 Task: Look for space in Ngunut, Indonesia from 2nd June, 2023 to 6th June, 2023 for 1 adult in price range Rs.10000 to Rs.13000. Place can be private room with 1  bedroom having 1 bed and 1 bathroom. Property type can be house, flat, guest house, hotel. Booking option can be shelf check-in. Required host language is English.
Action: Mouse moved to (535, 68)
Screenshot: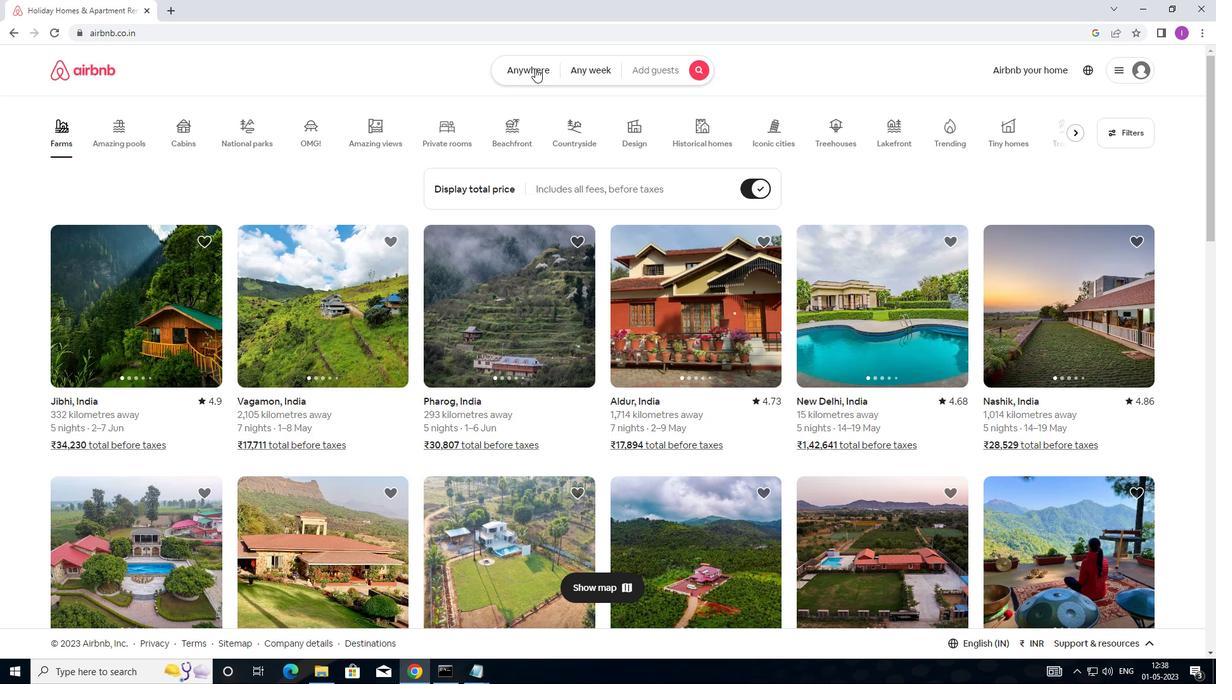 
Action: Mouse pressed left at (535, 68)
Screenshot: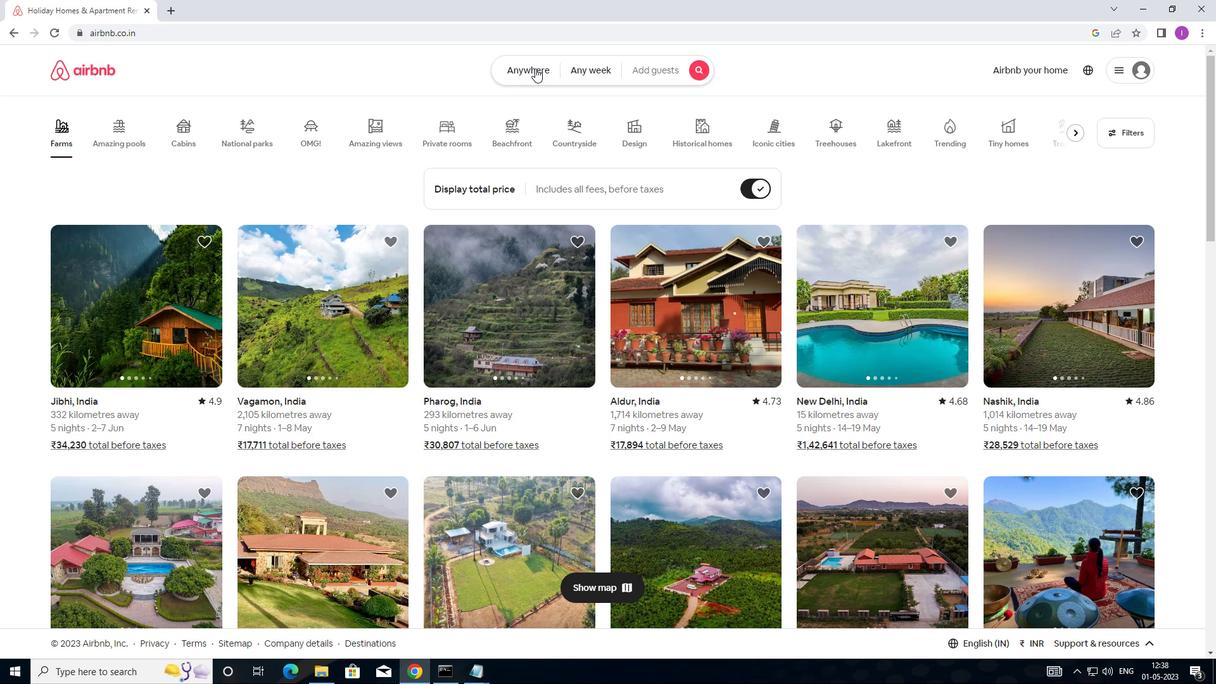 
Action: Mouse moved to (378, 128)
Screenshot: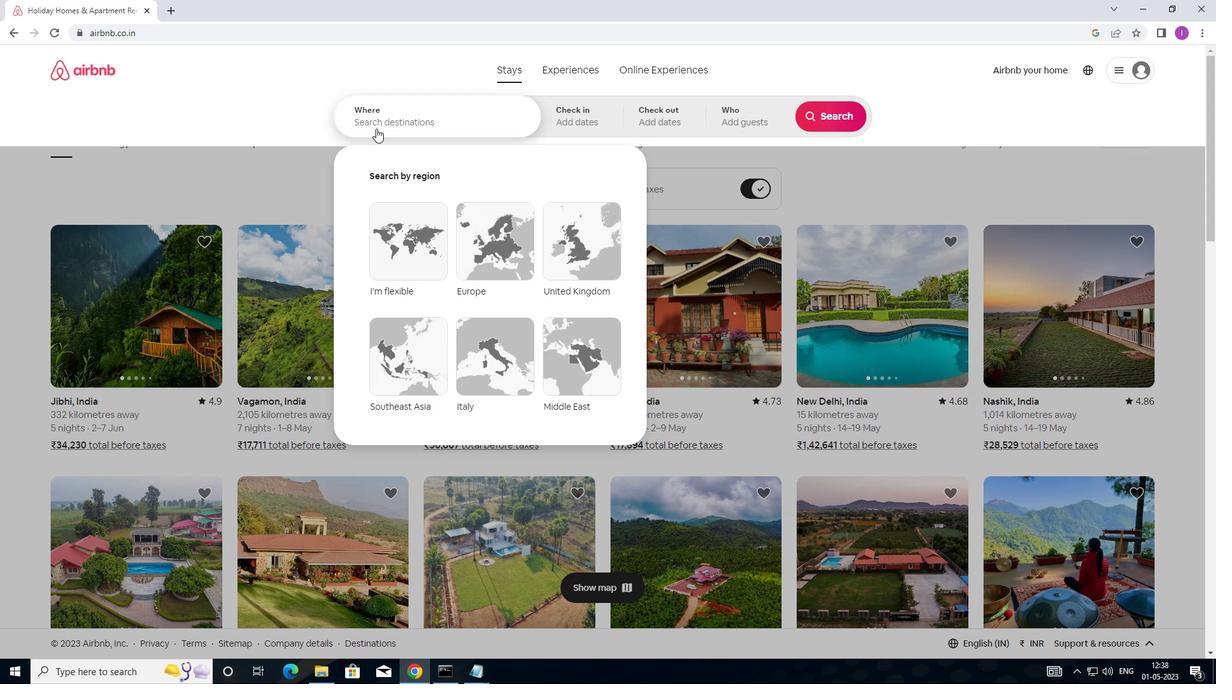 
Action: Mouse pressed left at (378, 128)
Screenshot: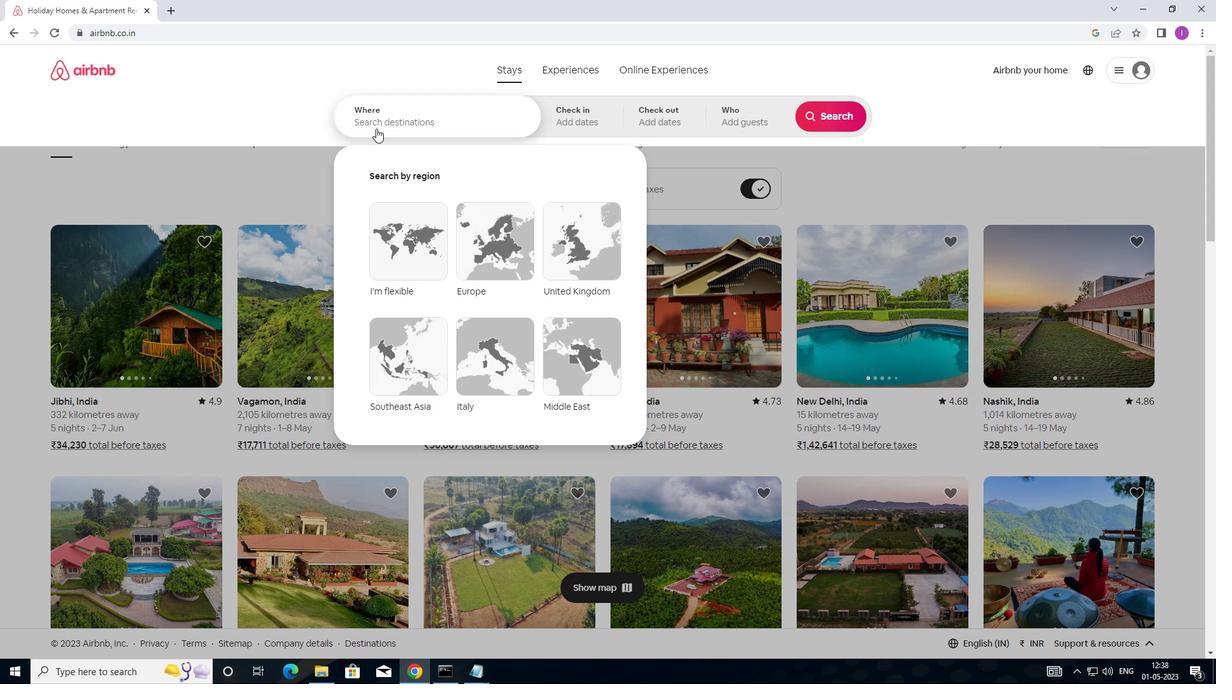 
Action: Mouse moved to (510, 116)
Screenshot: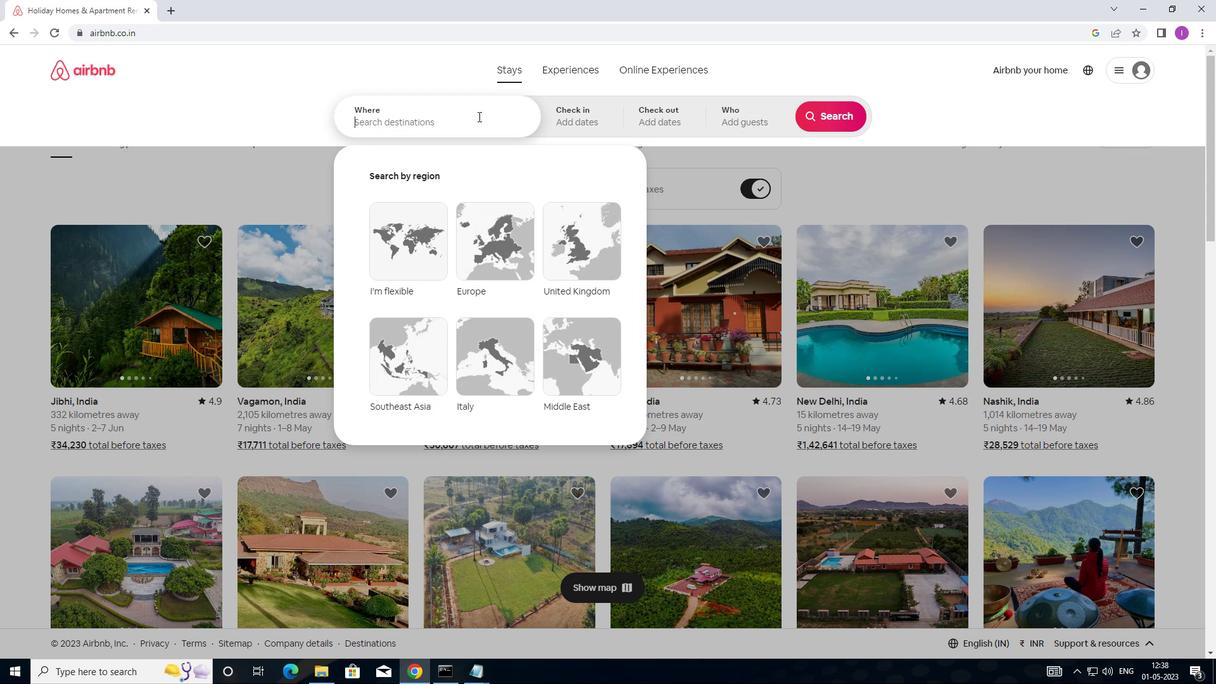 
Action: Key pressed <Key.shift>NG
Screenshot: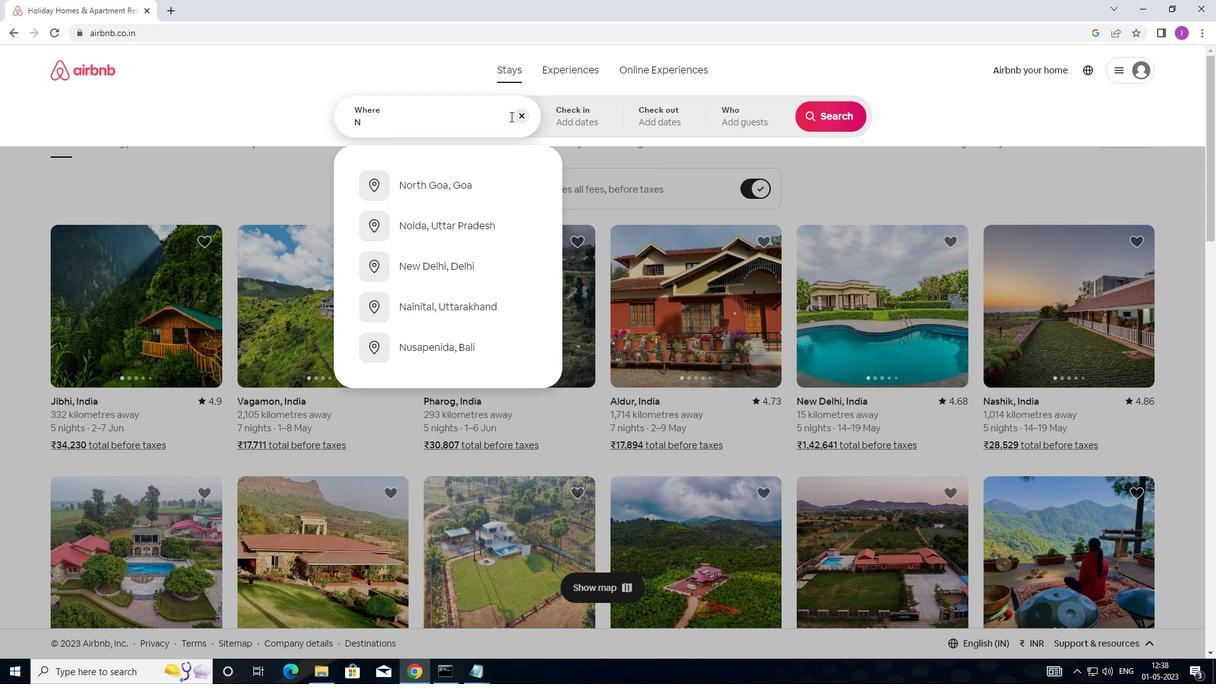 
Action: Mouse moved to (594, 57)
Screenshot: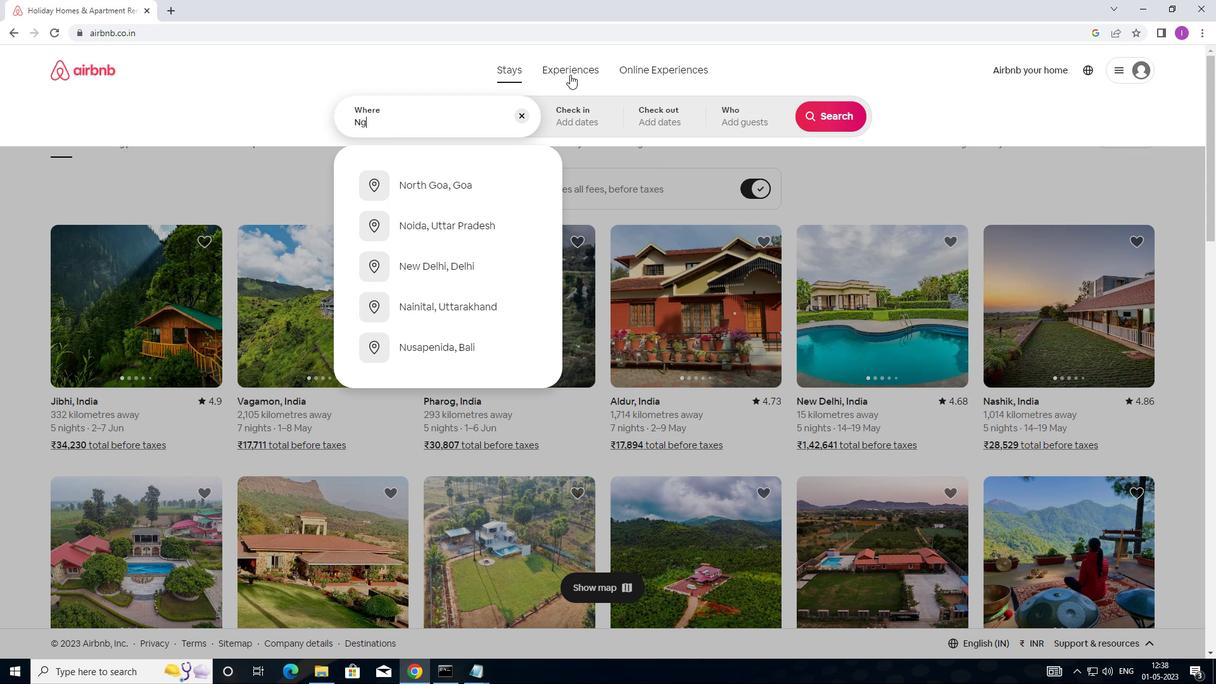 
Action: Key pressed U
Screenshot: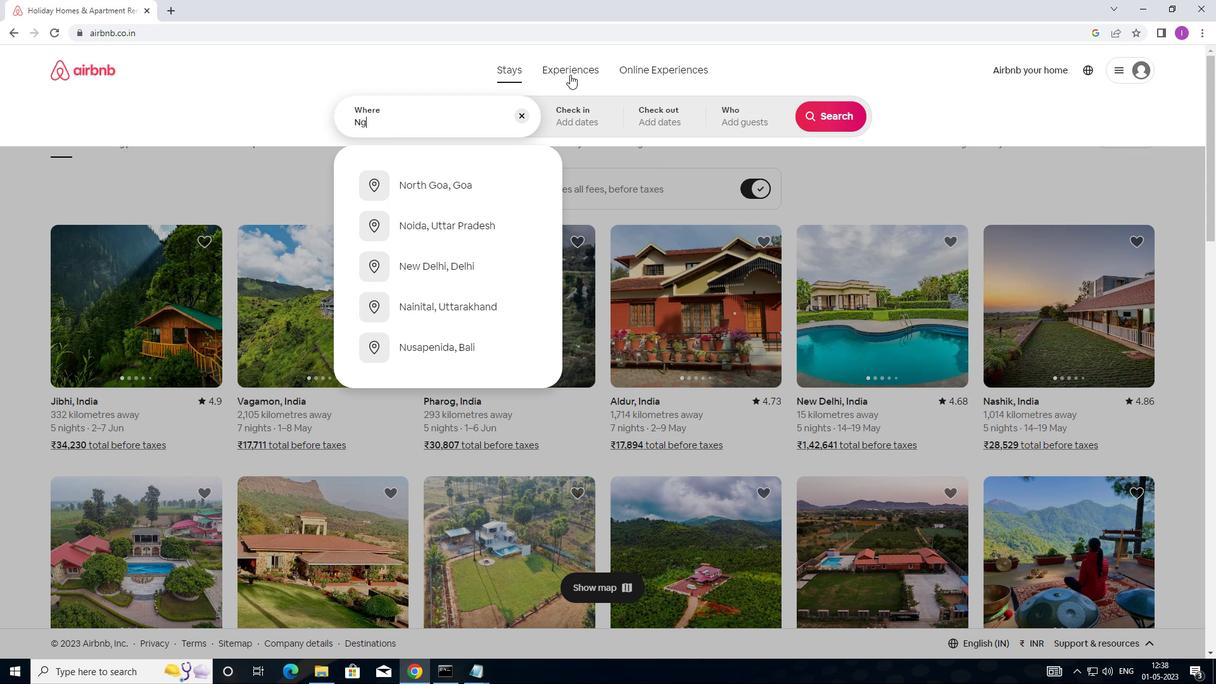 
Action: Mouse moved to (595, 56)
Screenshot: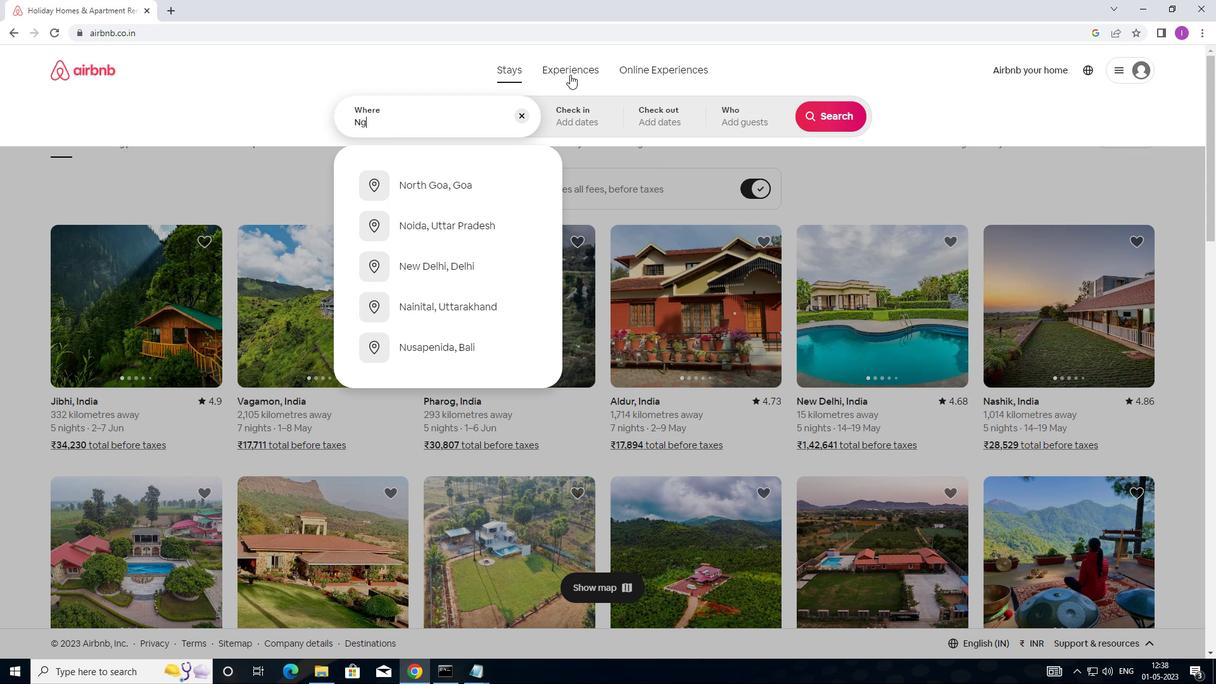 
Action: Key pressed NUT,<Key.shift>IND
Screenshot: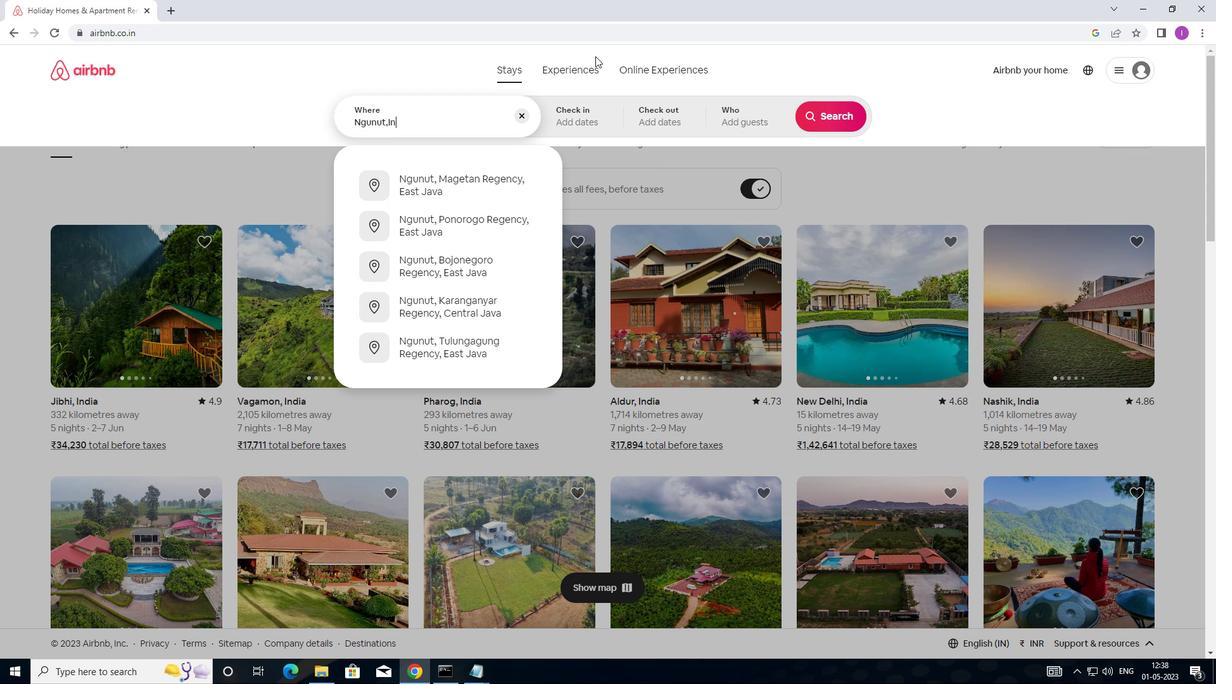 
Action: Mouse moved to (599, 53)
Screenshot: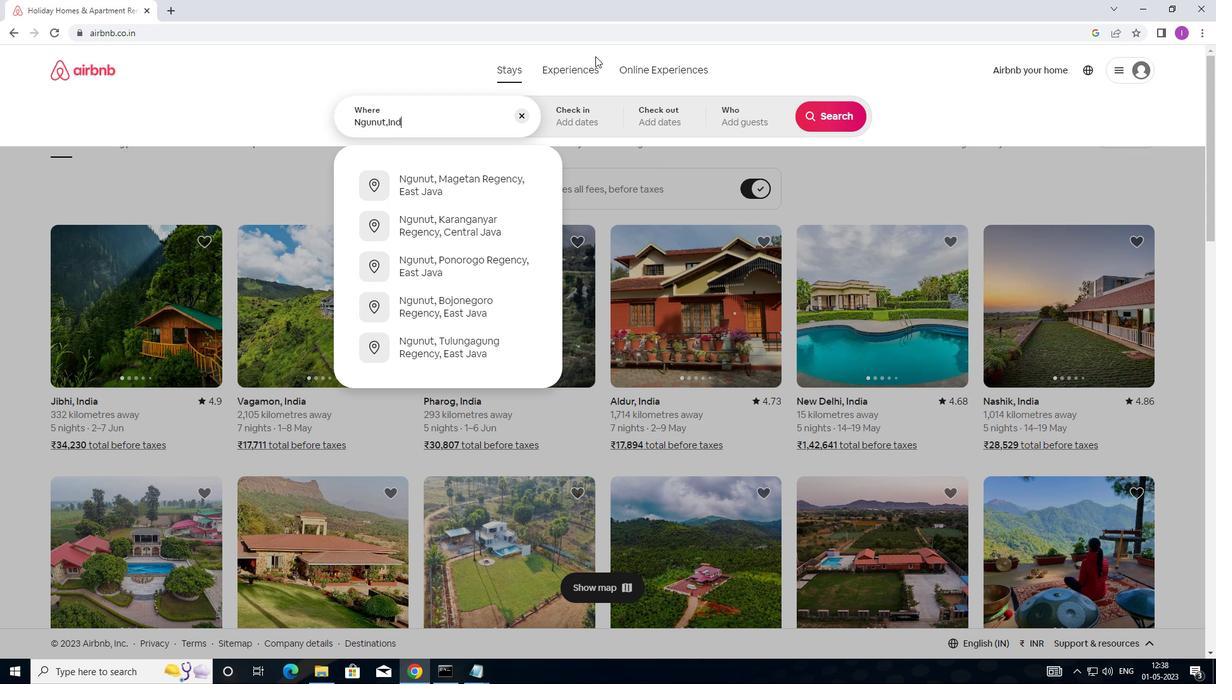 
Action: Key pressed ONESIA
Screenshot: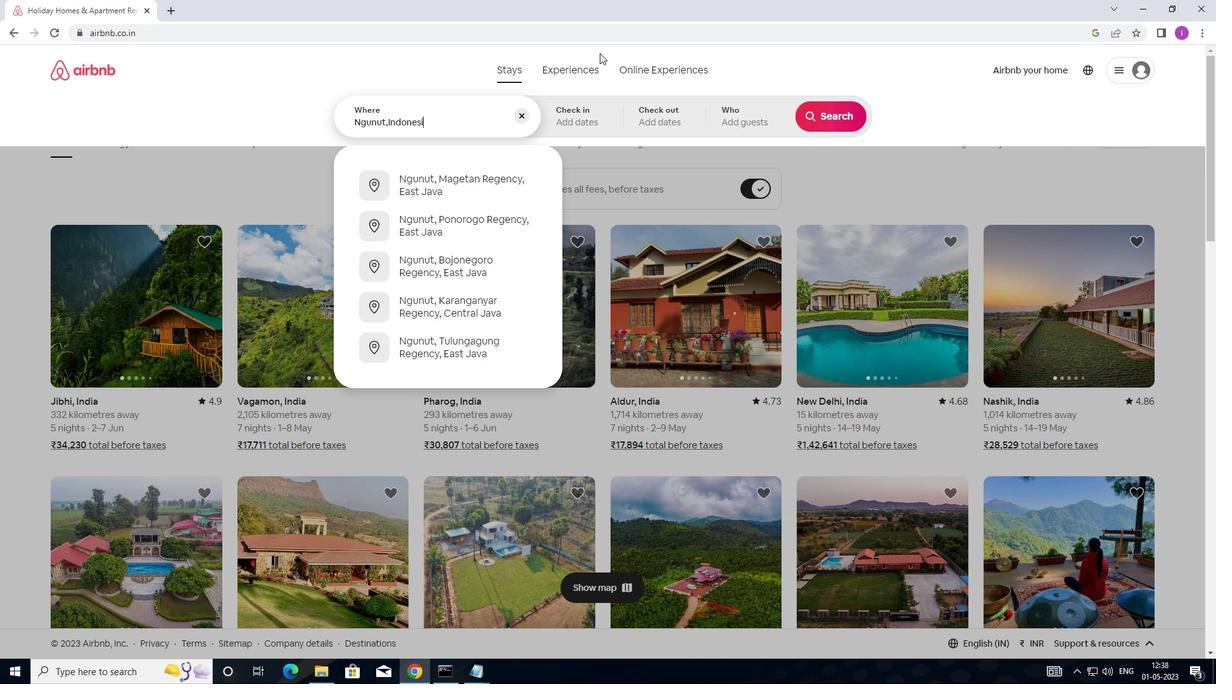 
Action: Mouse moved to (604, 112)
Screenshot: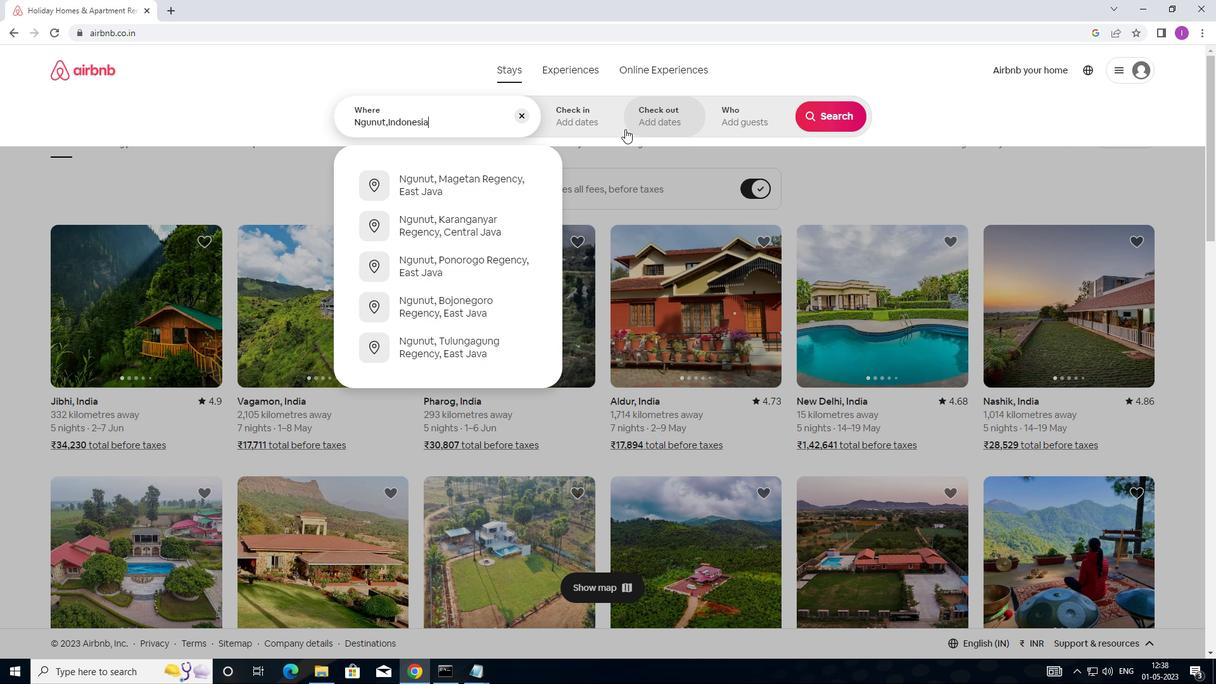 
Action: Mouse pressed left at (604, 112)
Screenshot: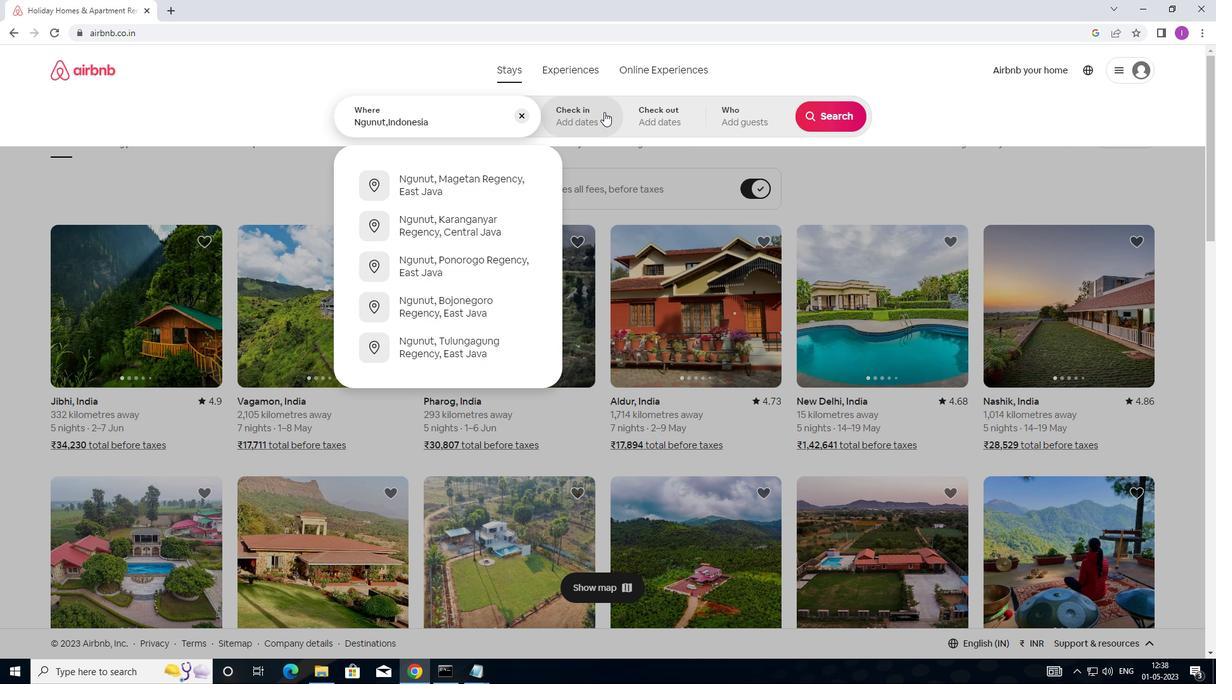
Action: Mouse moved to (786, 274)
Screenshot: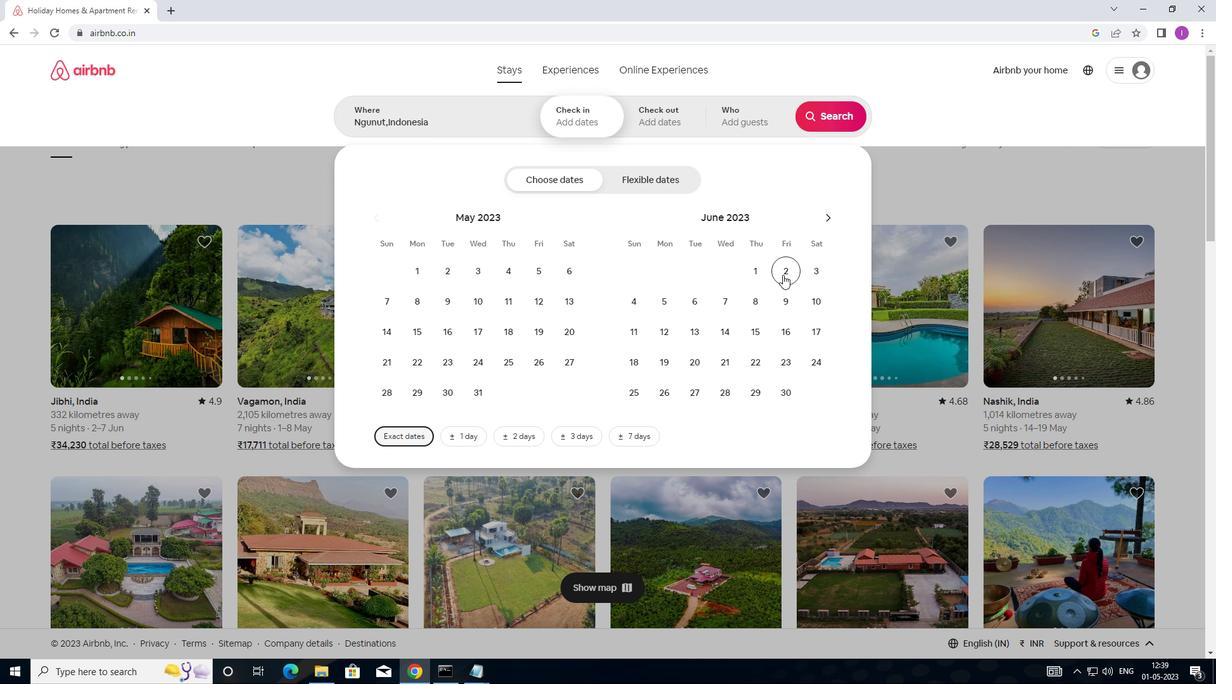 
Action: Mouse pressed left at (786, 274)
Screenshot: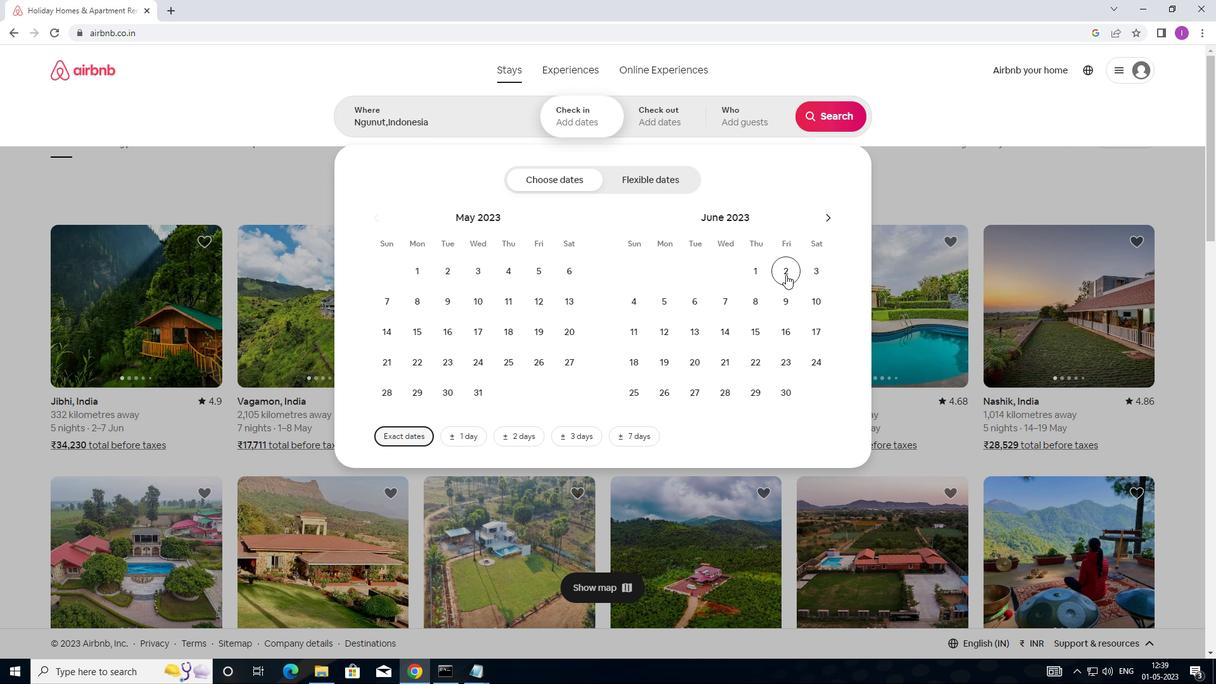 
Action: Mouse moved to (698, 299)
Screenshot: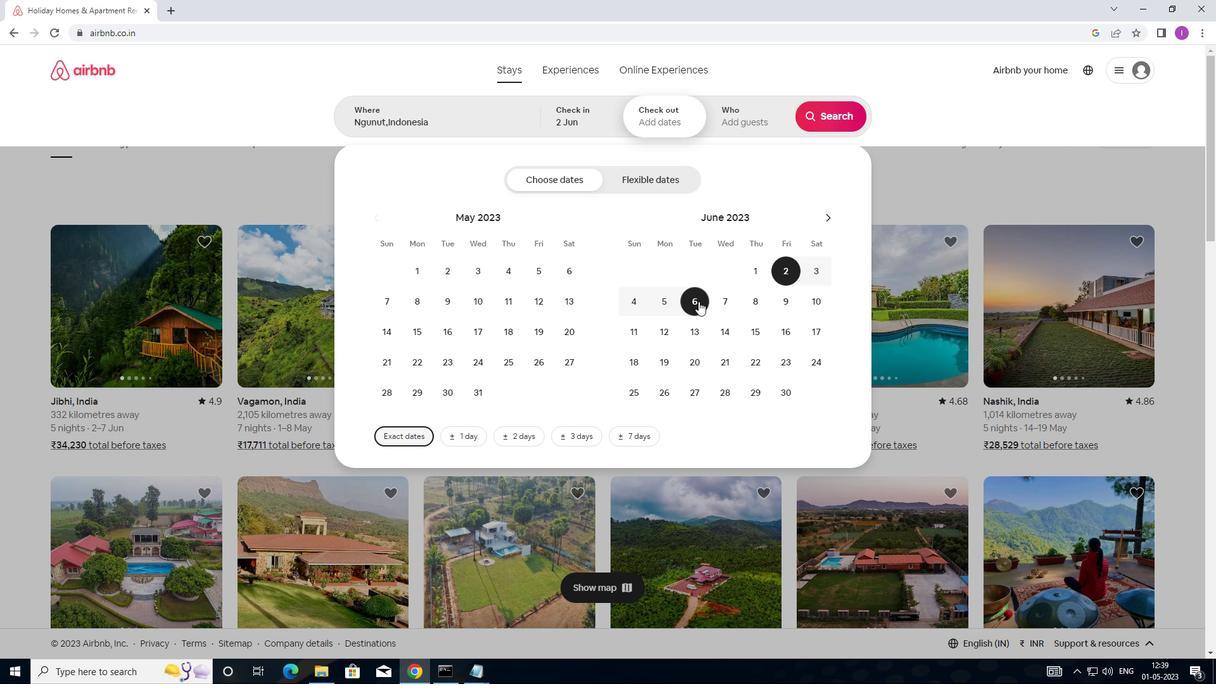 
Action: Mouse pressed left at (698, 299)
Screenshot: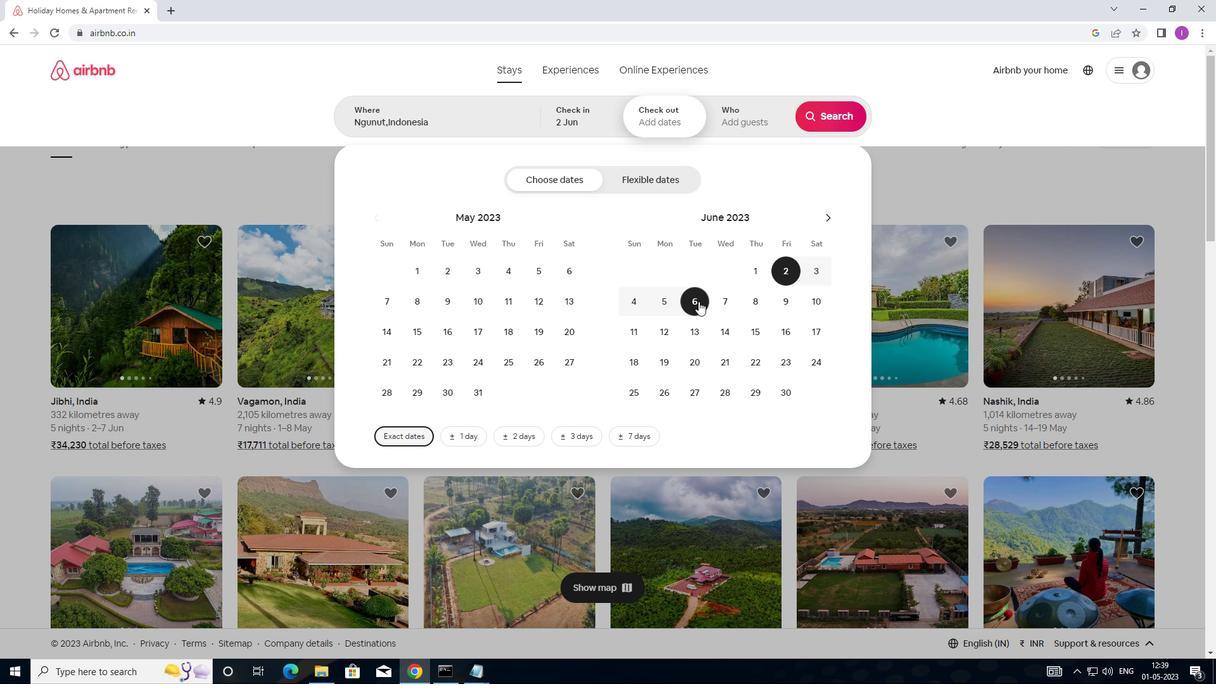 
Action: Mouse moved to (753, 125)
Screenshot: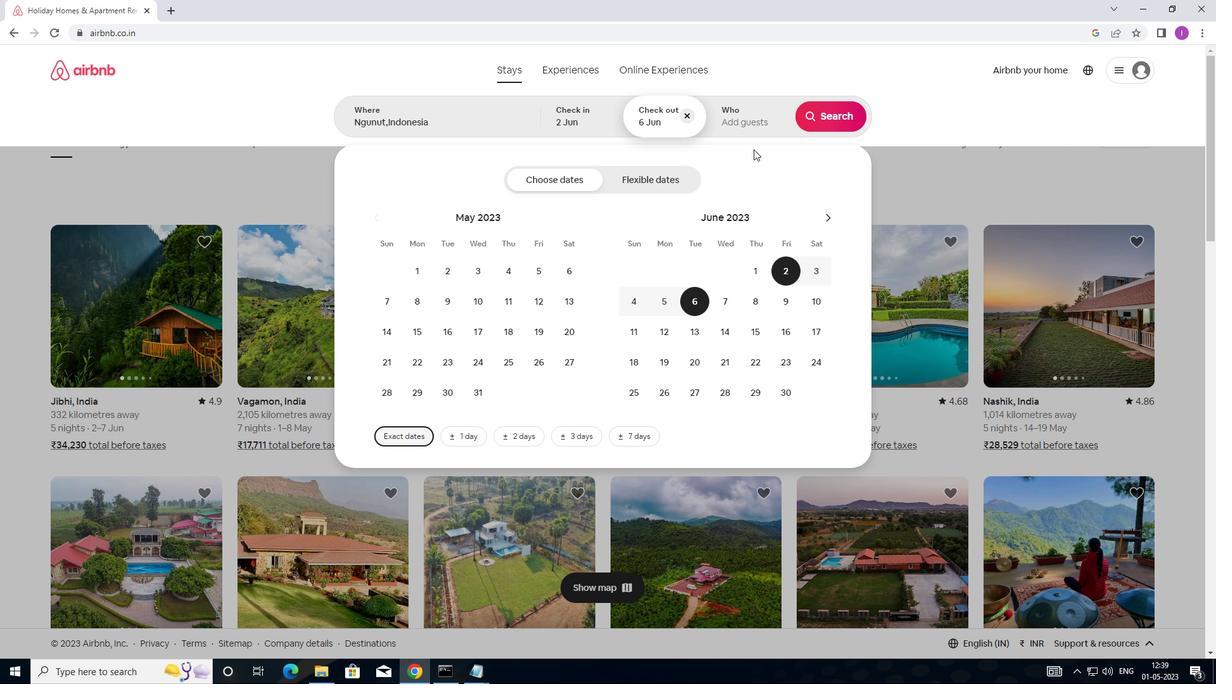 
Action: Mouse pressed left at (753, 125)
Screenshot: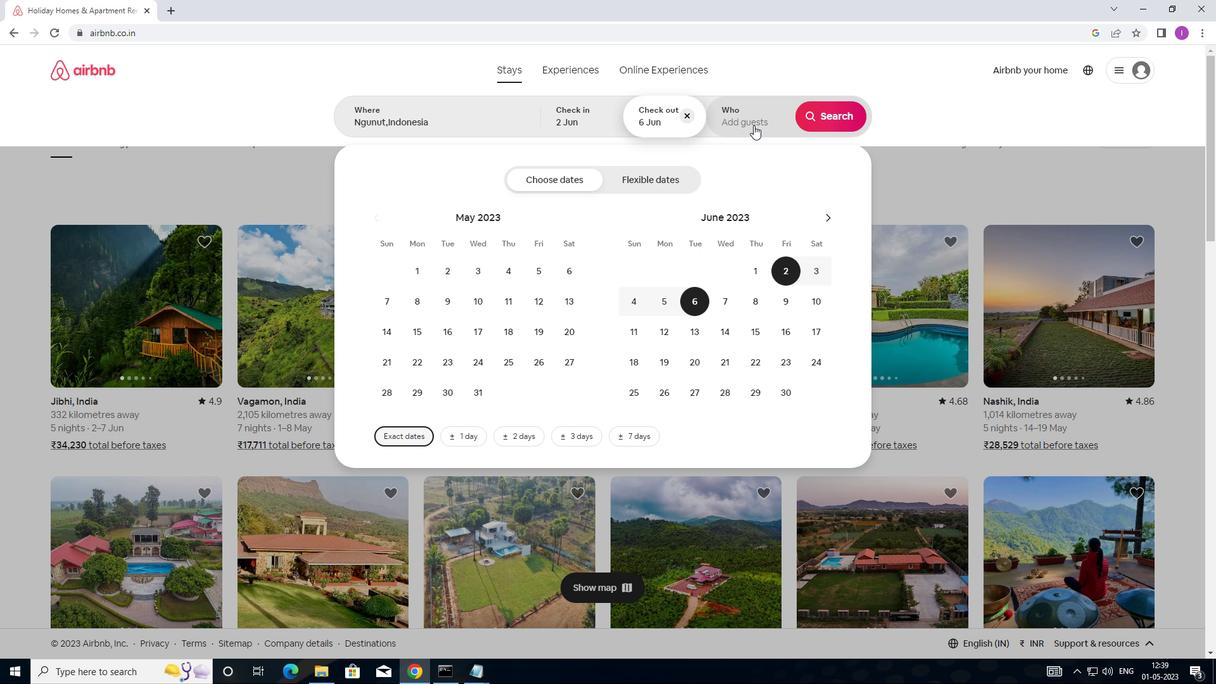 
Action: Mouse moved to (832, 179)
Screenshot: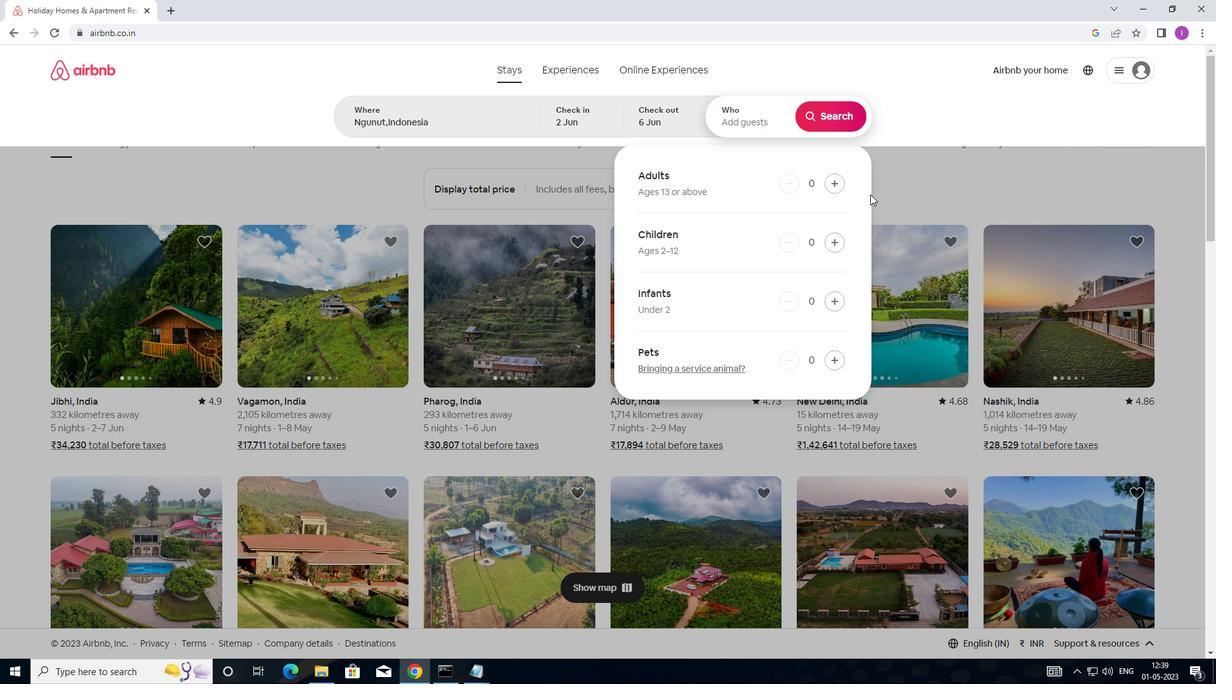 
Action: Mouse pressed left at (832, 179)
Screenshot: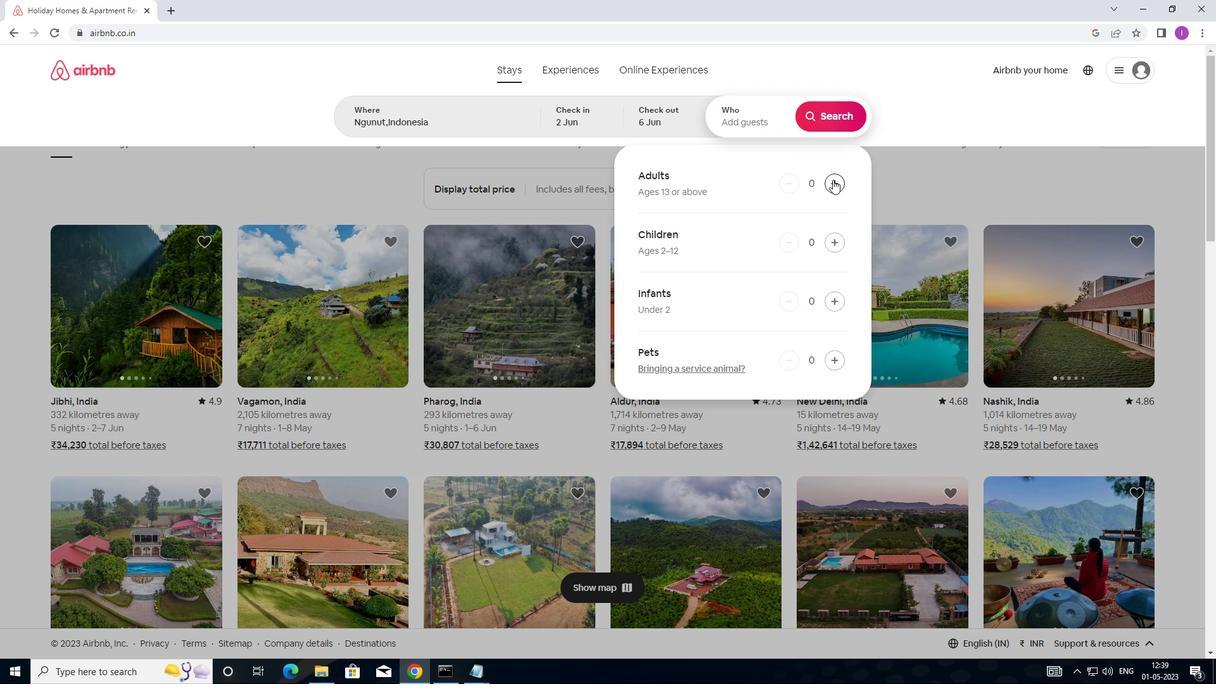 
Action: Mouse moved to (850, 111)
Screenshot: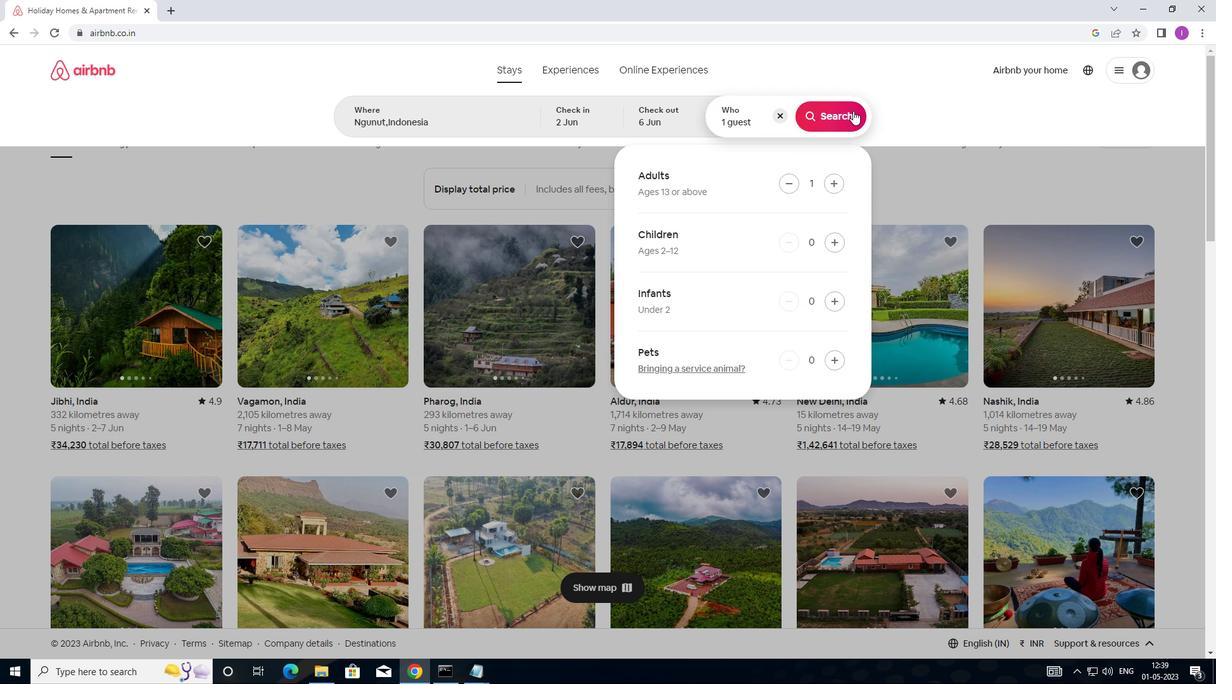 
Action: Mouse pressed left at (850, 111)
Screenshot: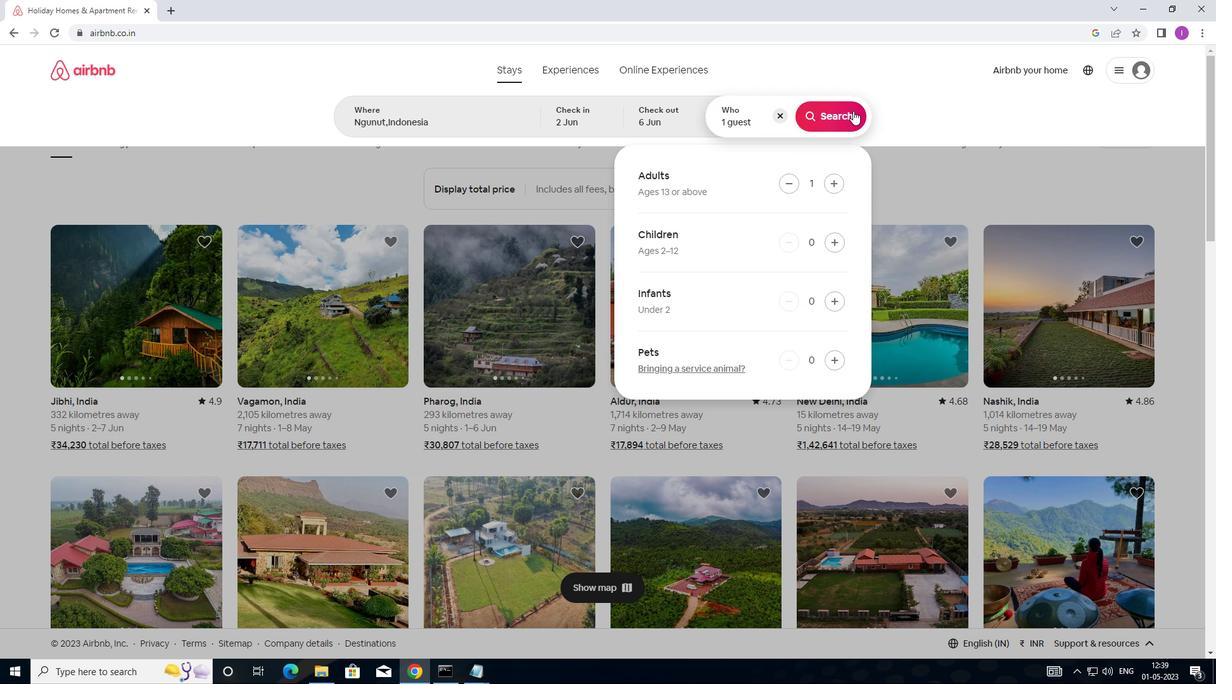 
Action: Mouse moved to (1147, 123)
Screenshot: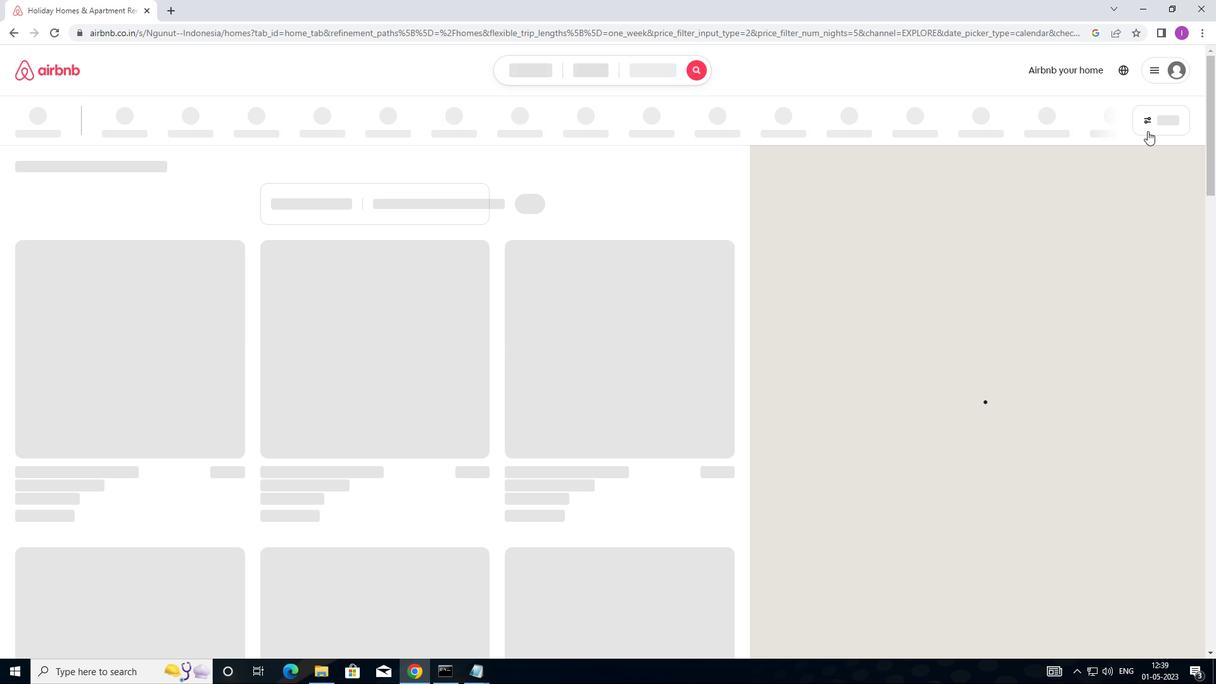 
Action: Mouse pressed left at (1147, 123)
Screenshot: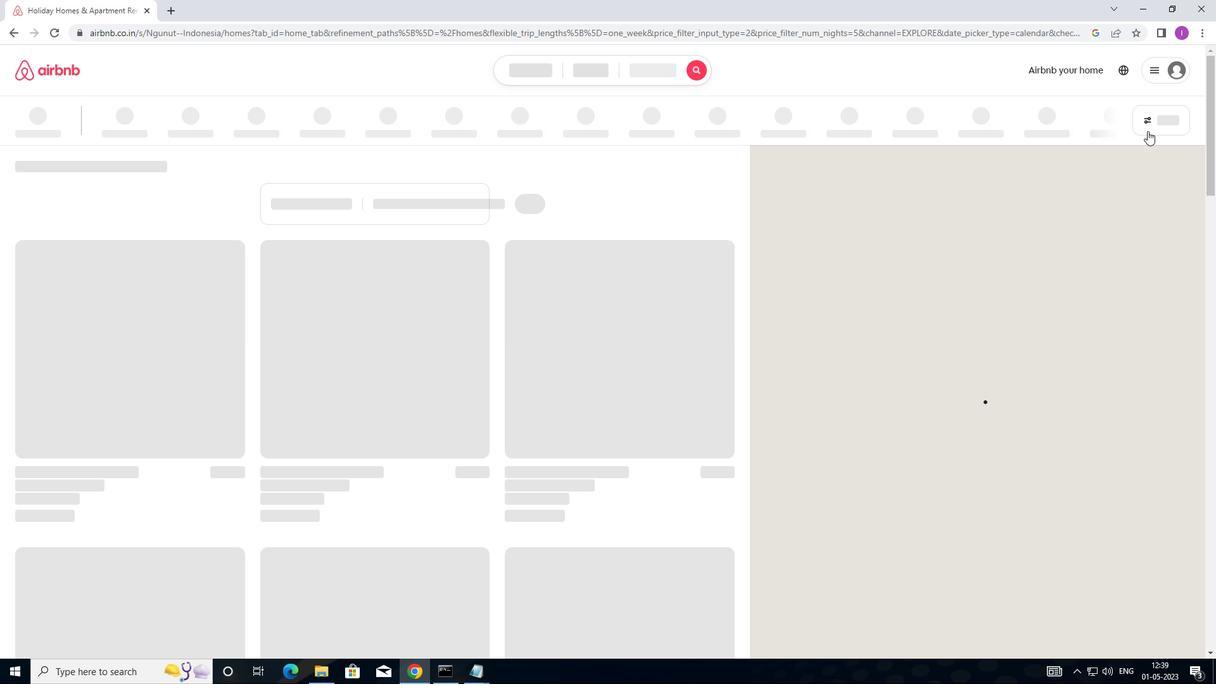 
Action: Mouse moved to (1155, 112)
Screenshot: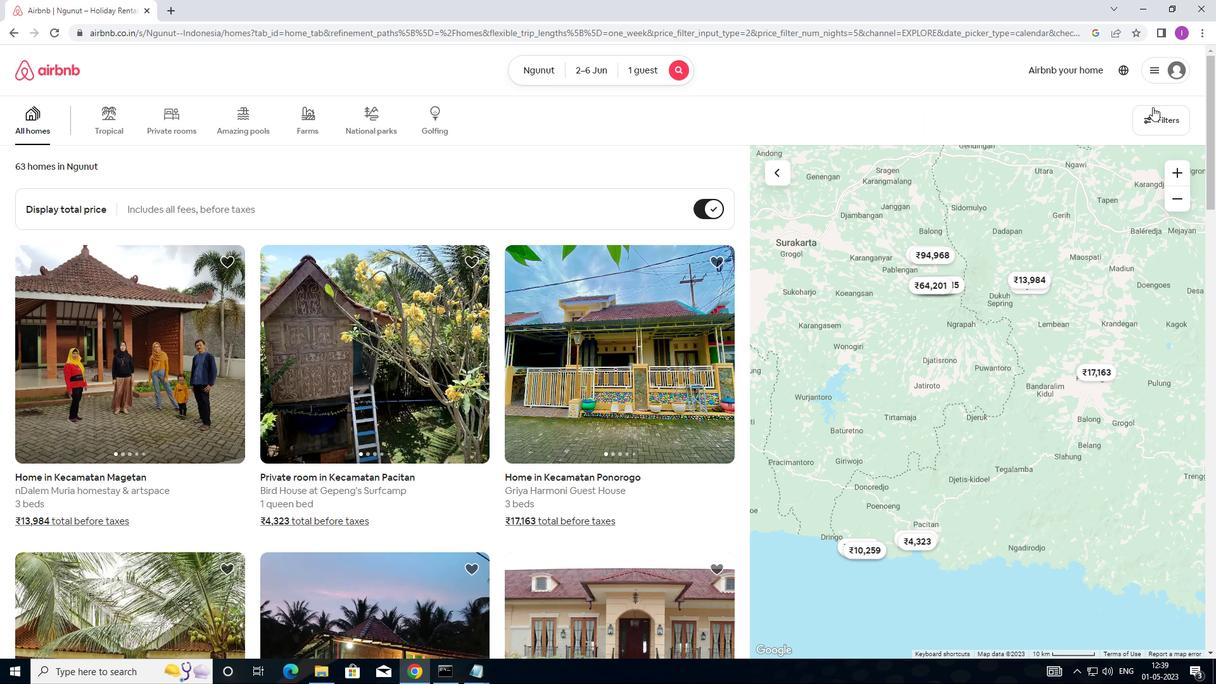 
Action: Mouse pressed left at (1155, 112)
Screenshot: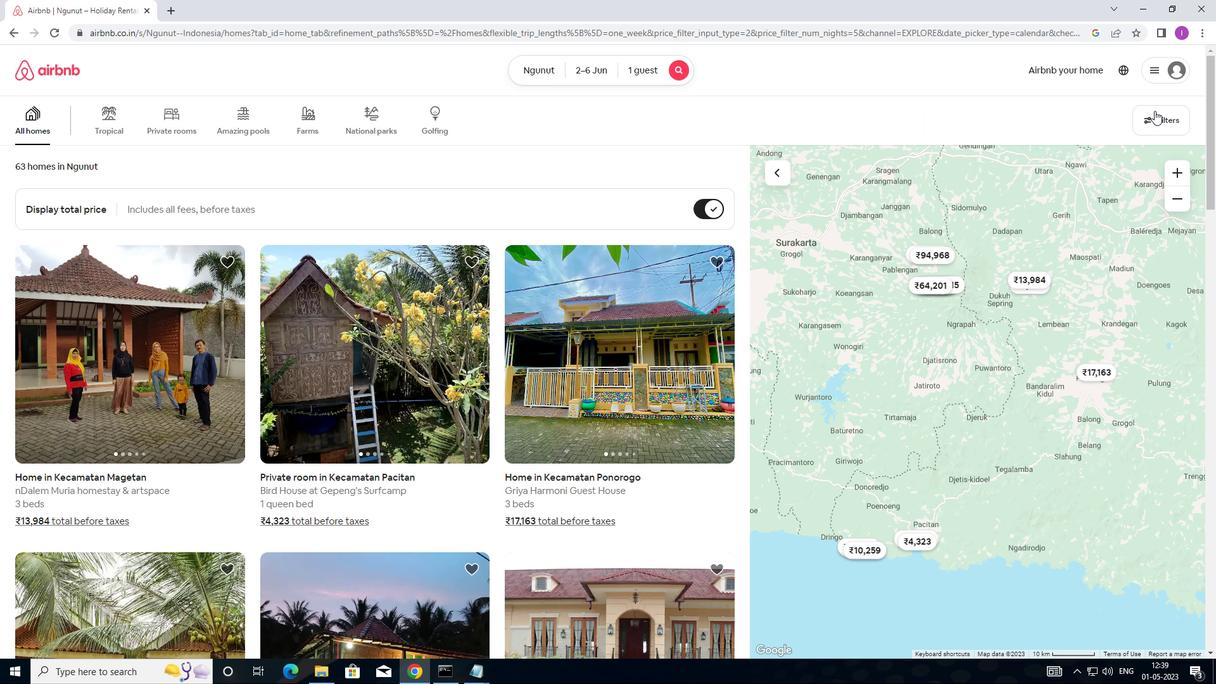 
Action: Mouse moved to (456, 280)
Screenshot: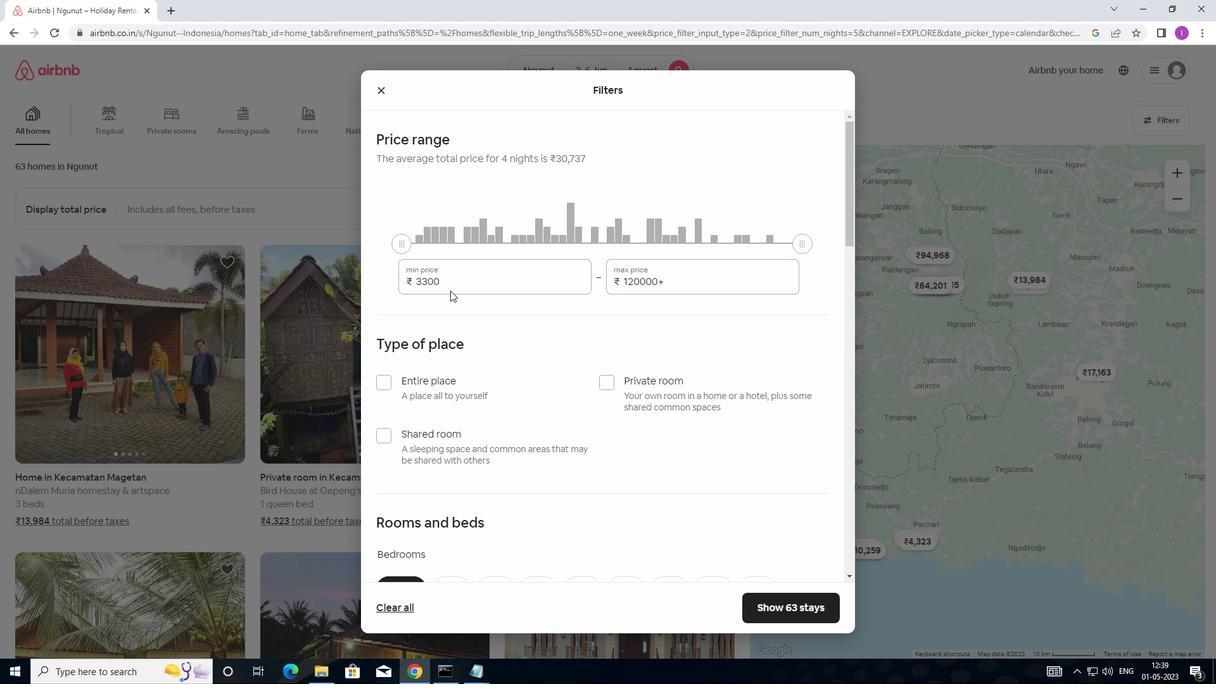 
Action: Mouse pressed left at (456, 280)
Screenshot: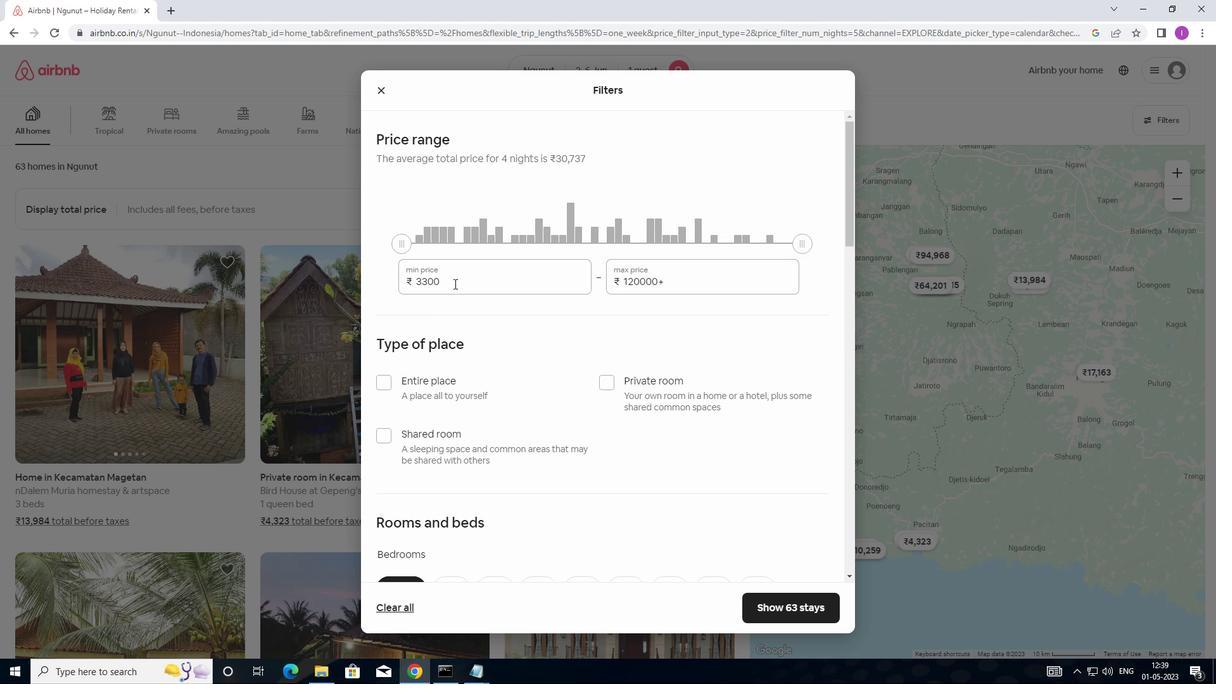 
Action: Mouse moved to (397, 280)
Screenshot: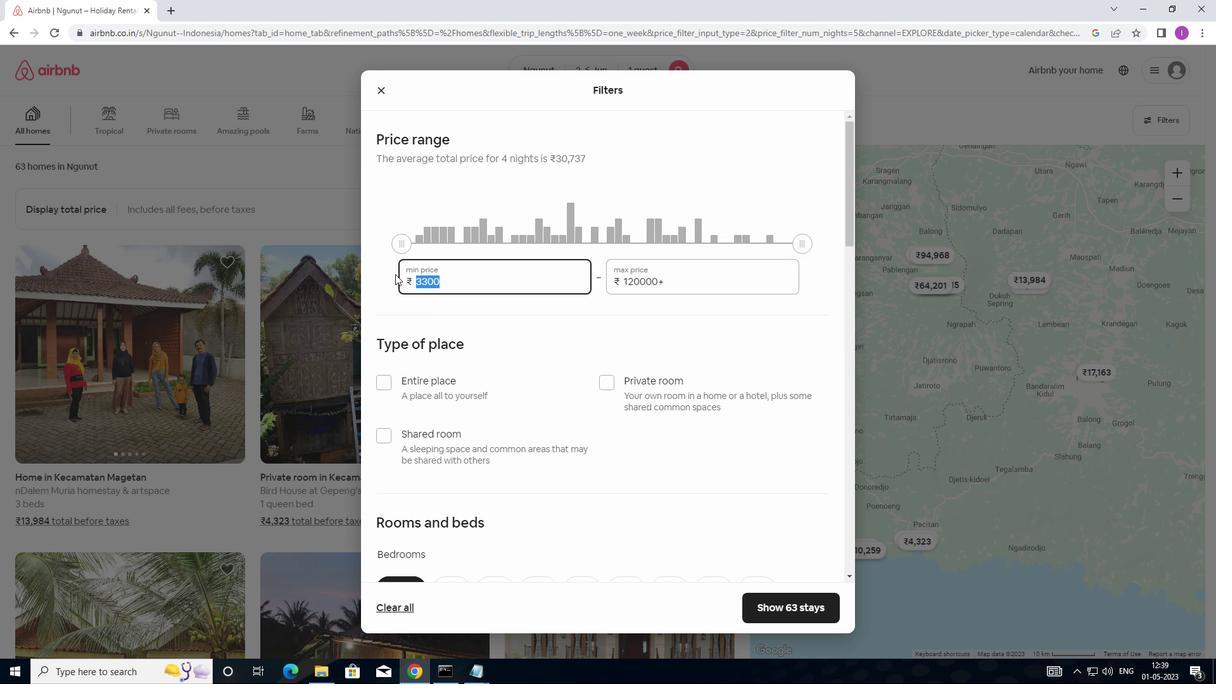 
Action: Key pressed 10000
Screenshot: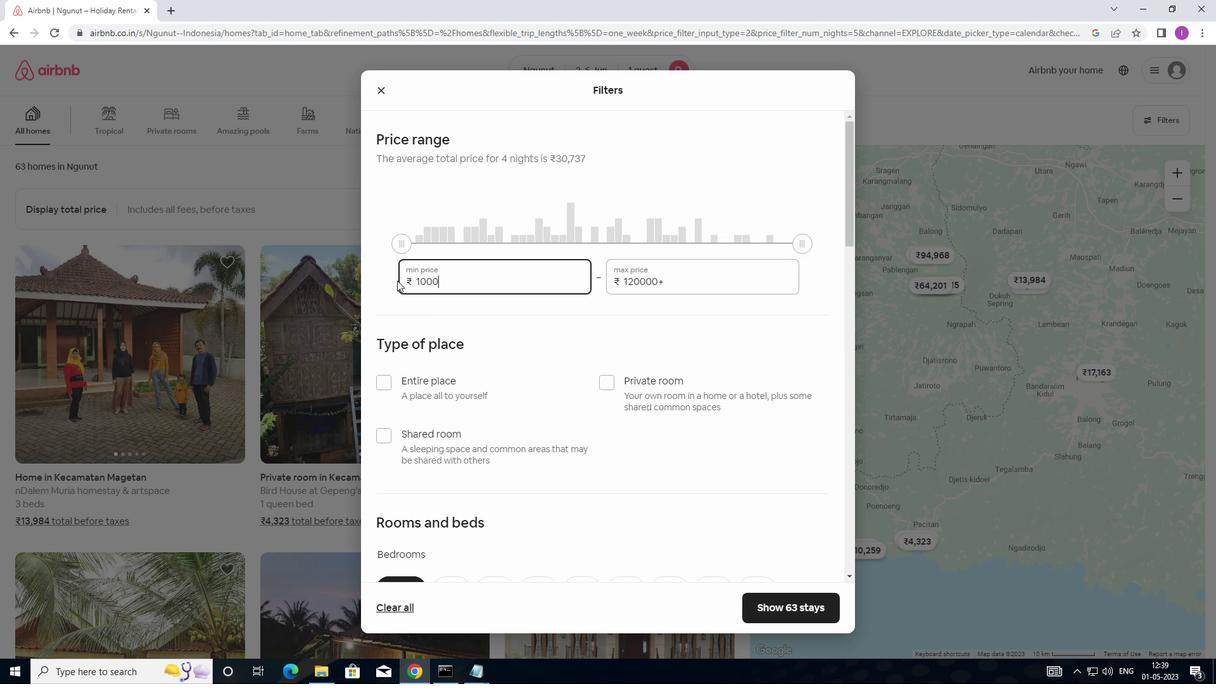 
Action: Mouse moved to (687, 279)
Screenshot: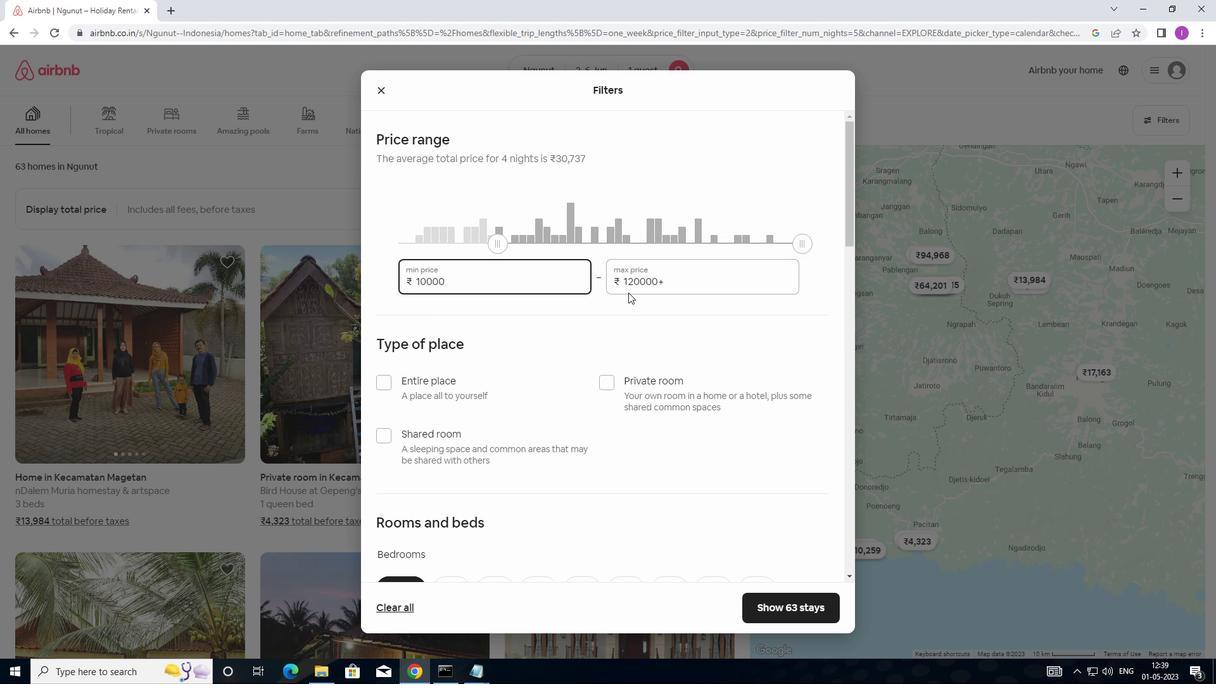
Action: Mouse pressed left at (687, 279)
Screenshot: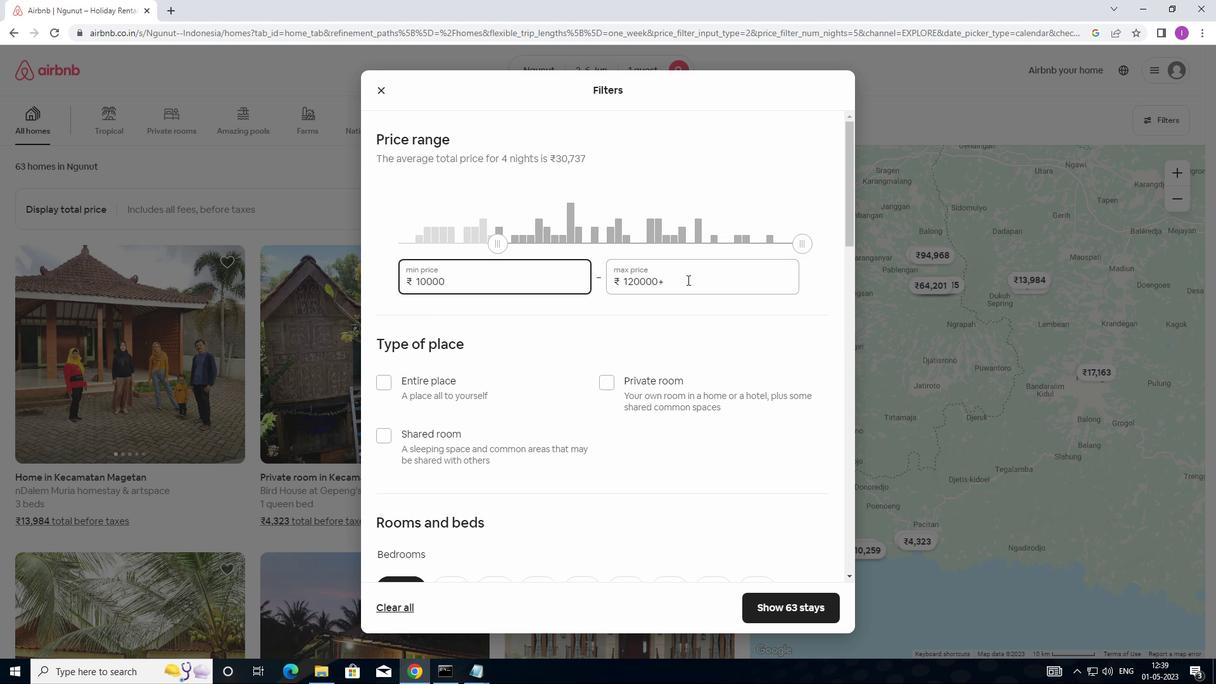 
Action: Mouse moved to (588, 286)
Screenshot: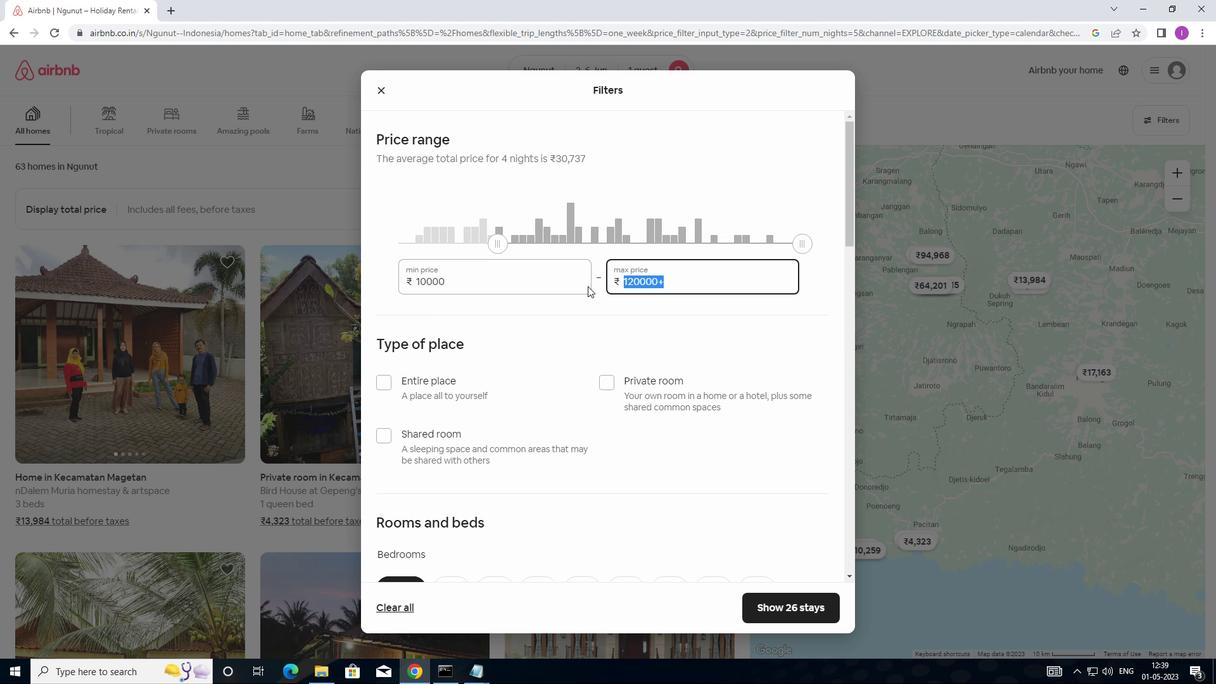 
Action: Key pressed 1
Screenshot: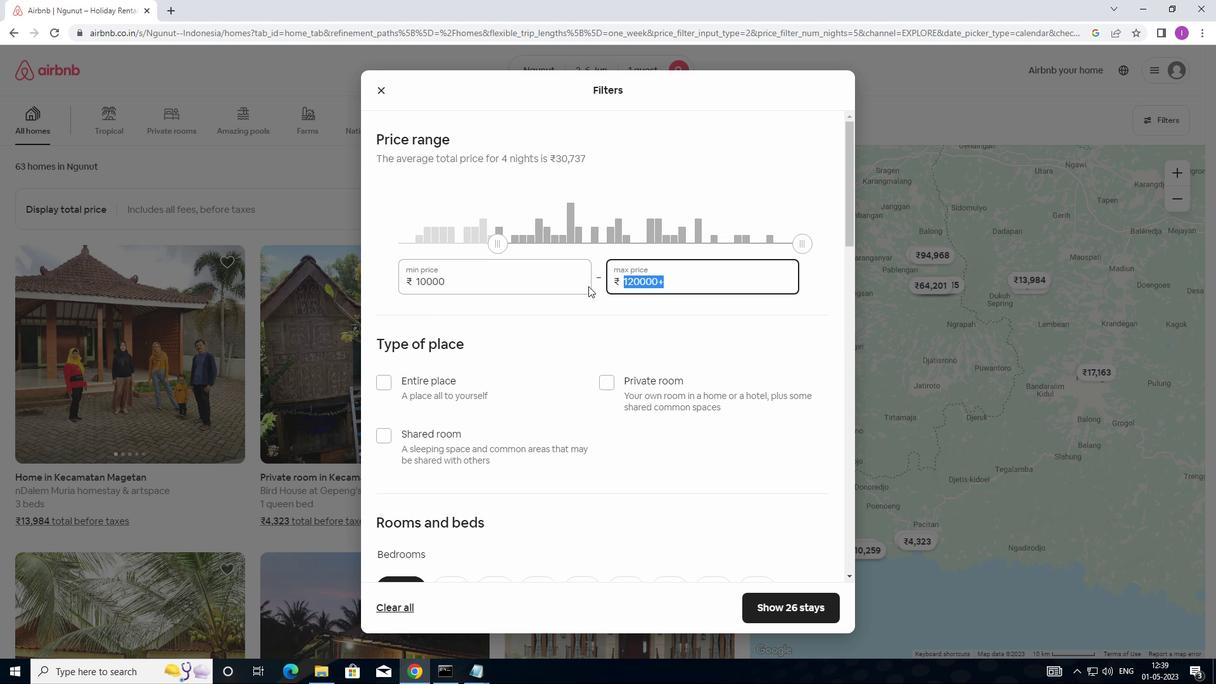 
Action: Mouse moved to (595, 301)
Screenshot: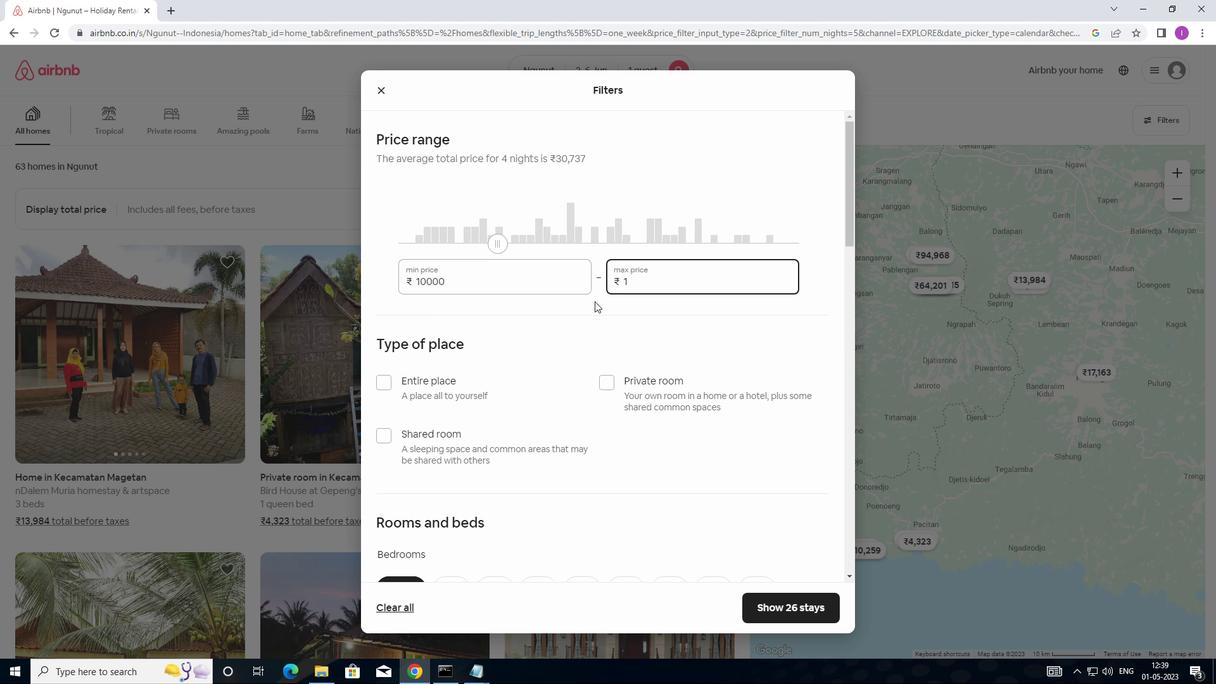 
Action: Key pressed 30
Screenshot: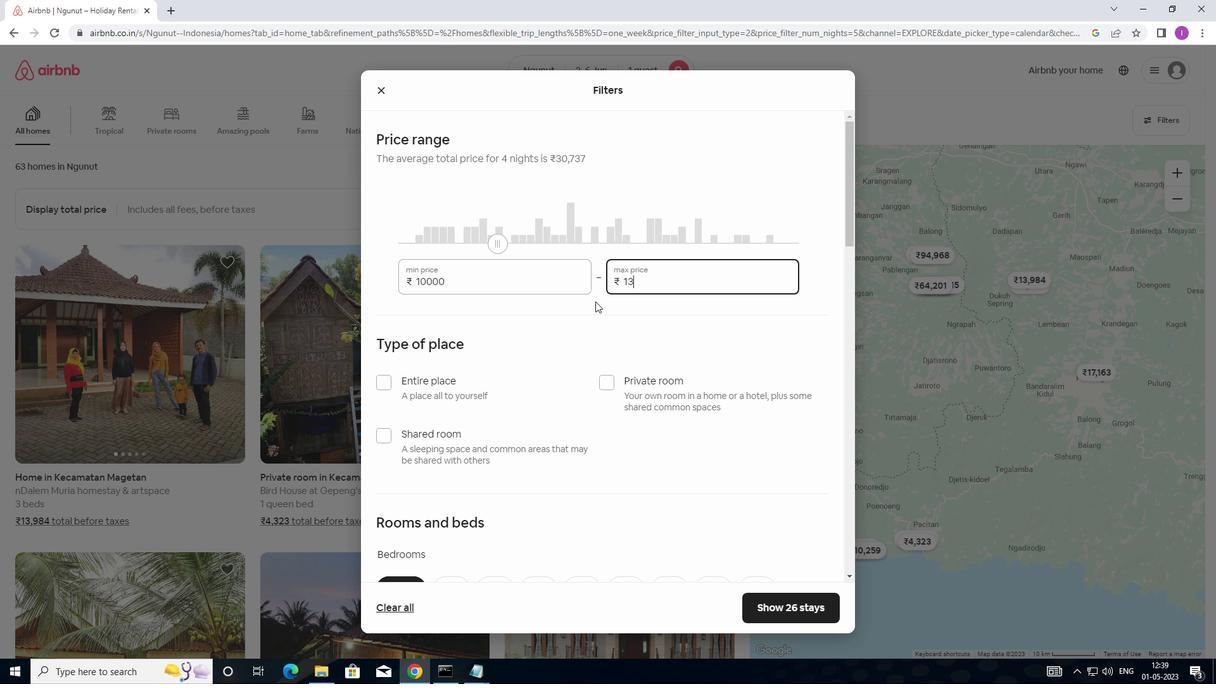 
Action: Mouse moved to (596, 301)
Screenshot: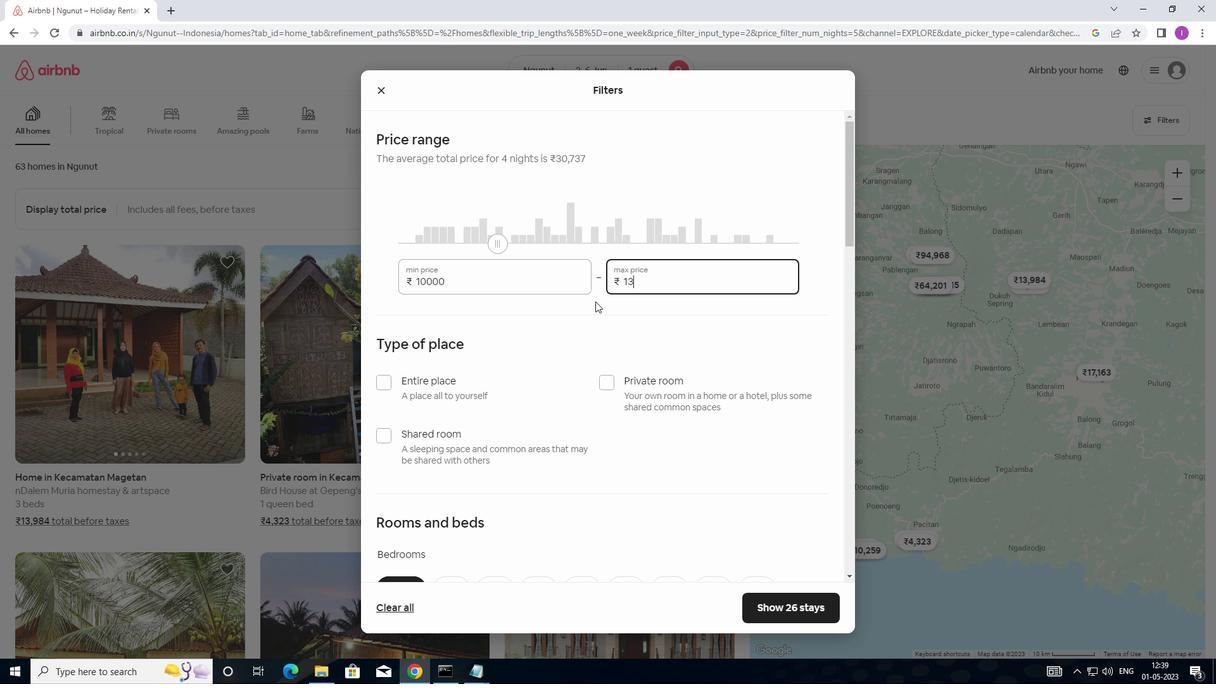 
Action: Key pressed 00
Screenshot: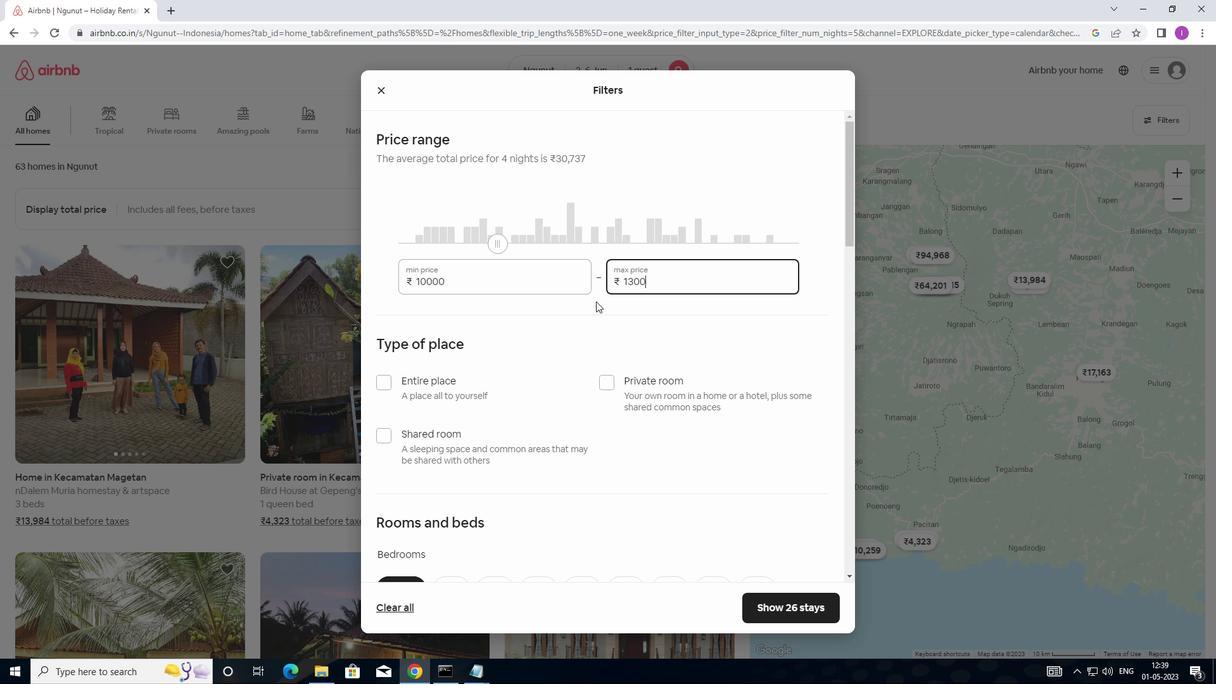 
Action: Mouse moved to (601, 382)
Screenshot: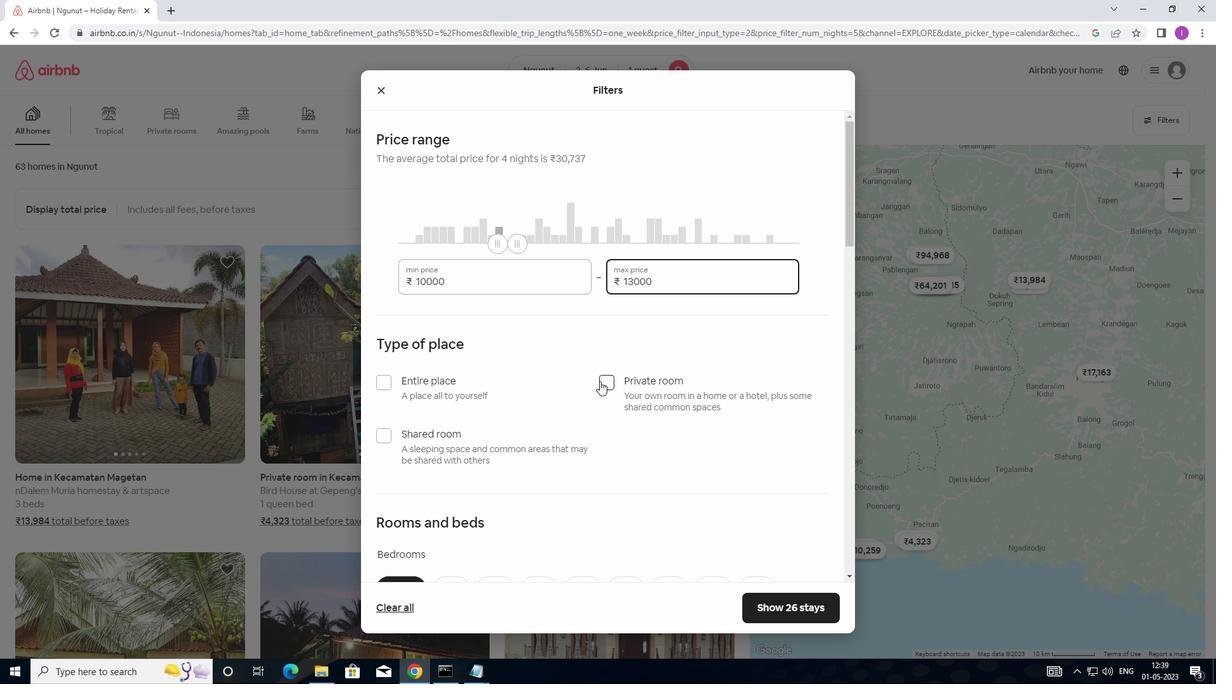 
Action: Mouse pressed left at (601, 382)
Screenshot: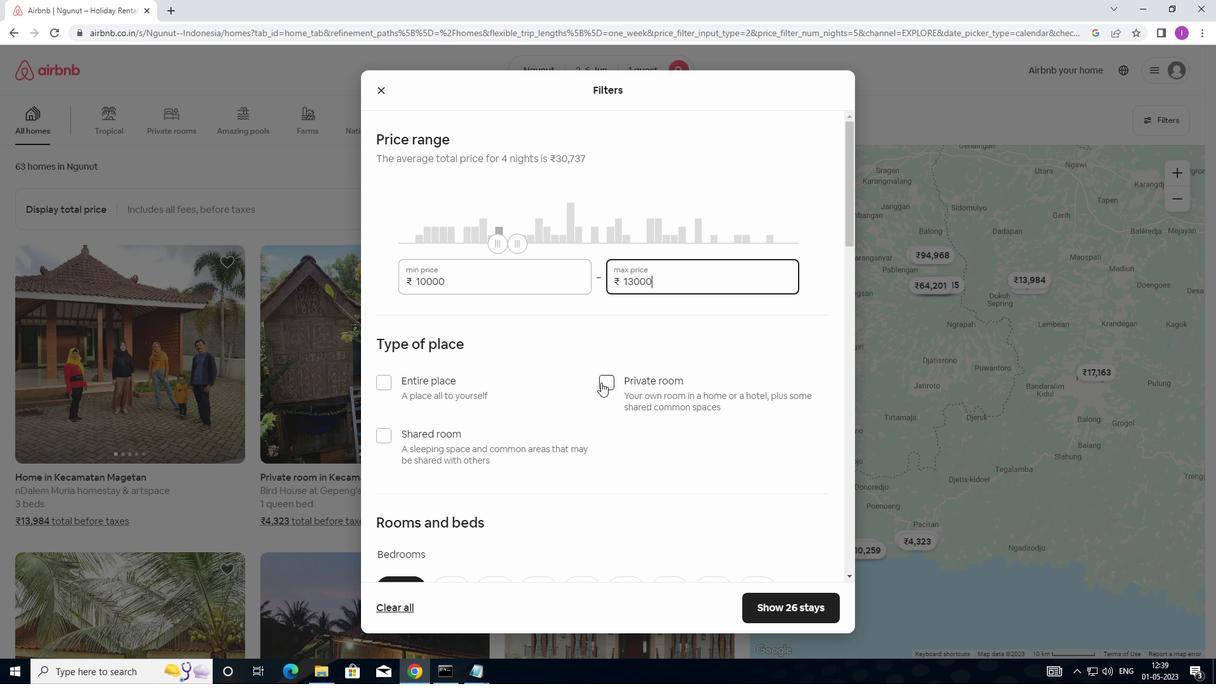 
Action: Mouse moved to (519, 437)
Screenshot: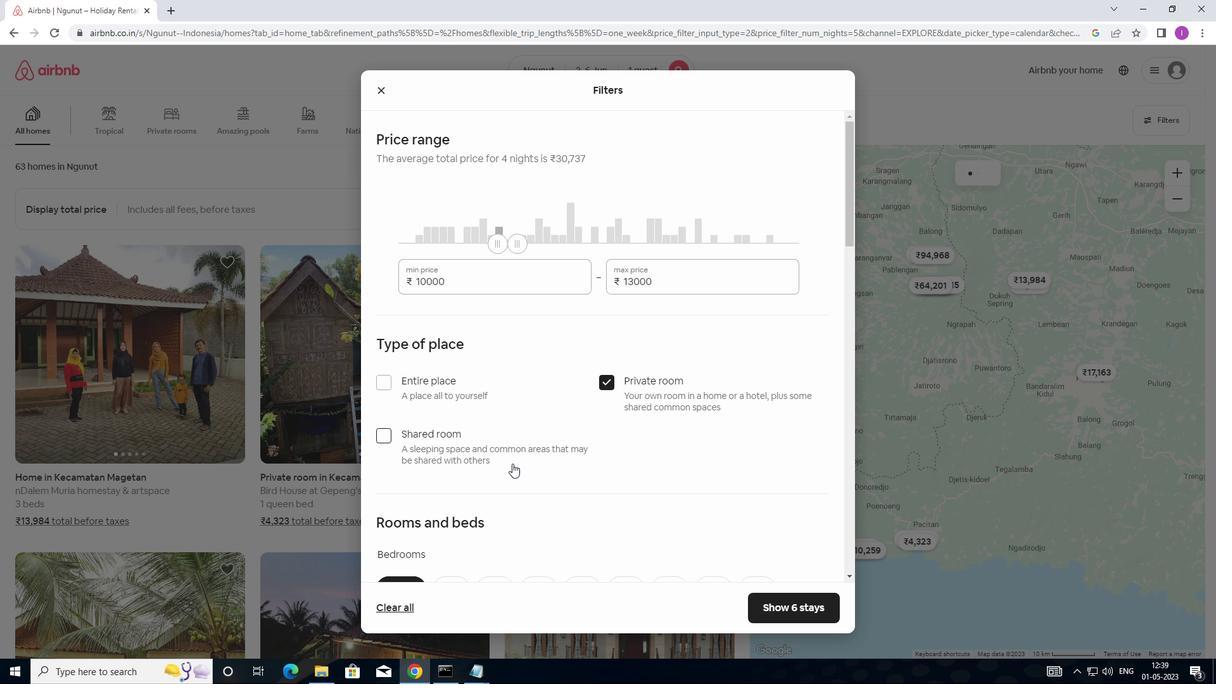 
Action: Mouse scrolled (519, 436) with delta (0, 0)
Screenshot: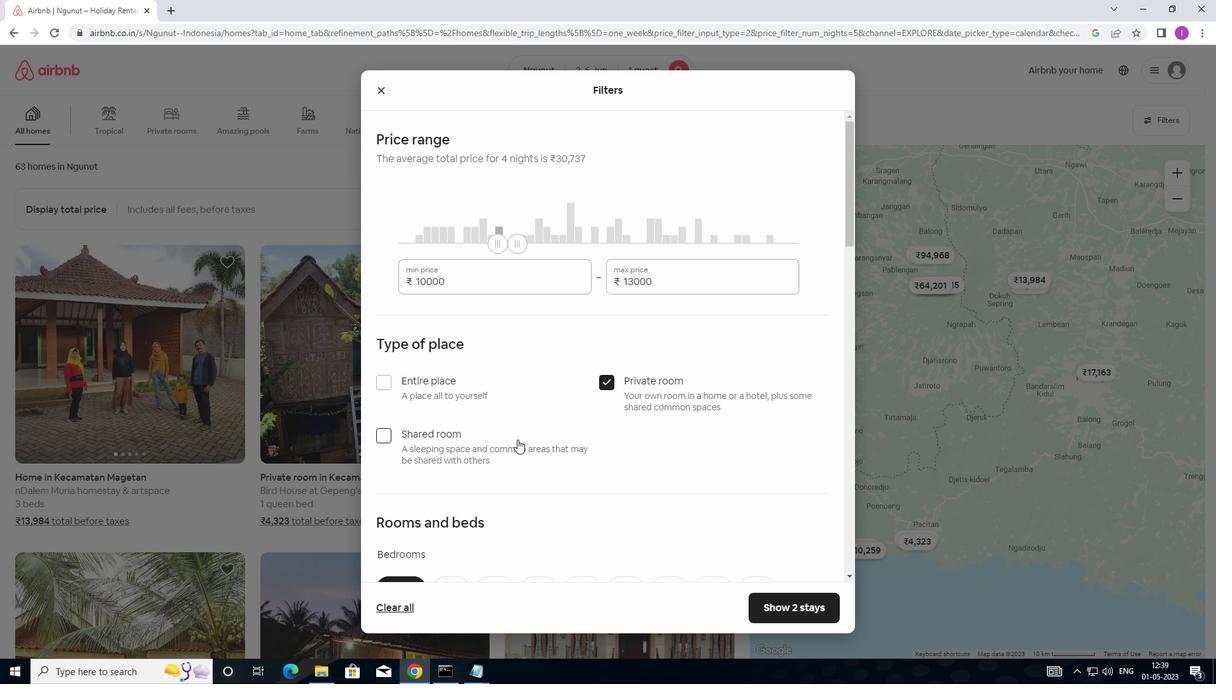 
Action: Mouse scrolled (519, 436) with delta (0, 0)
Screenshot: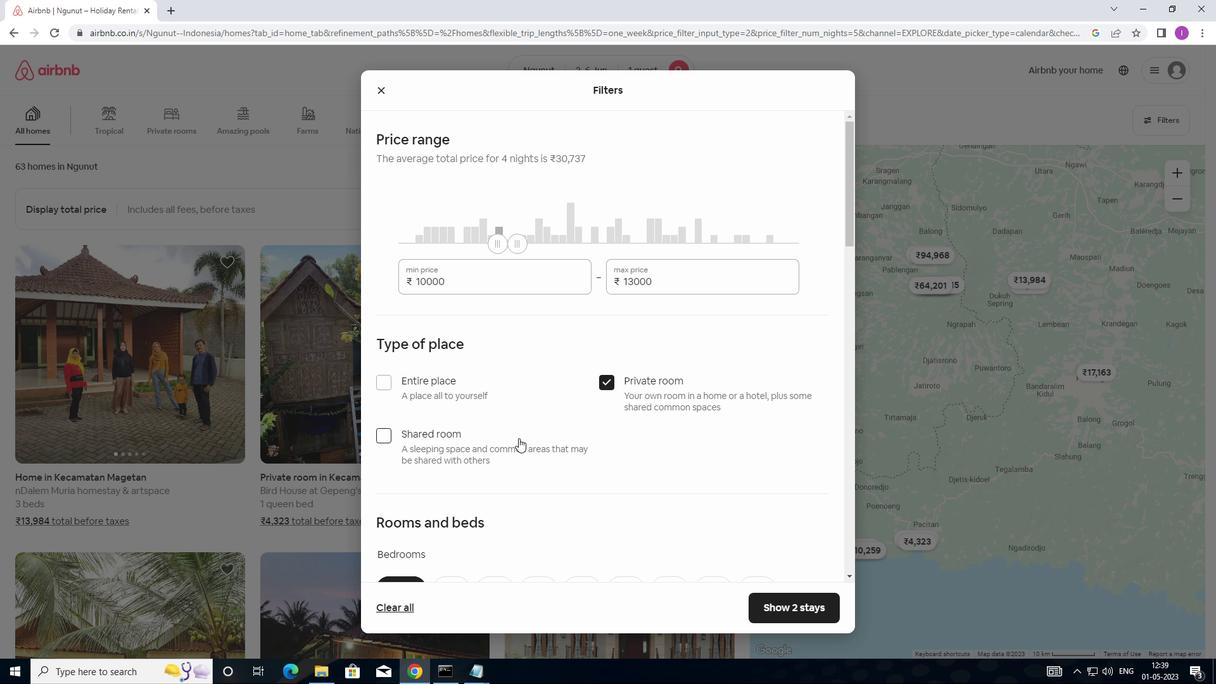 
Action: Mouse scrolled (519, 436) with delta (0, 0)
Screenshot: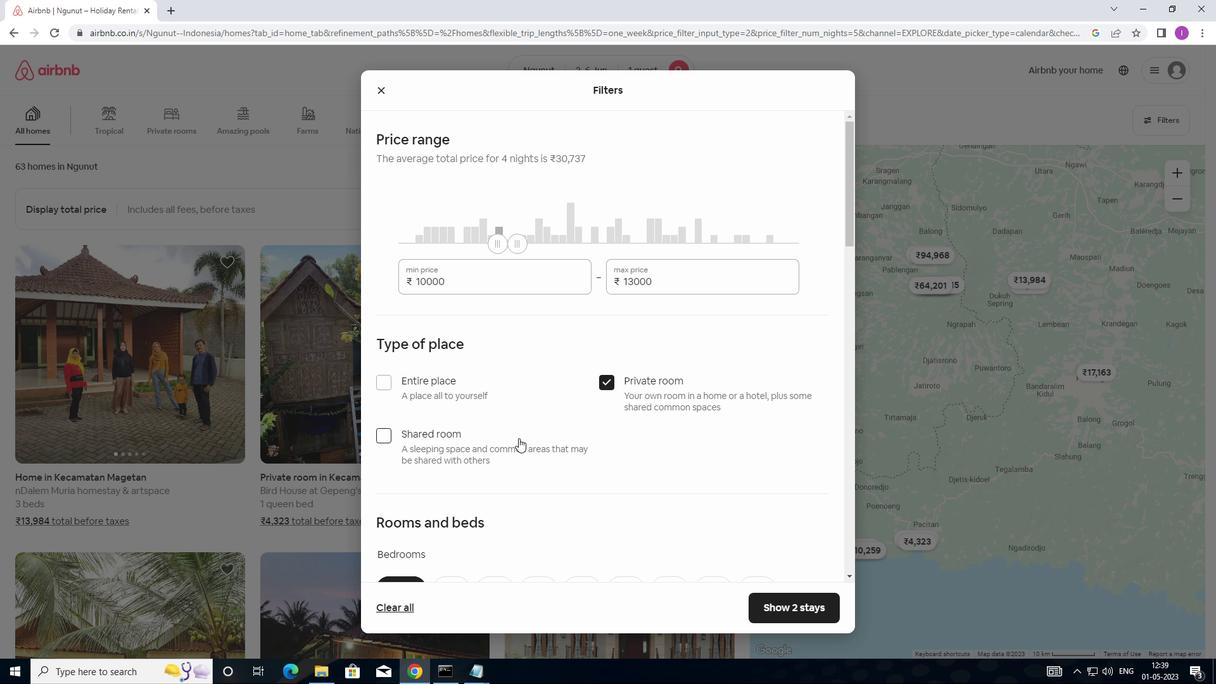 
Action: Mouse scrolled (519, 436) with delta (0, 0)
Screenshot: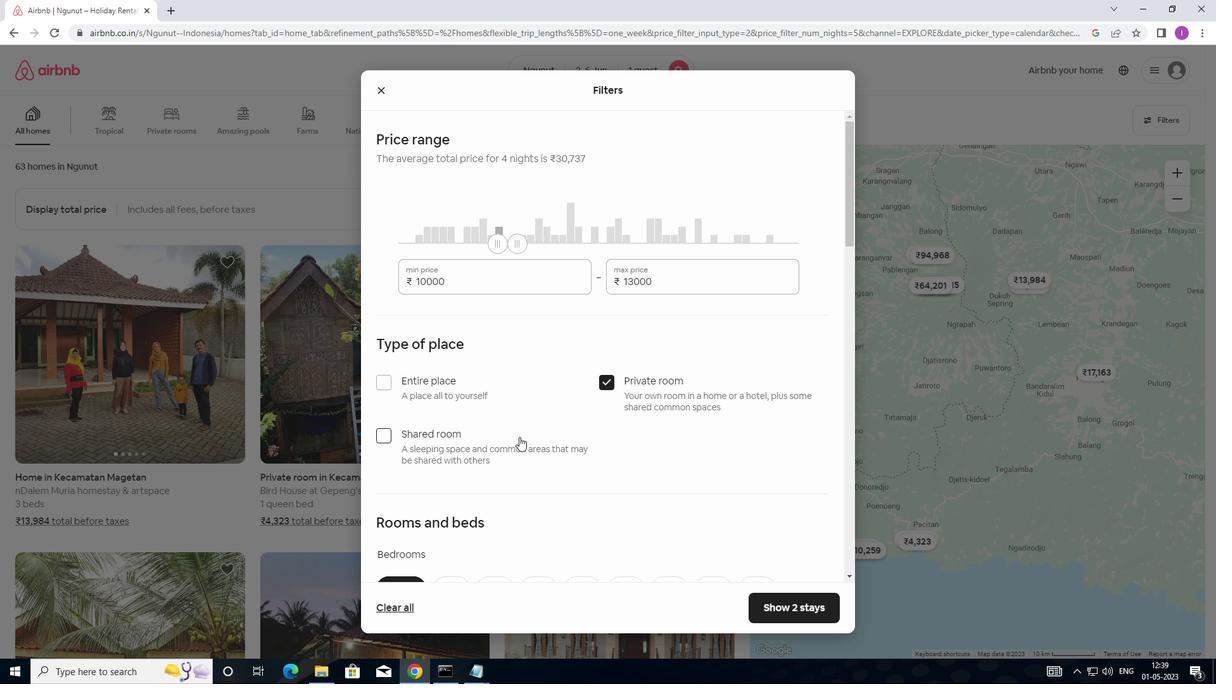 
Action: Mouse moved to (456, 336)
Screenshot: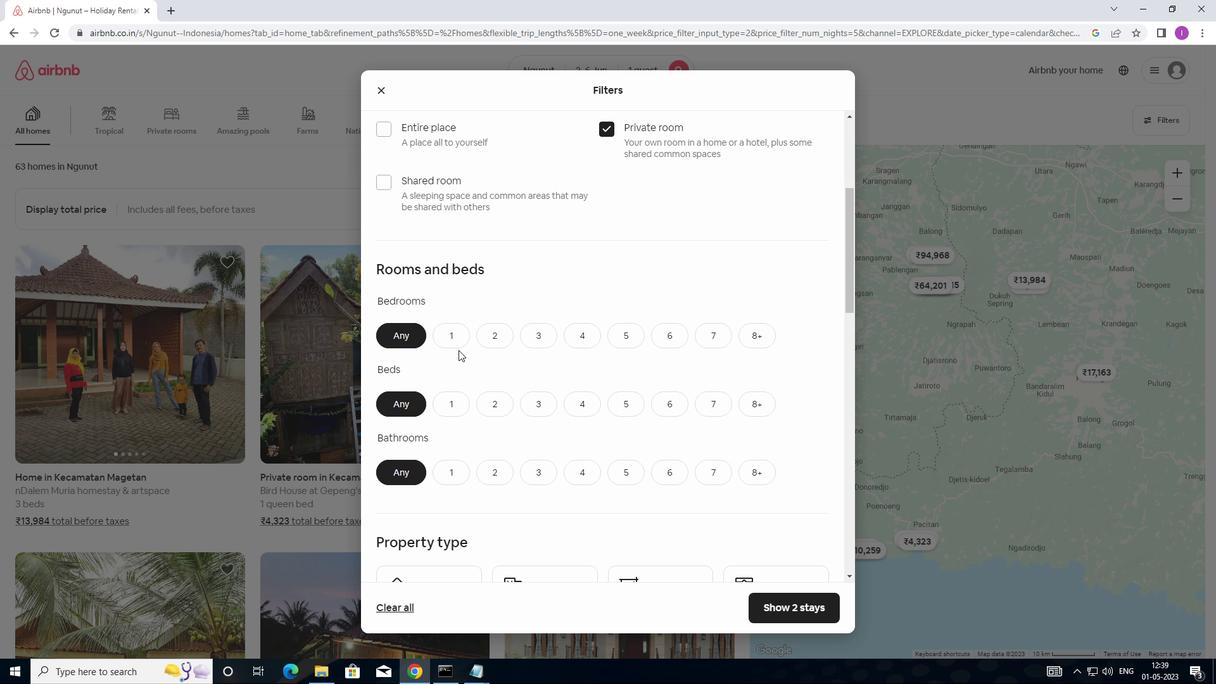 
Action: Mouse pressed left at (456, 336)
Screenshot: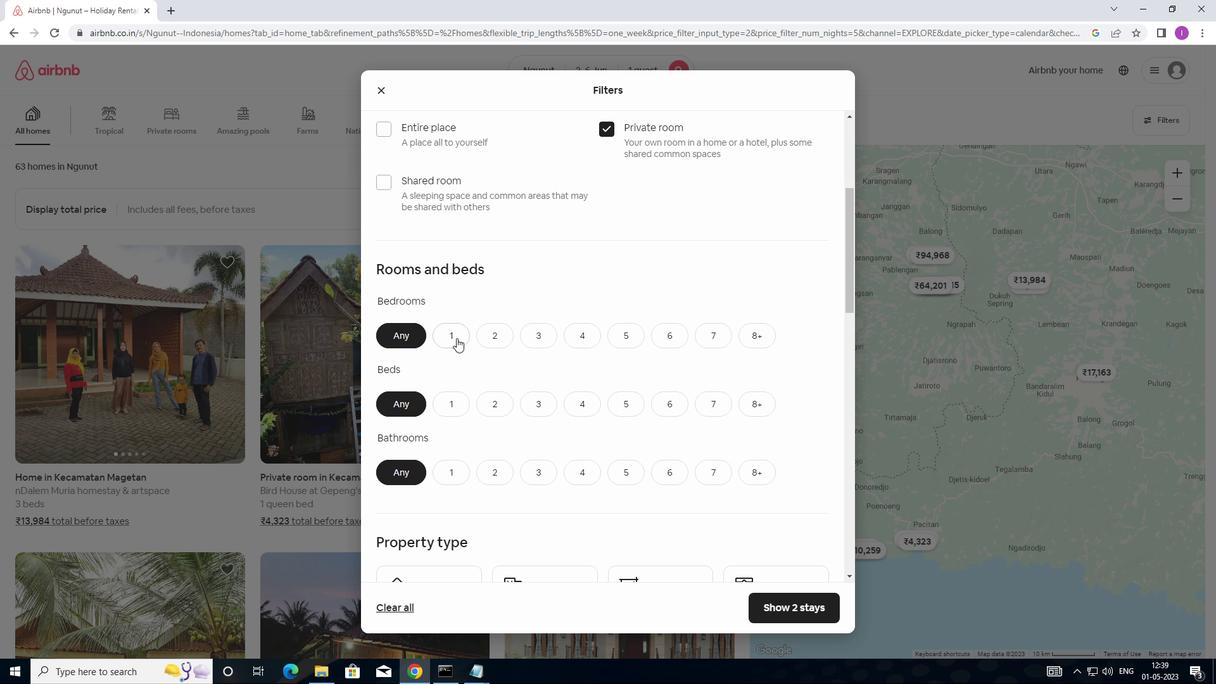 
Action: Mouse moved to (451, 411)
Screenshot: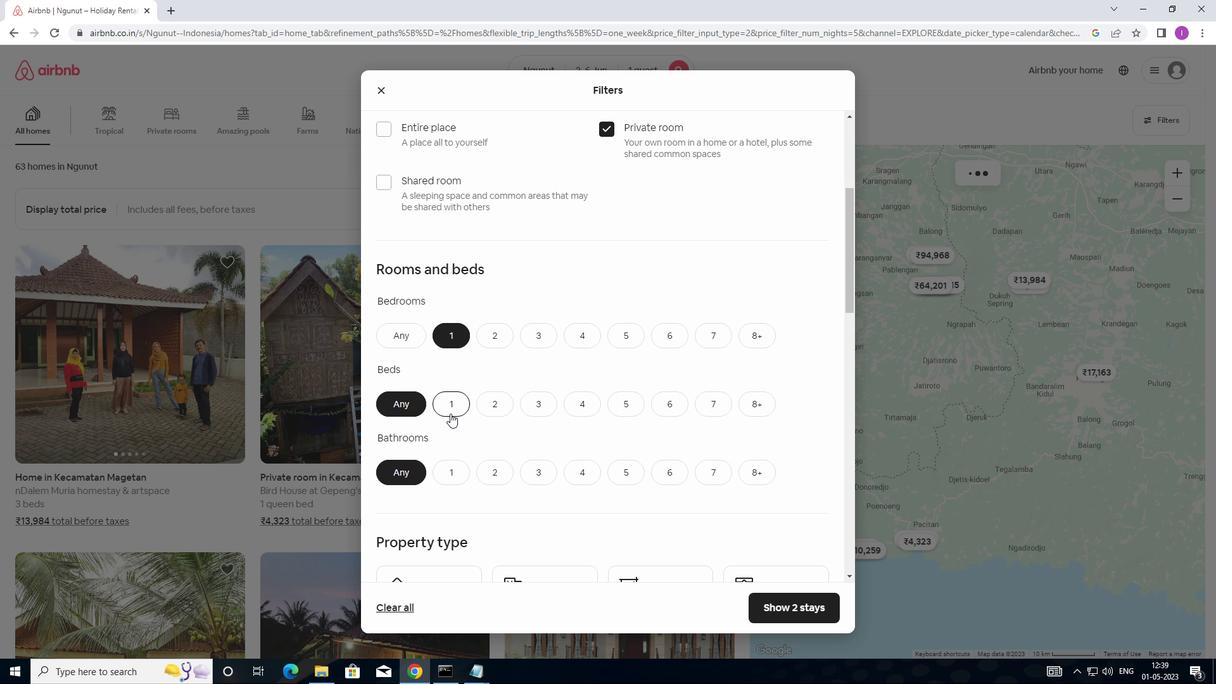 
Action: Mouse pressed left at (451, 411)
Screenshot: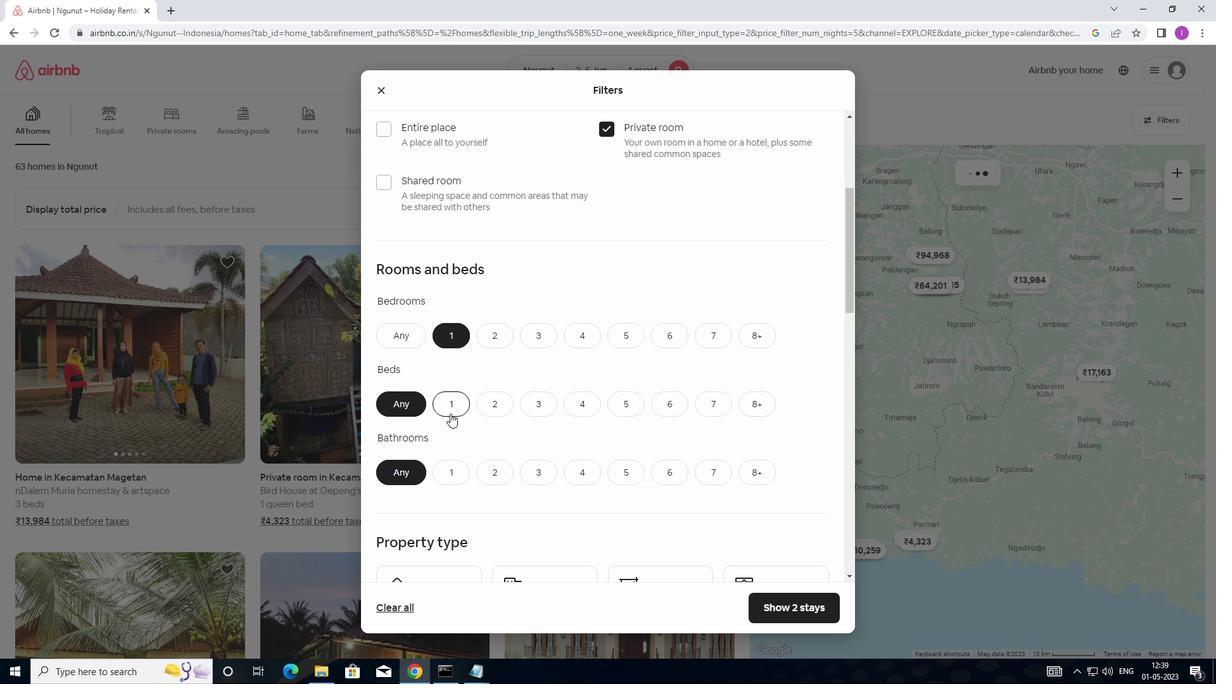 
Action: Mouse moved to (454, 444)
Screenshot: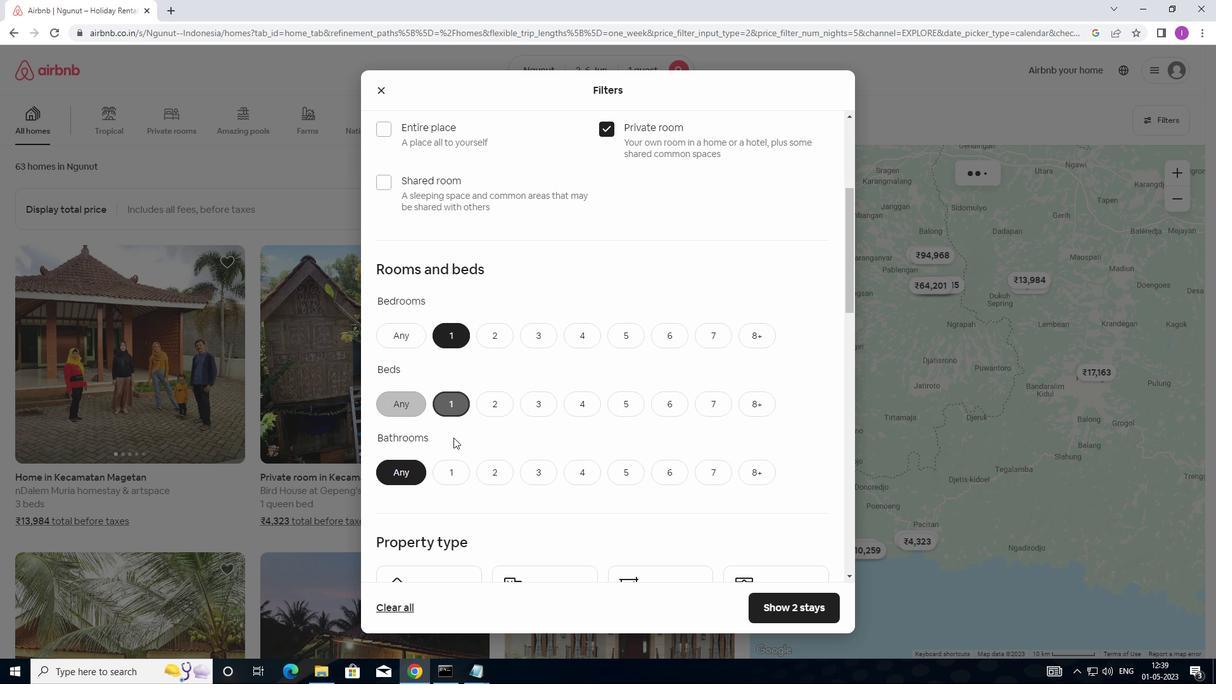 
Action: Mouse pressed left at (454, 444)
Screenshot: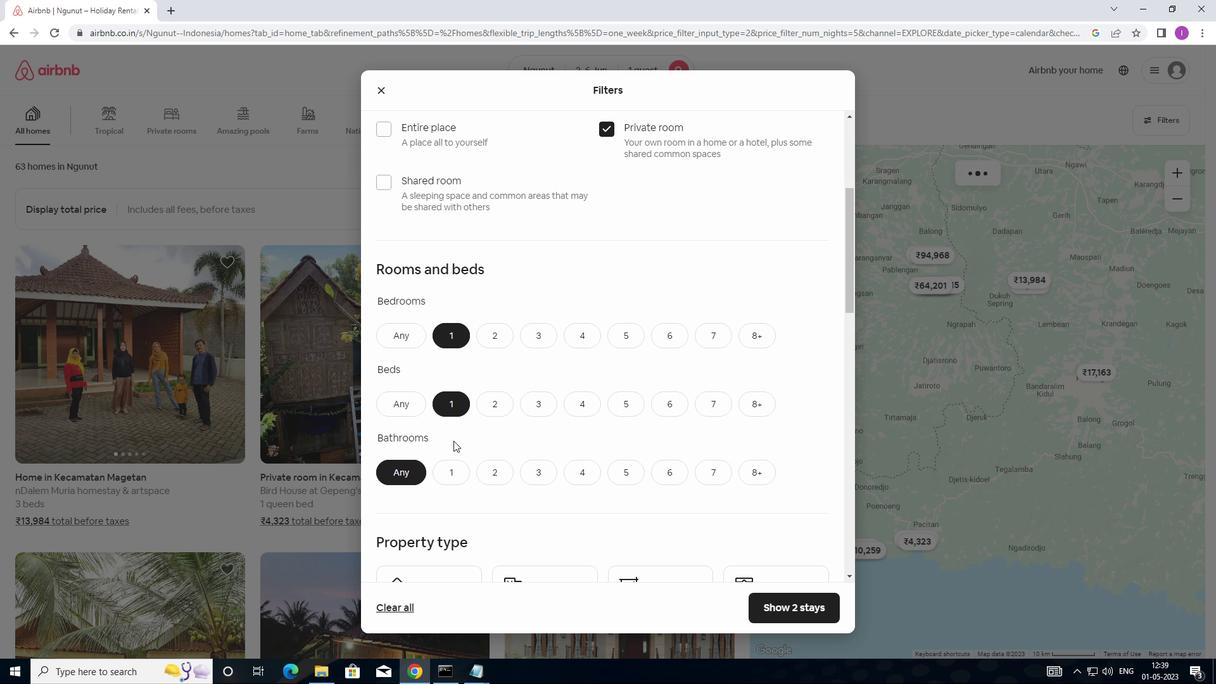 
Action: Mouse moved to (457, 466)
Screenshot: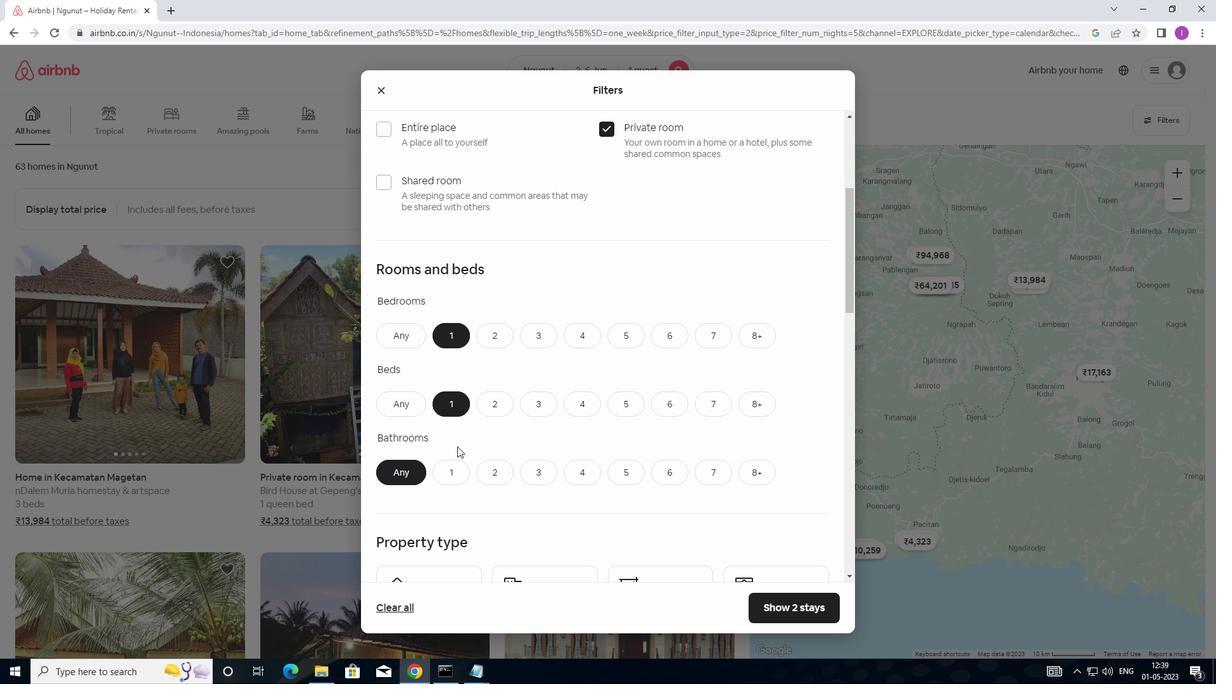 
Action: Mouse pressed left at (457, 466)
Screenshot: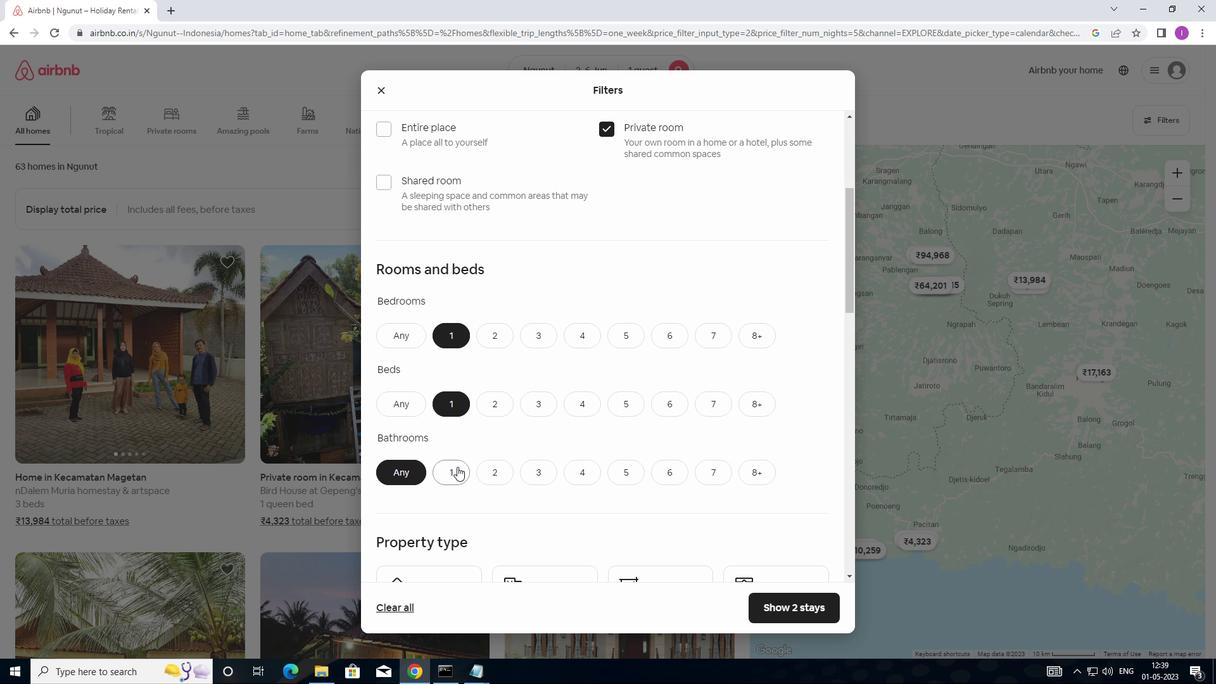 
Action: Mouse moved to (476, 454)
Screenshot: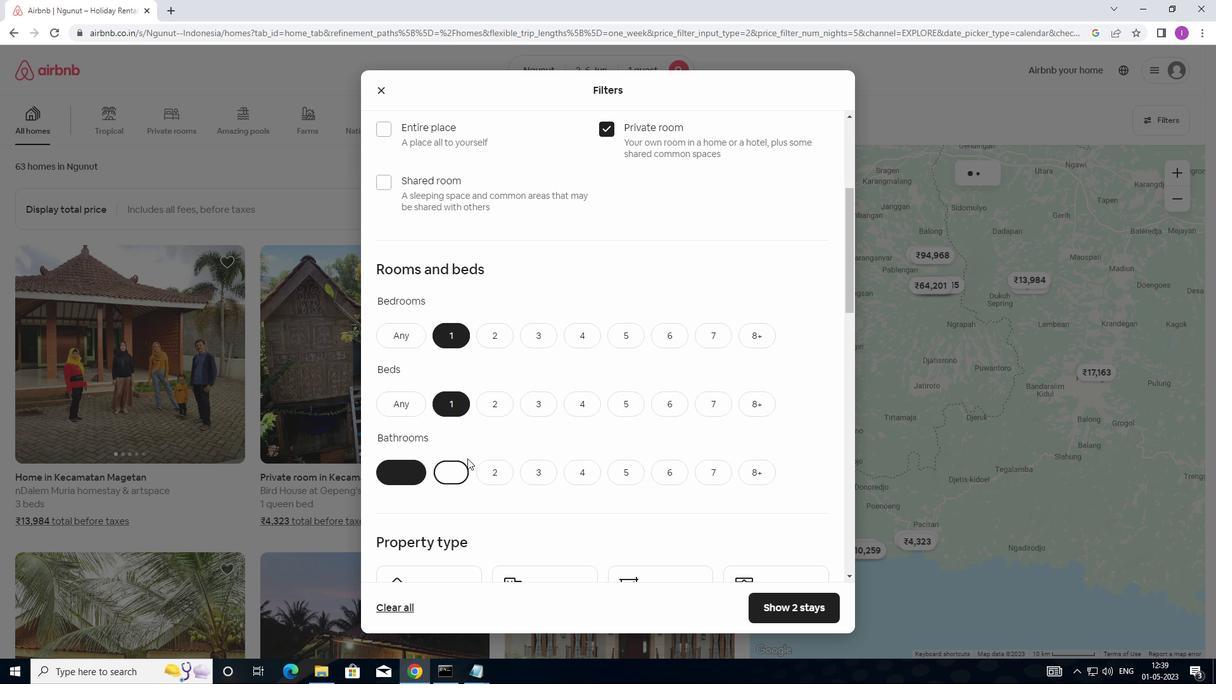 
Action: Mouse scrolled (476, 453) with delta (0, 0)
Screenshot: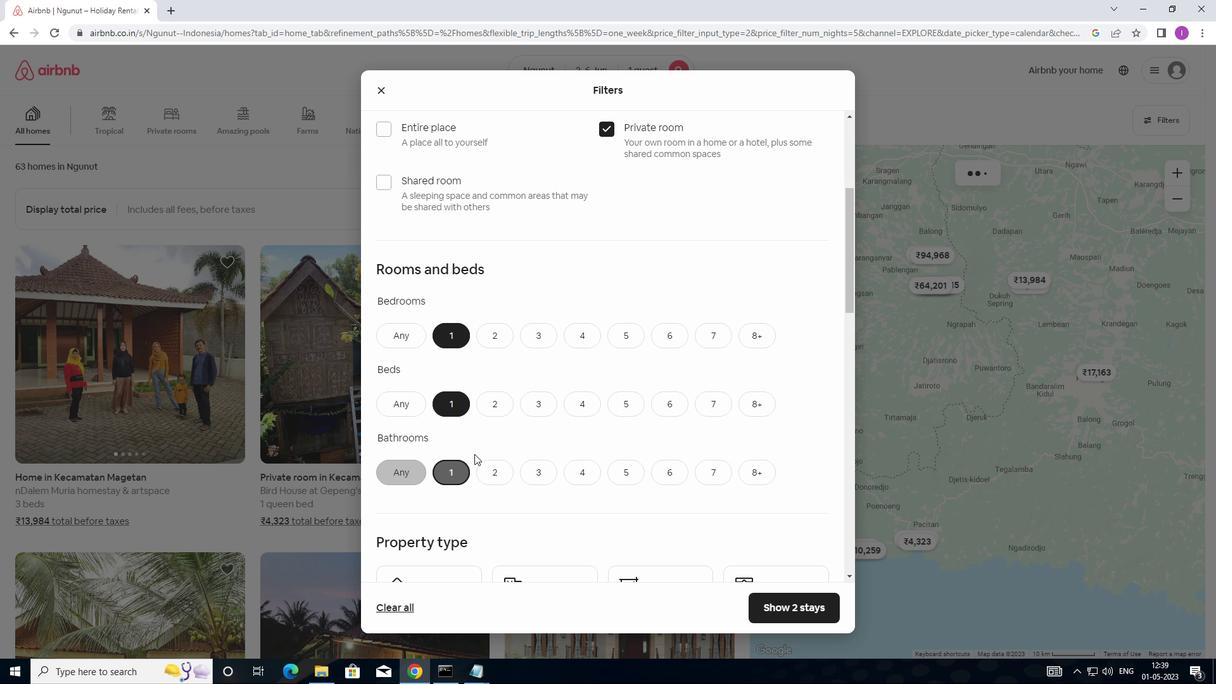 
Action: Mouse scrolled (476, 453) with delta (0, 0)
Screenshot: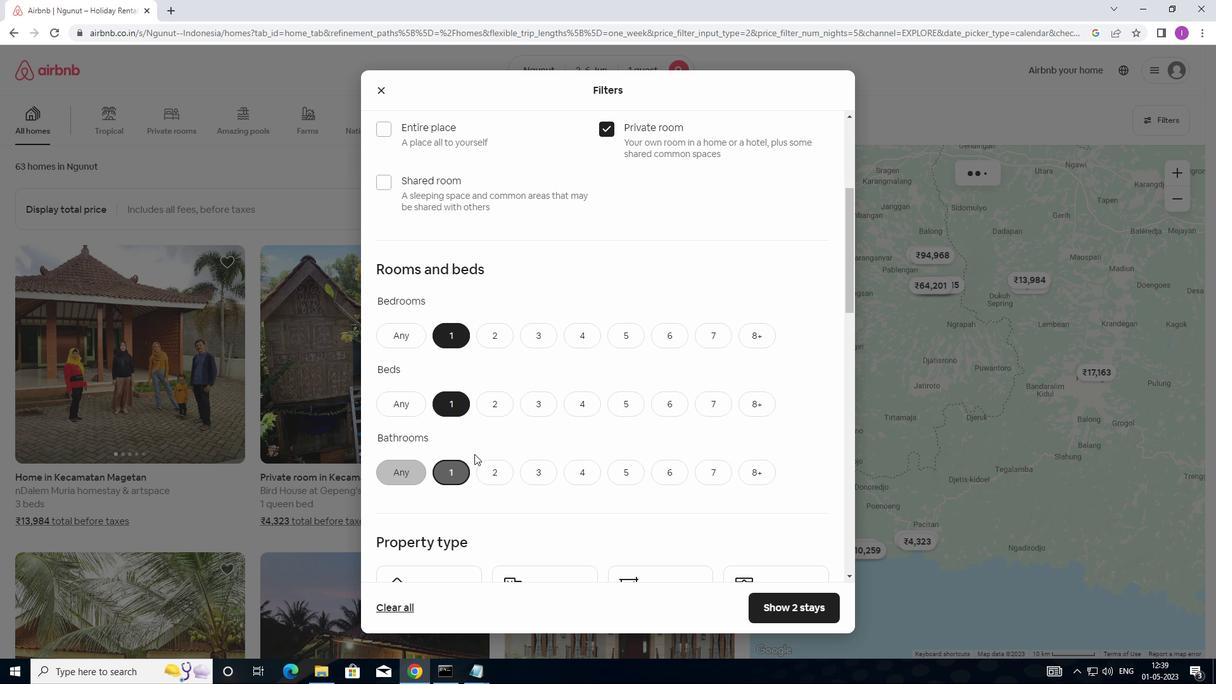 
Action: Mouse scrolled (476, 453) with delta (0, 0)
Screenshot: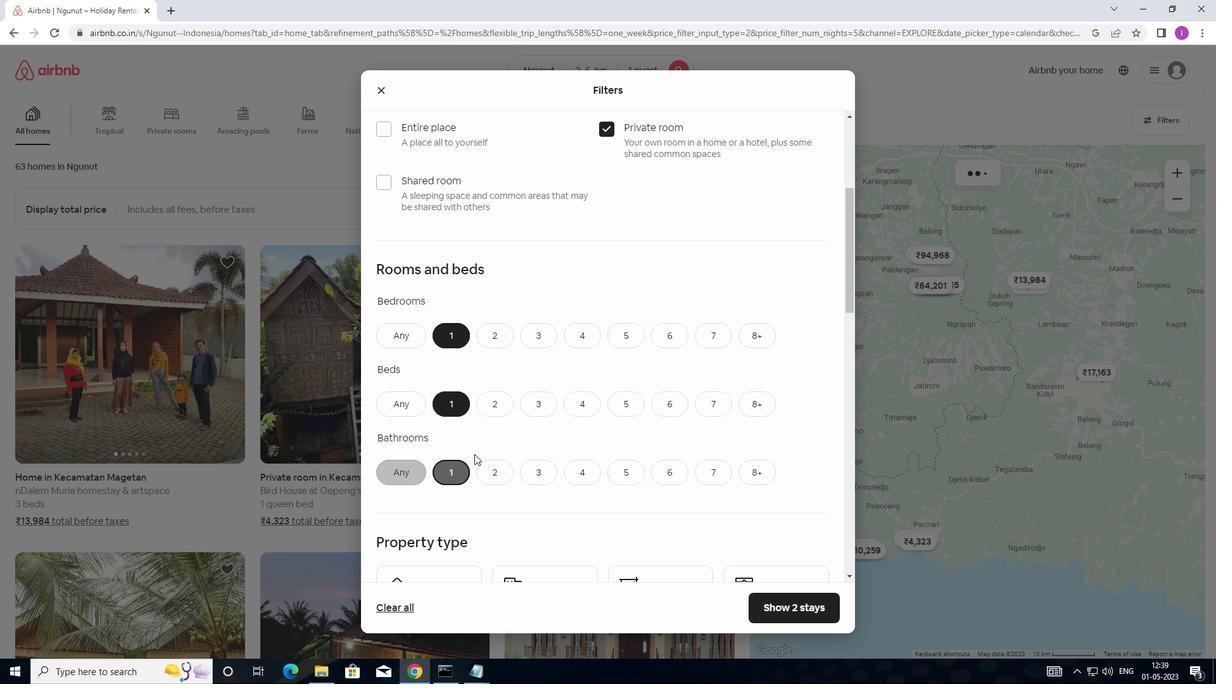 
Action: Mouse scrolled (476, 453) with delta (0, 0)
Screenshot: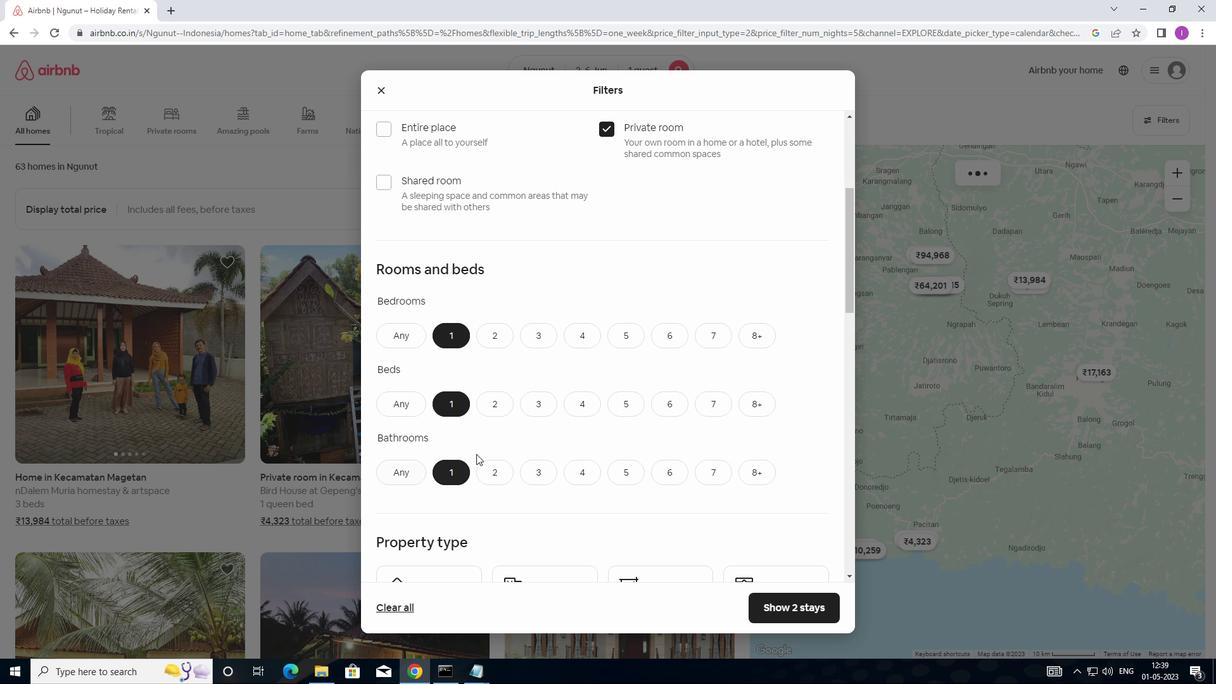 
Action: Mouse moved to (457, 374)
Screenshot: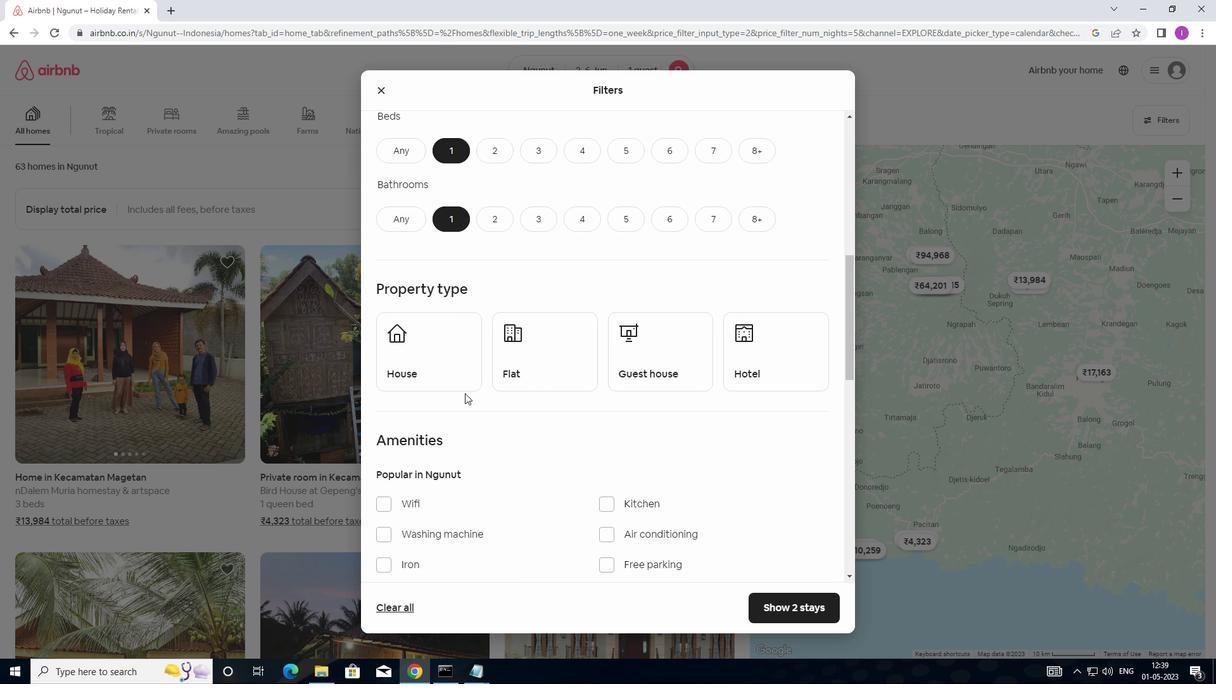 
Action: Mouse pressed left at (457, 374)
Screenshot: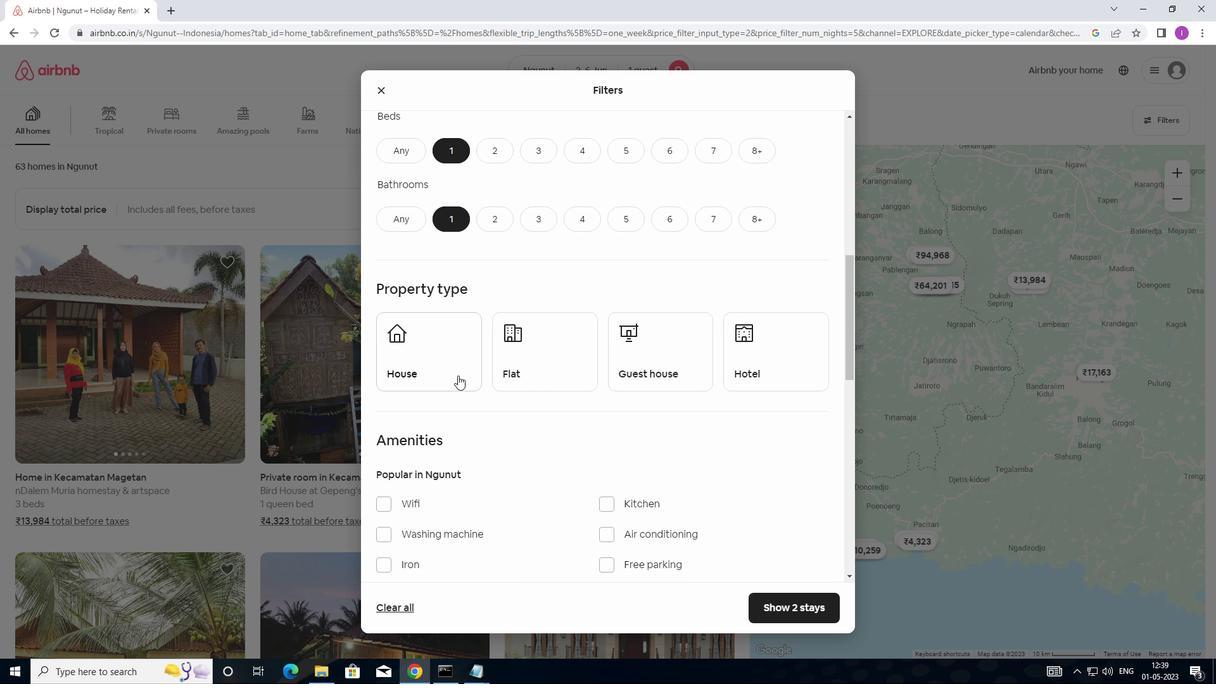 
Action: Mouse moved to (519, 366)
Screenshot: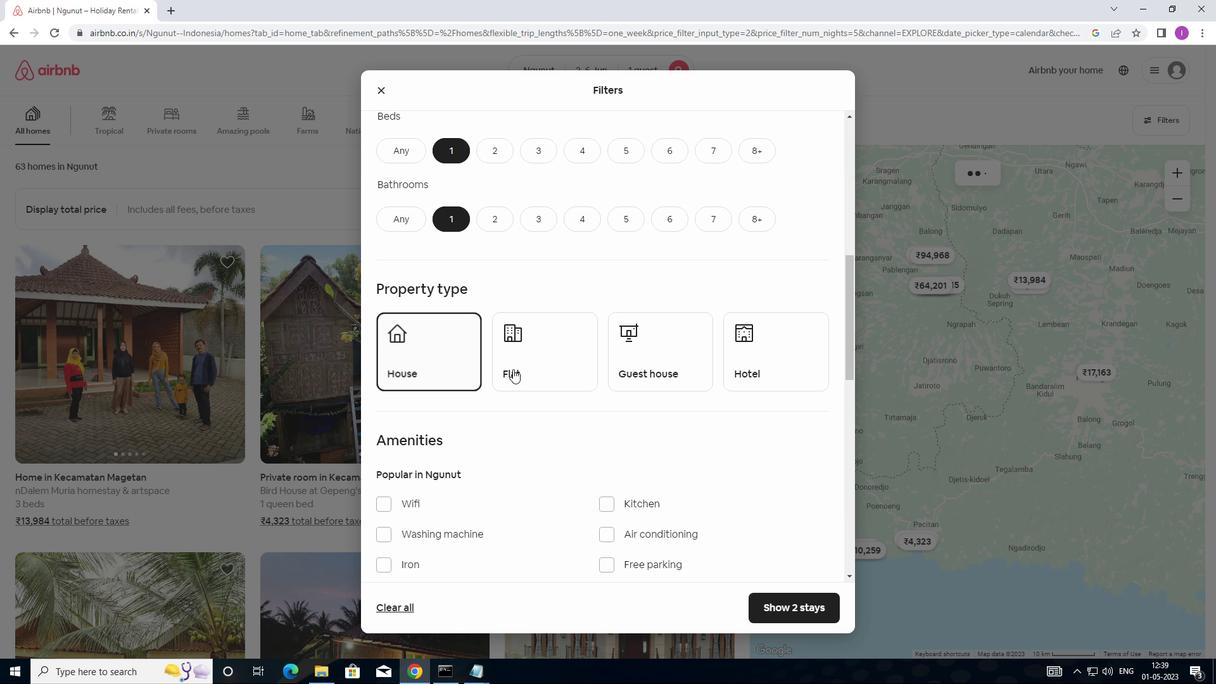
Action: Mouse pressed left at (519, 366)
Screenshot: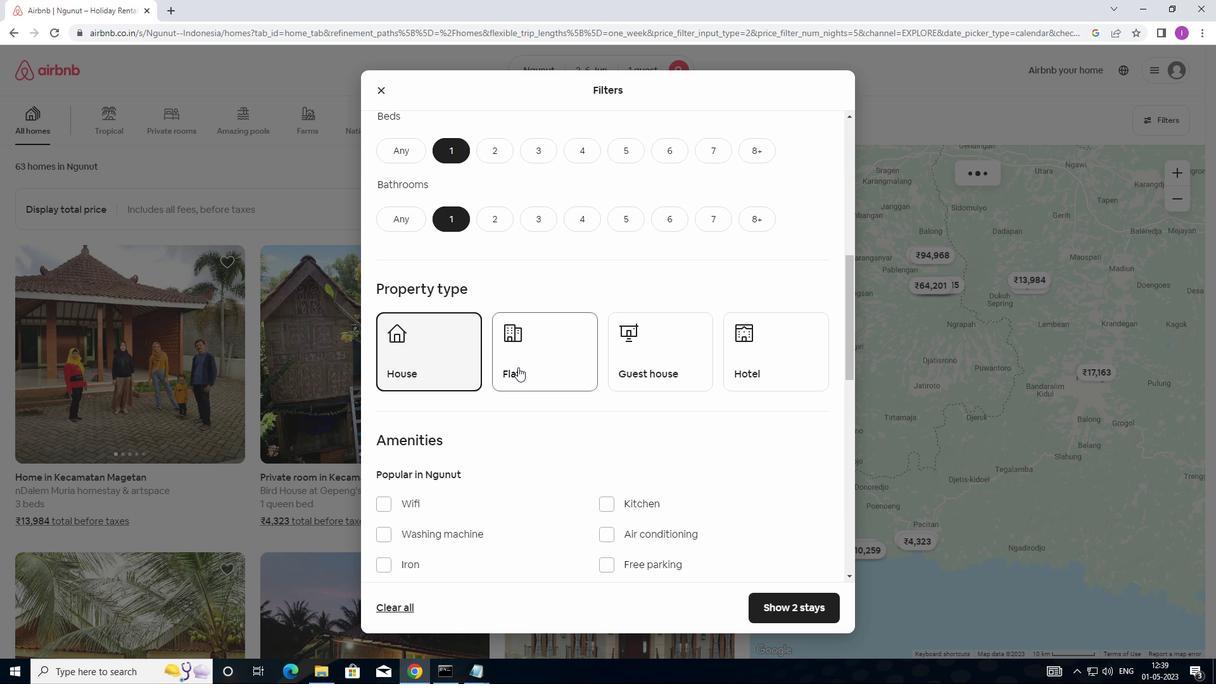 
Action: Mouse moved to (658, 371)
Screenshot: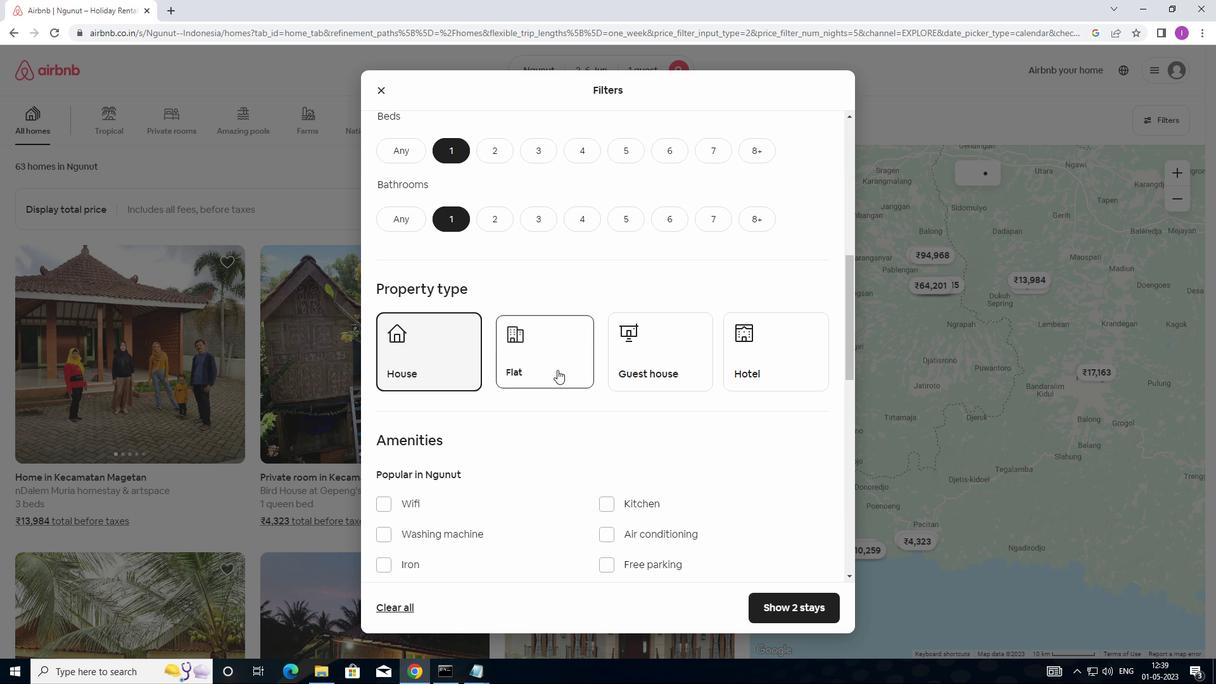 
Action: Mouse pressed left at (658, 371)
Screenshot: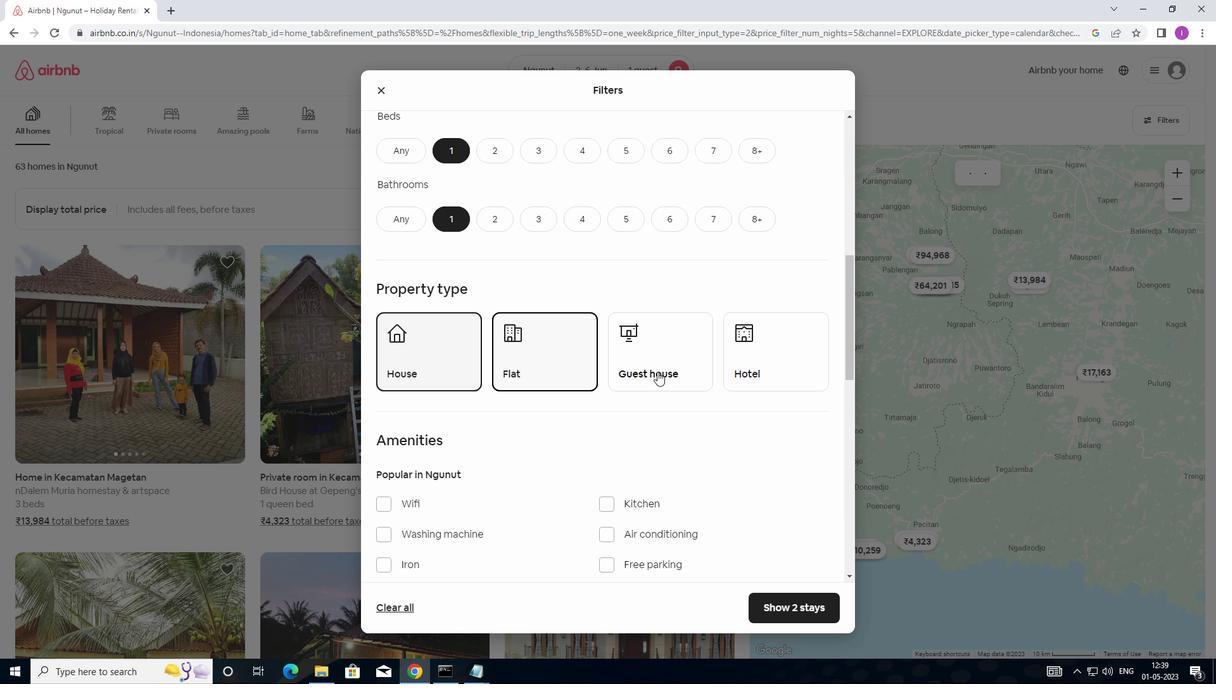
Action: Mouse moved to (763, 370)
Screenshot: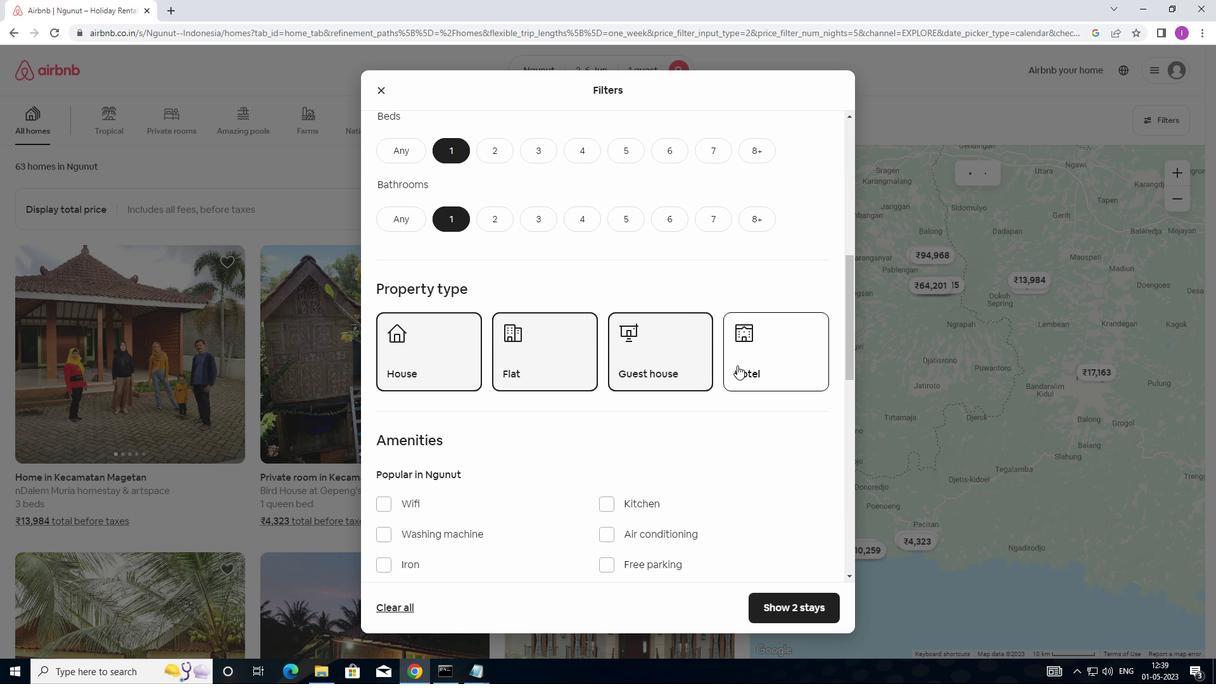 
Action: Mouse pressed left at (763, 370)
Screenshot: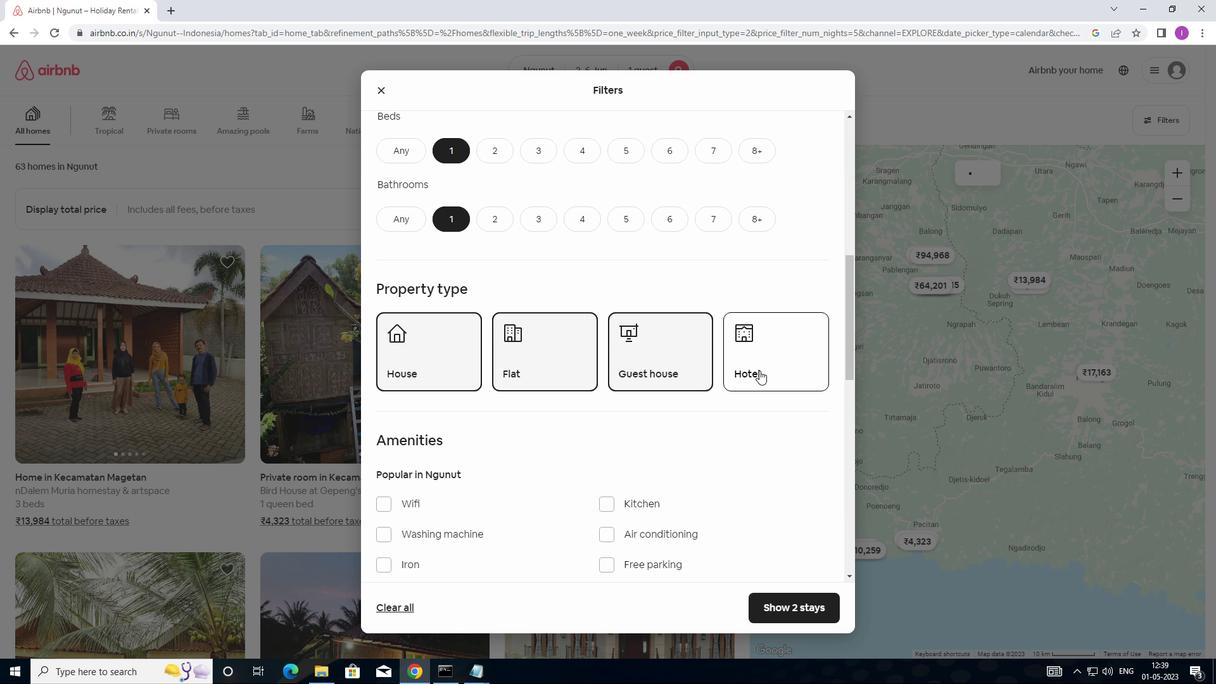 
Action: Mouse moved to (753, 396)
Screenshot: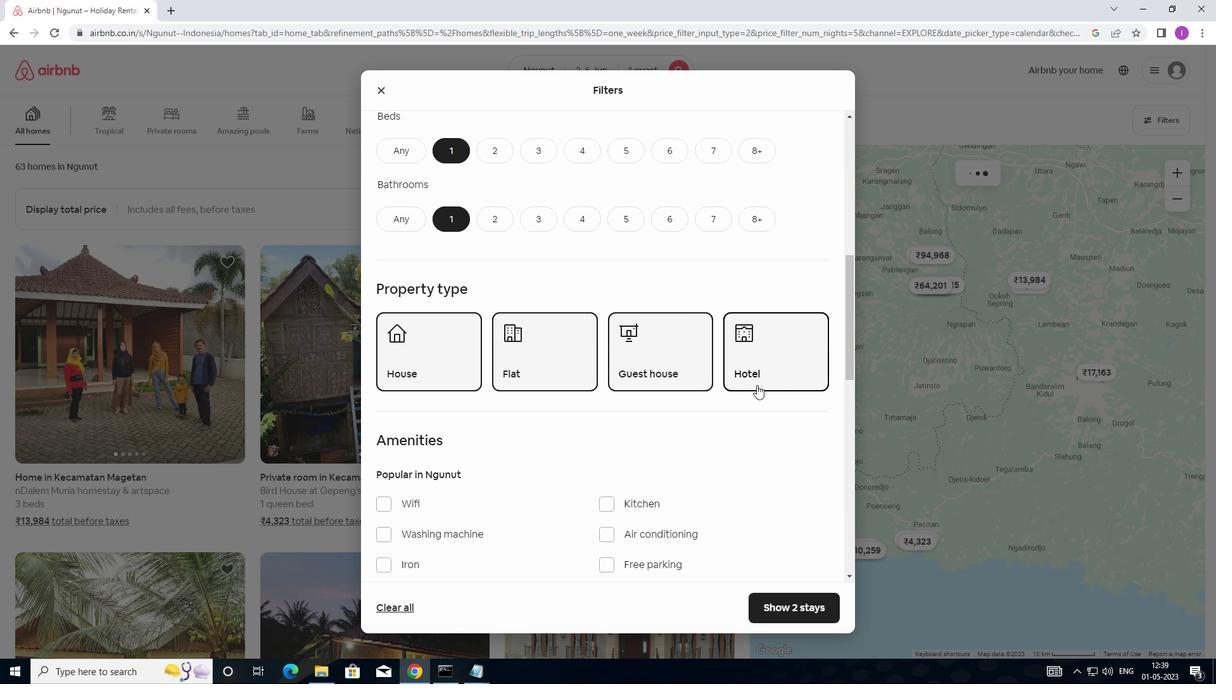 
Action: Mouse scrolled (753, 395) with delta (0, 0)
Screenshot: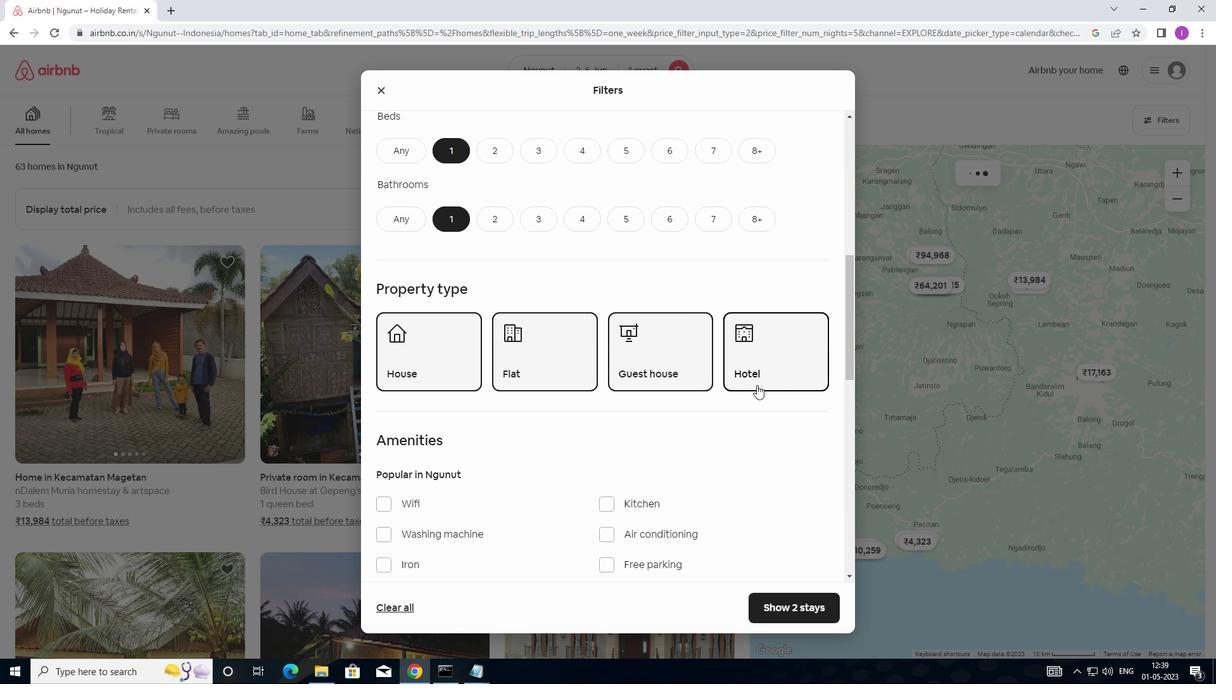 
Action: Mouse moved to (753, 397)
Screenshot: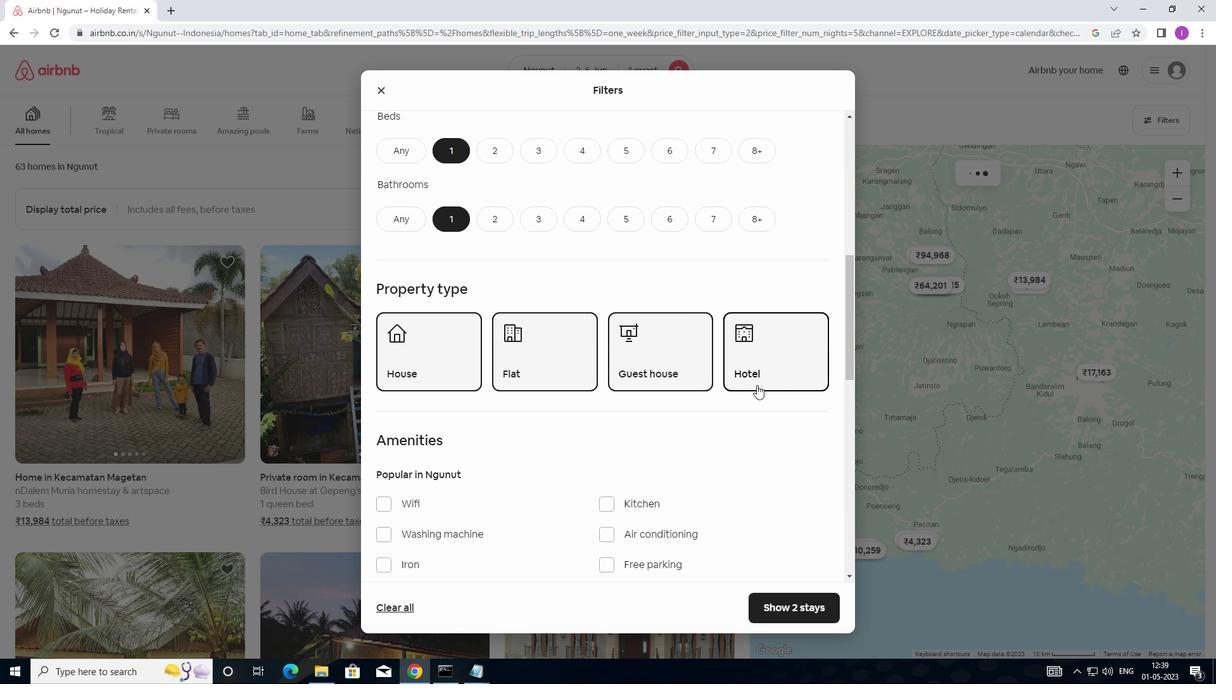 
Action: Mouse scrolled (753, 396) with delta (0, 0)
Screenshot: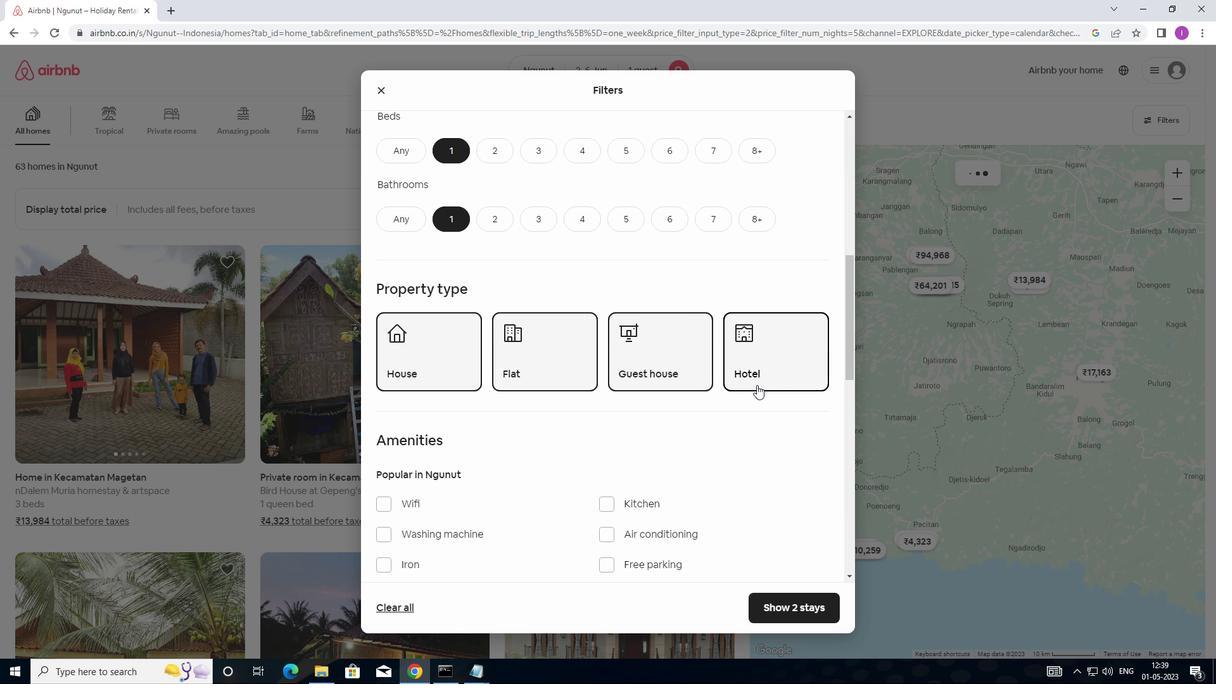 
Action: Mouse moved to (752, 398)
Screenshot: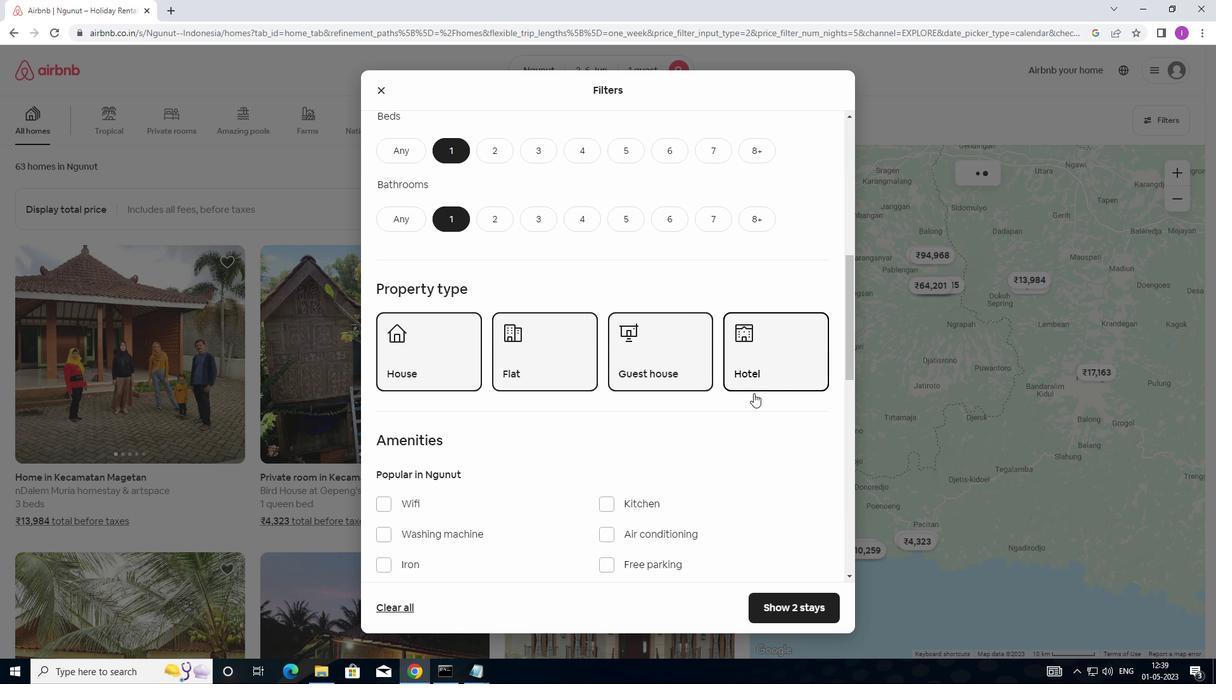
Action: Mouse scrolled (752, 397) with delta (0, 0)
Screenshot: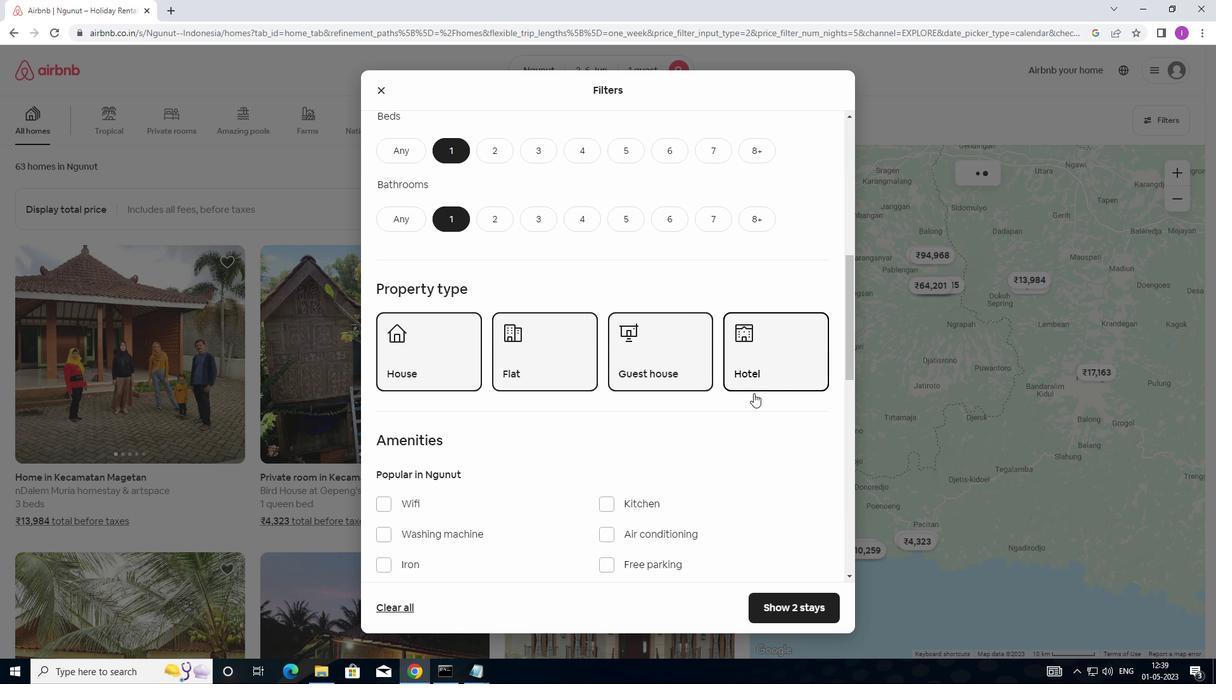 
Action: Mouse scrolled (752, 397) with delta (0, 0)
Screenshot: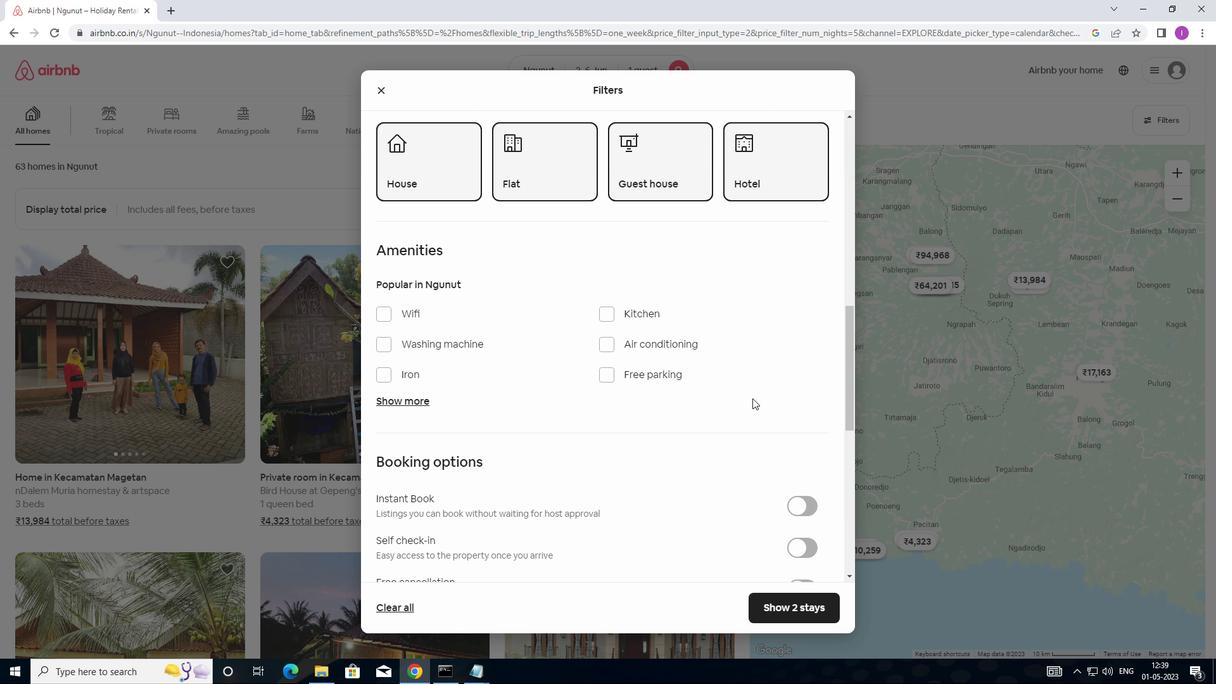 
Action: Mouse scrolled (752, 397) with delta (0, 0)
Screenshot: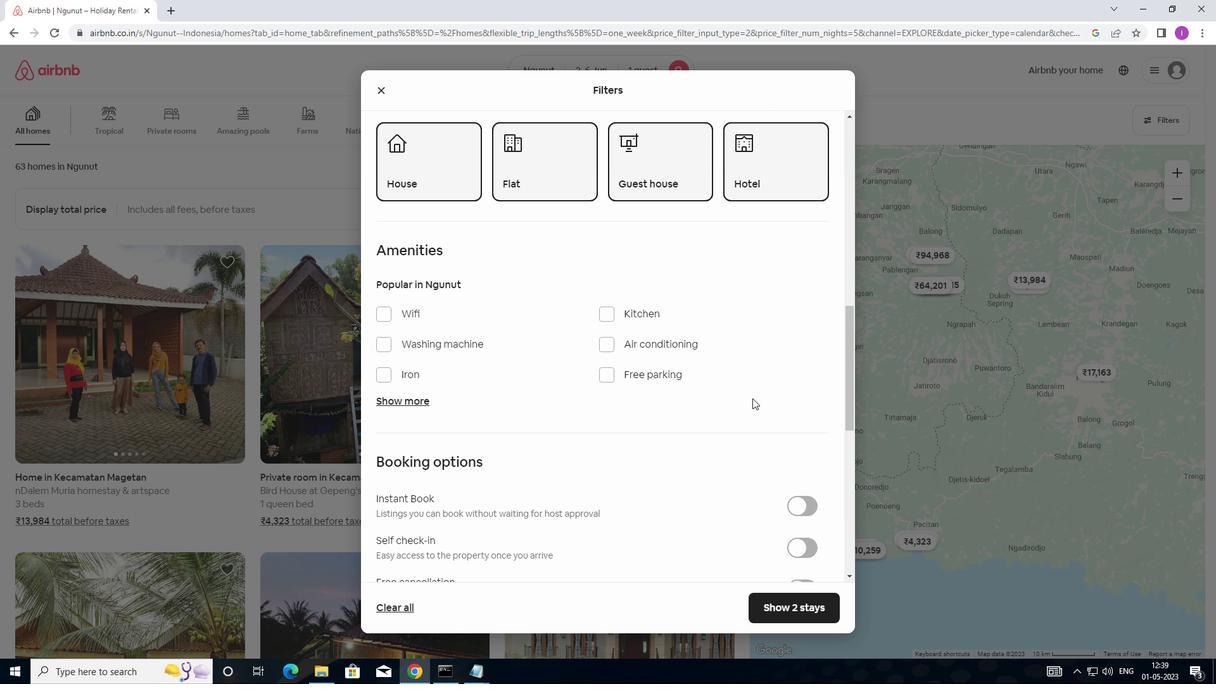 
Action: Mouse moved to (810, 419)
Screenshot: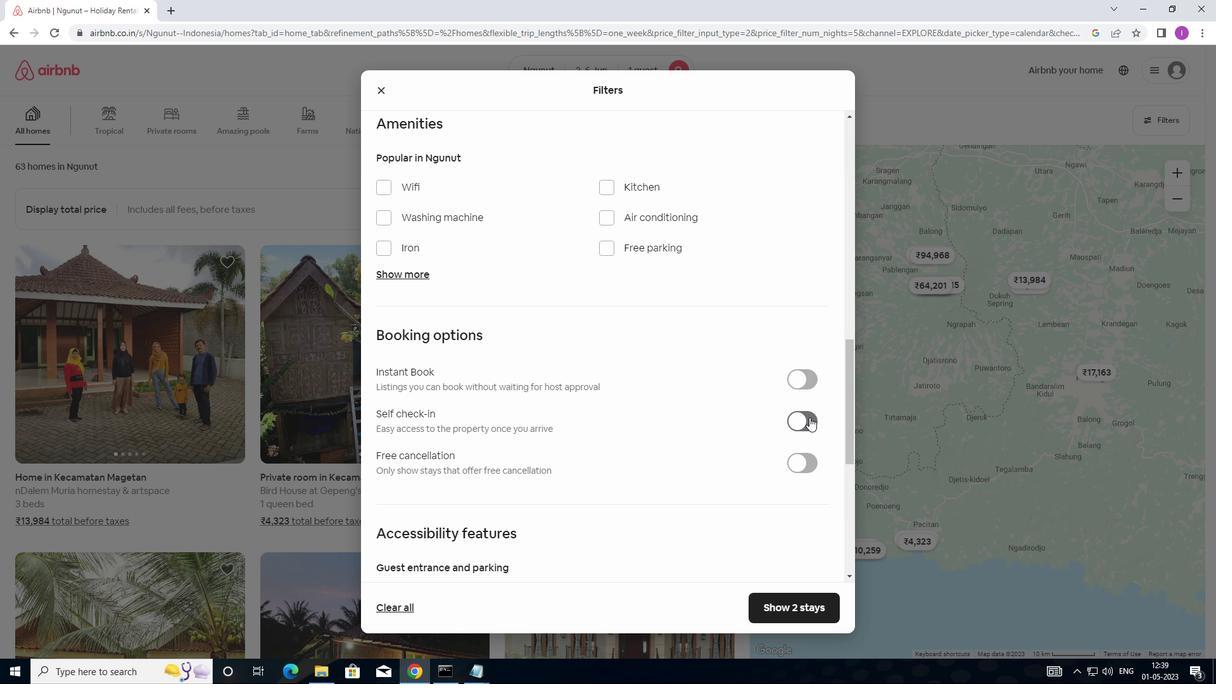 
Action: Mouse pressed left at (810, 419)
Screenshot: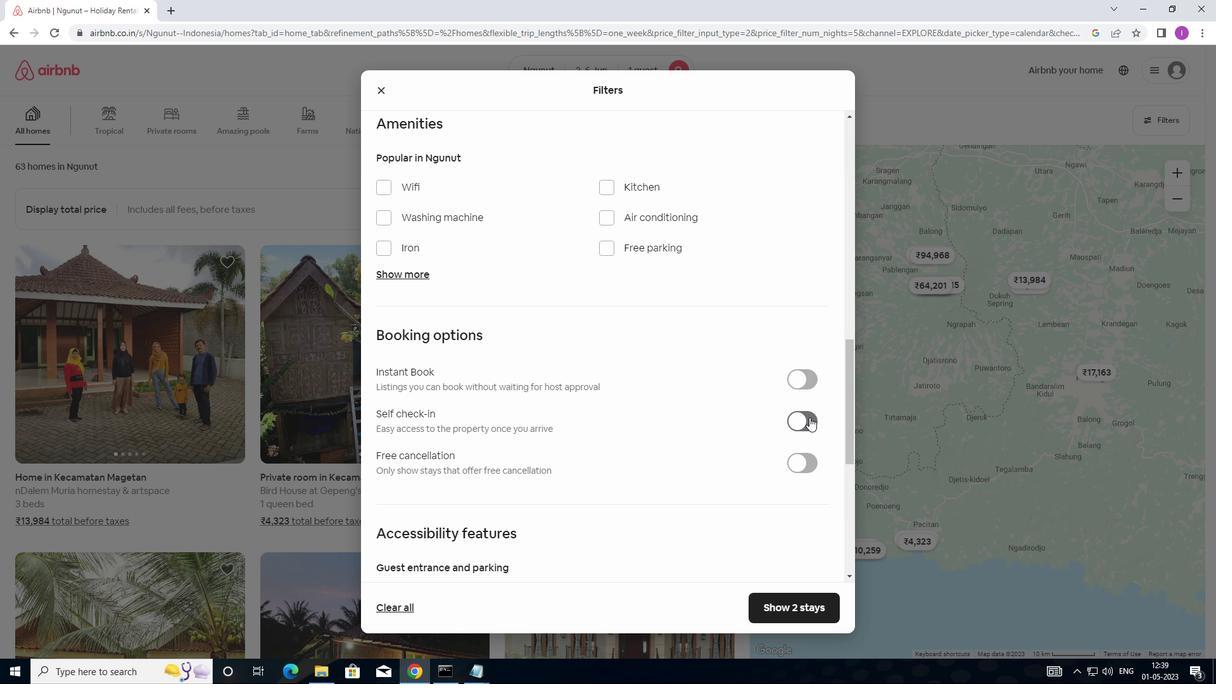
Action: Mouse moved to (729, 433)
Screenshot: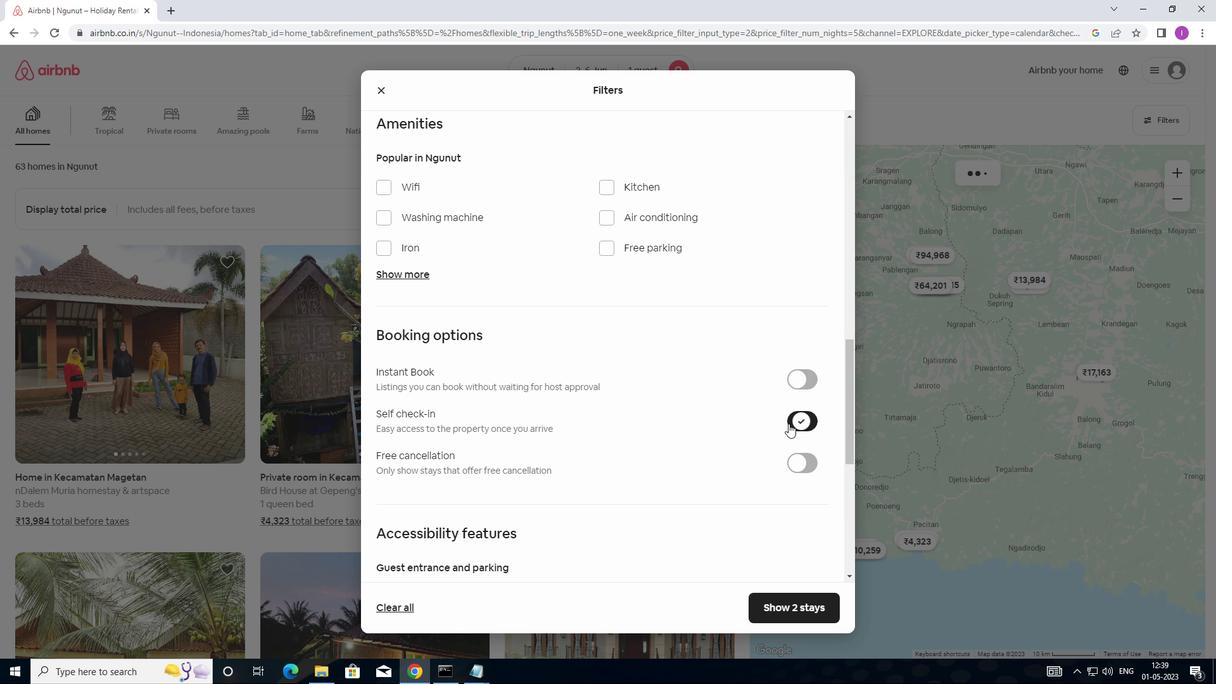 
Action: Mouse scrolled (729, 432) with delta (0, 0)
Screenshot: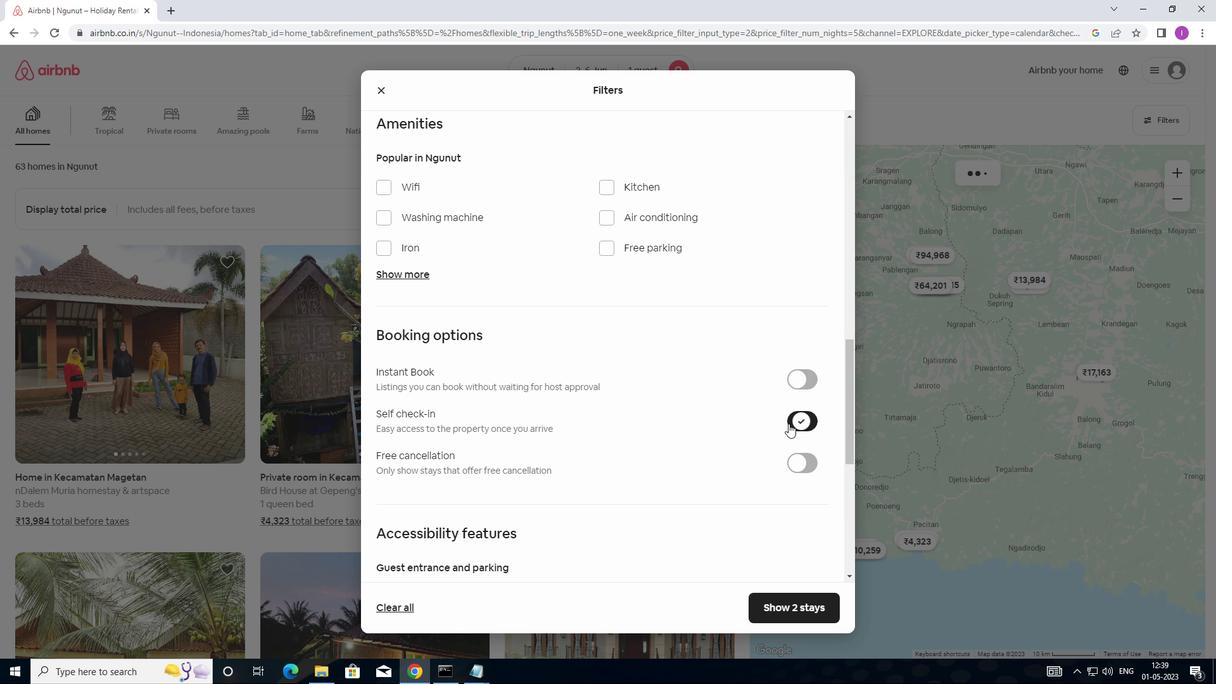 
Action: Mouse moved to (725, 435)
Screenshot: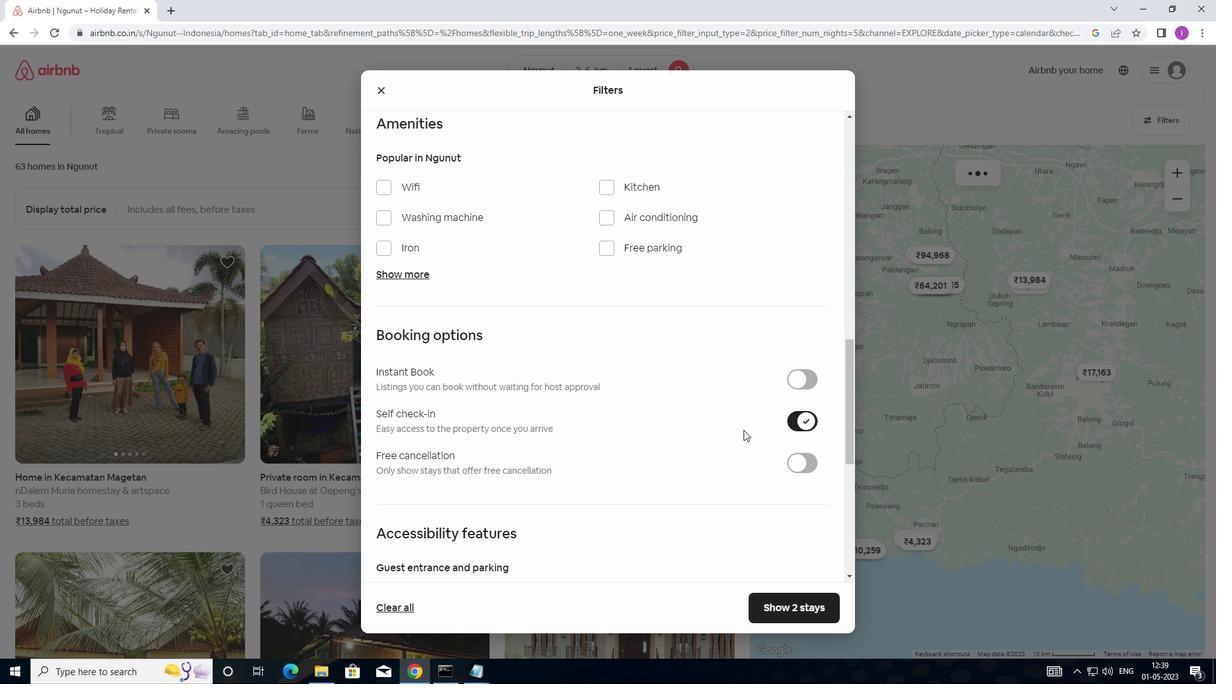 
Action: Mouse scrolled (725, 434) with delta (0, 0)
Screenshot: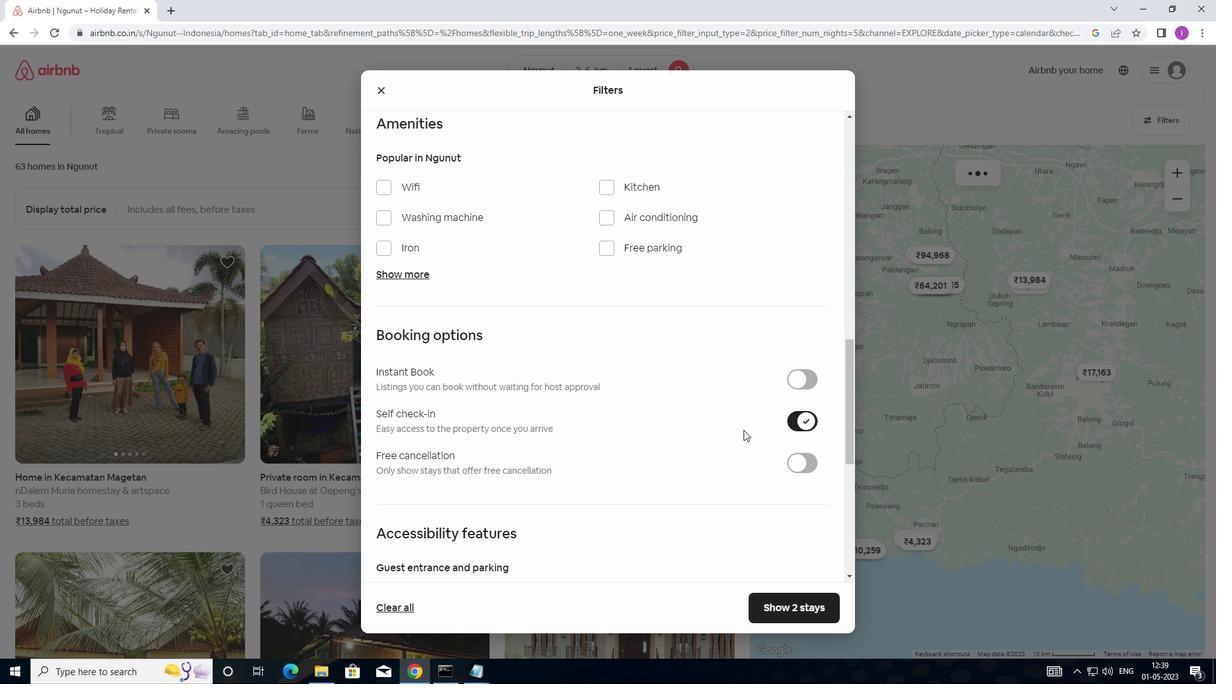 
Action: Mouse moved to (720, 437)
Screenshot: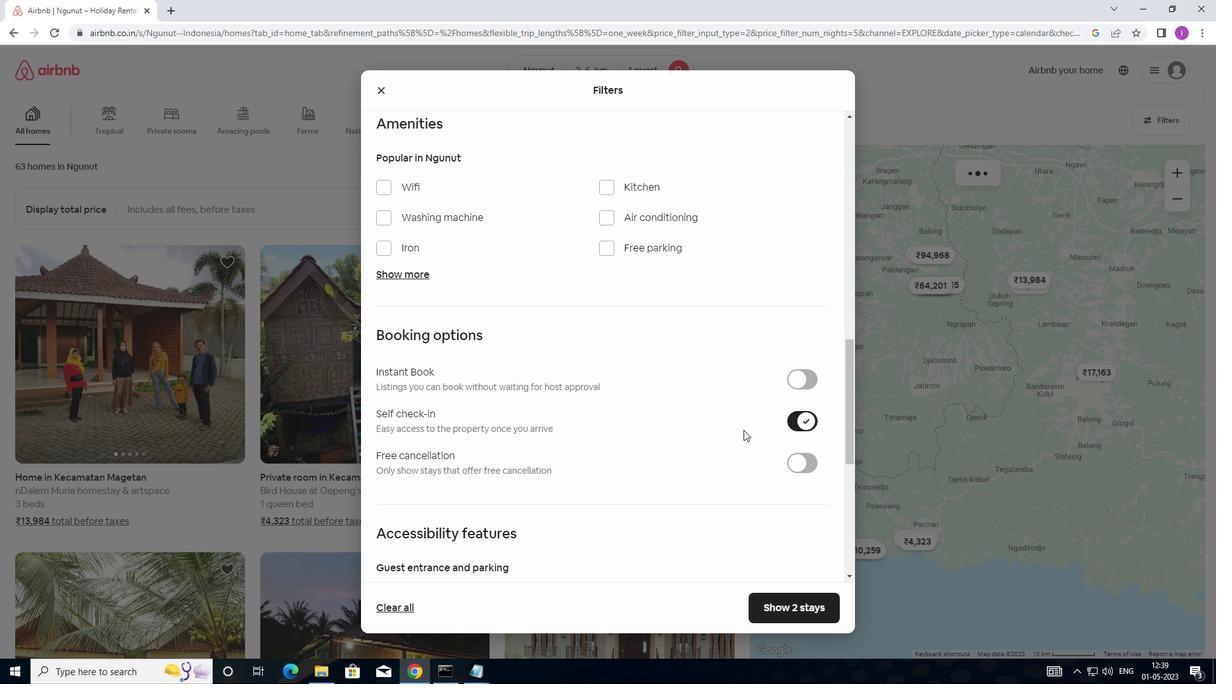 
Action: Mouse scrolled (720, 436) with delta (0, 0)
Screenshot: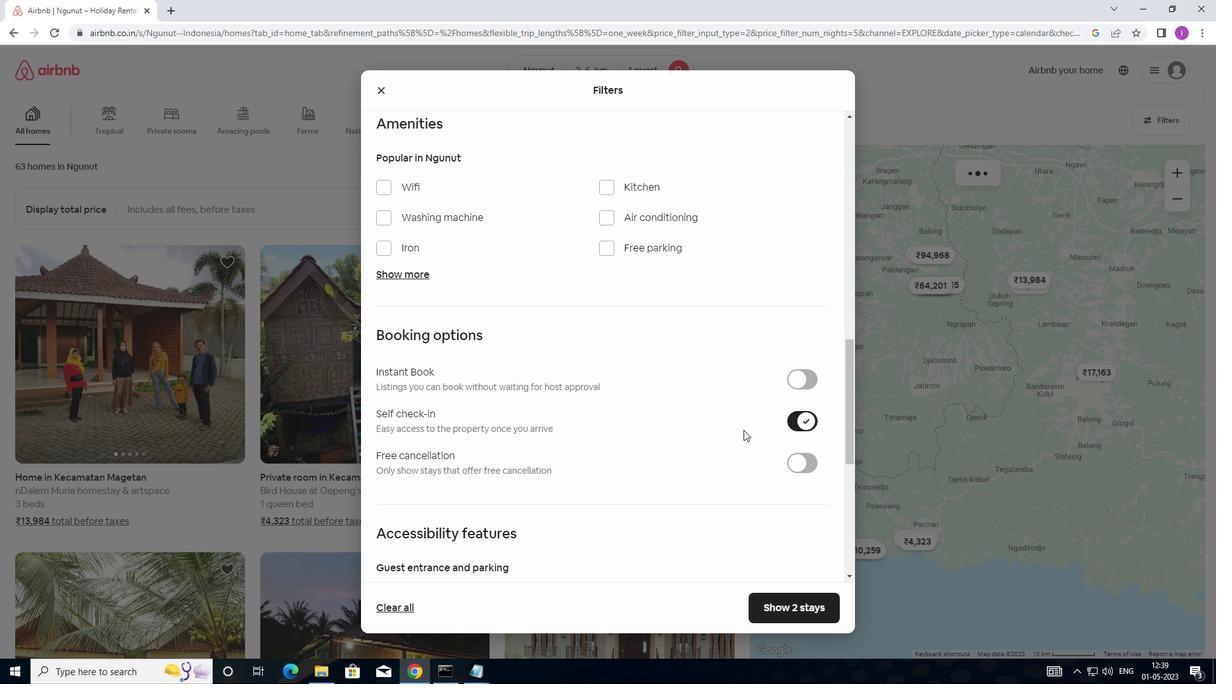 
Action: Mouse moved to (709, 438)
Screenshot: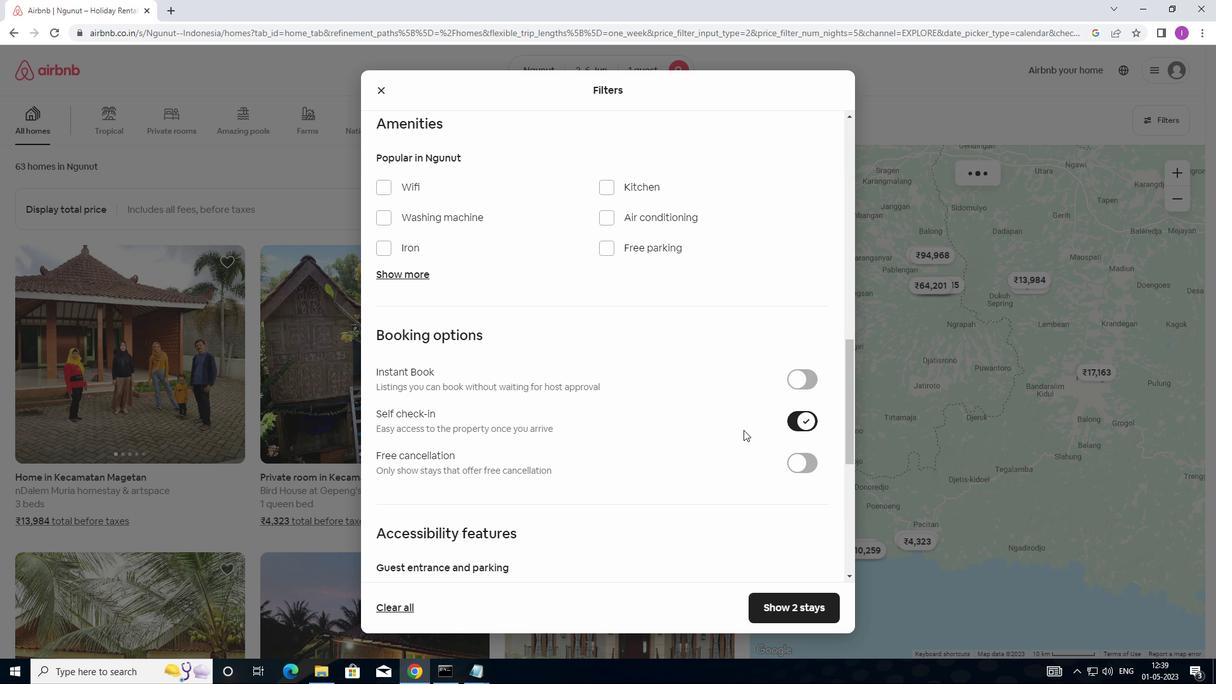 
Action: Mouse scrolled (709, 438) with delta (0, 0)
Screenshot: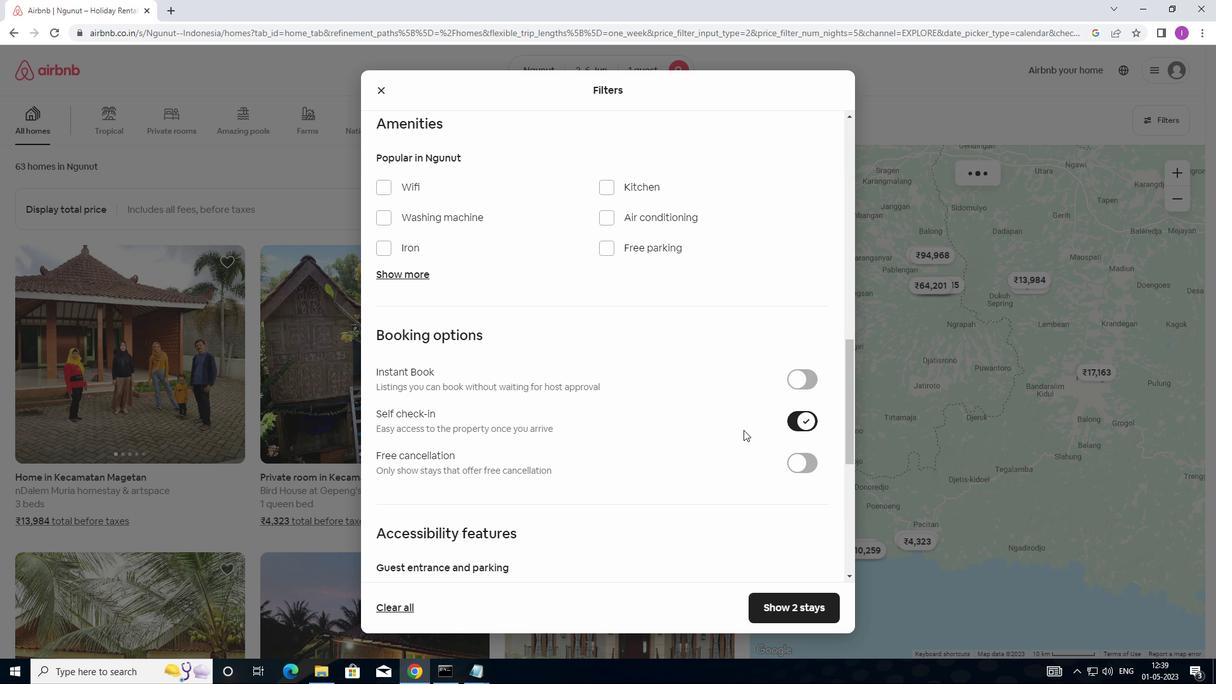 
Action: Mouse moved to (450, 490)
Screenshot: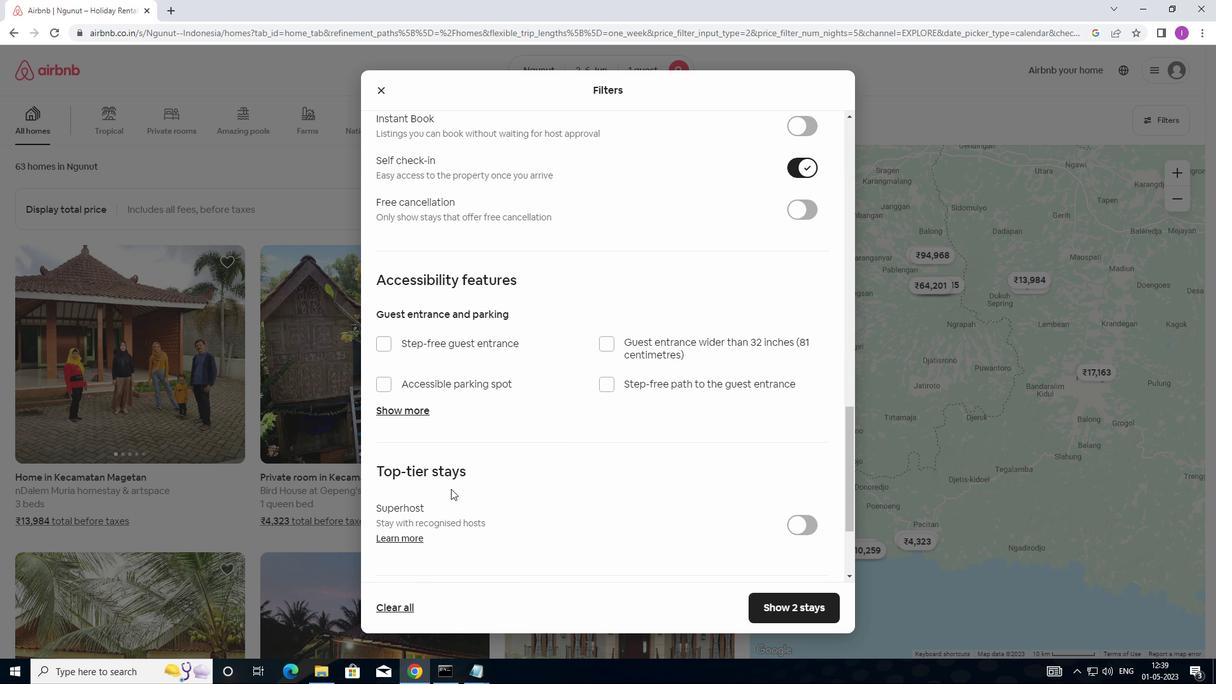 
Action: Mouse scrolled (450, 490) with delta (0, 0)
Screenshot: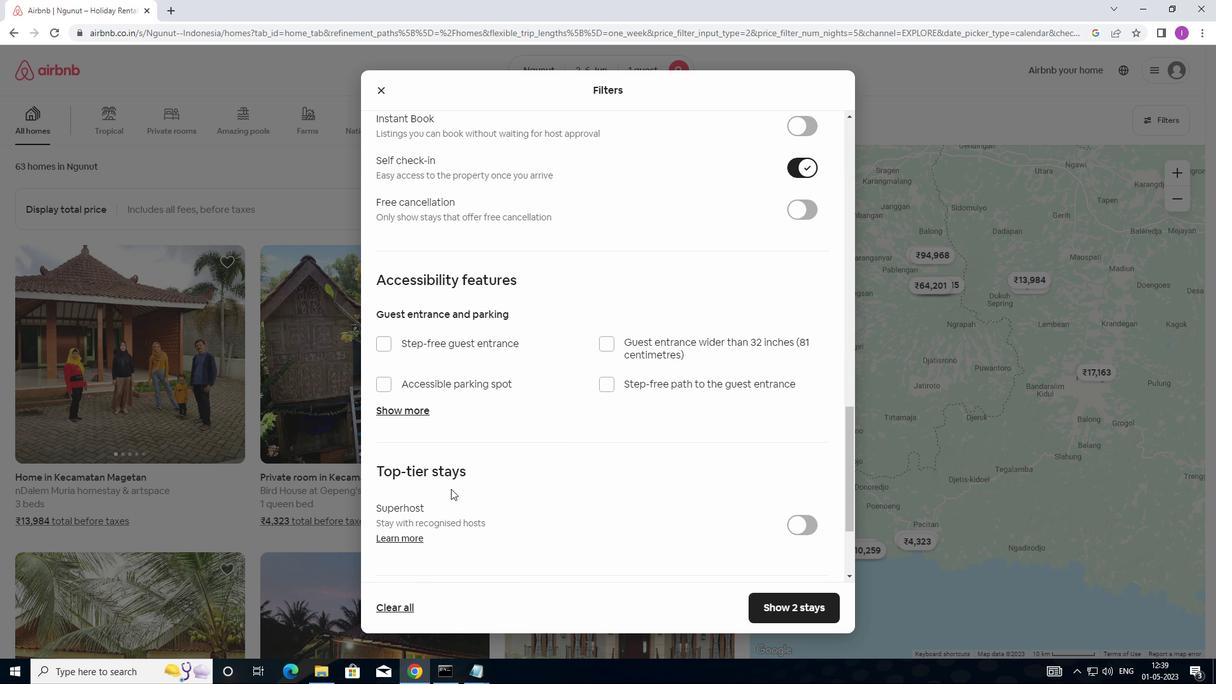 
Action: Mouse moved to (450, 493)
Screenshot: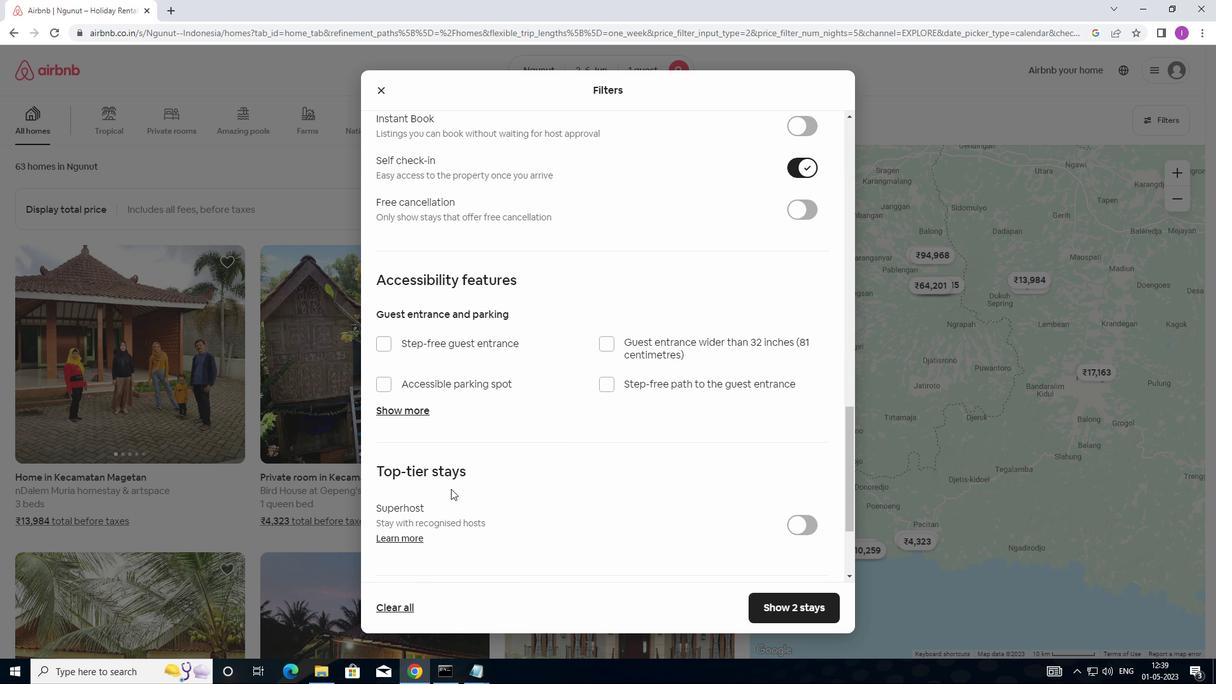 
Action: Mouse scrolled (450, 492) with delta (0, 0)
Screenshot: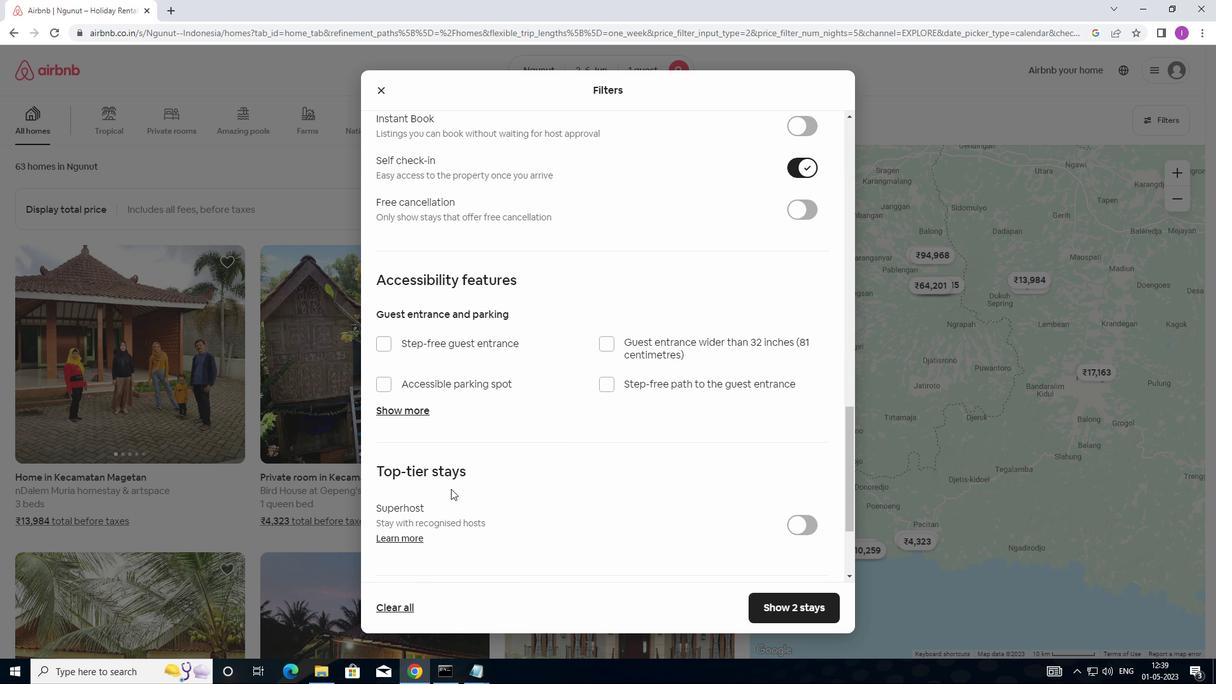 
Action: Mouse moved to (450, 499)
Screenshot: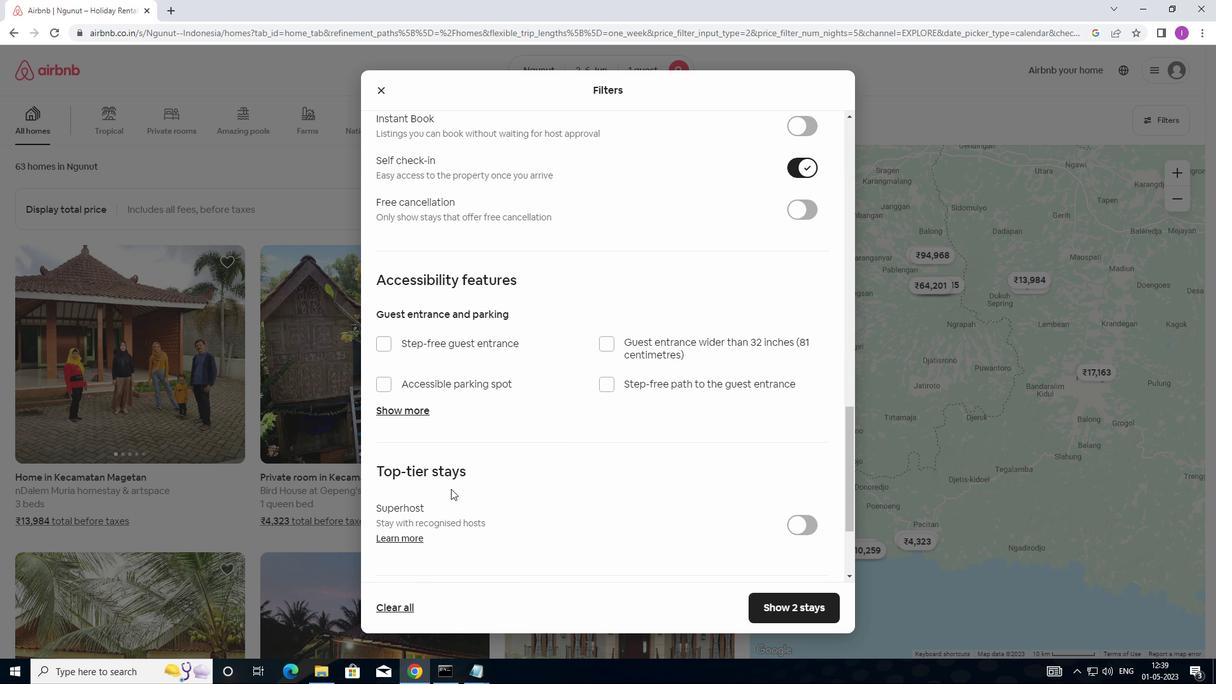 
Action: Mouse scrolled (450, 498) with delta (0, 0)
Screenshot: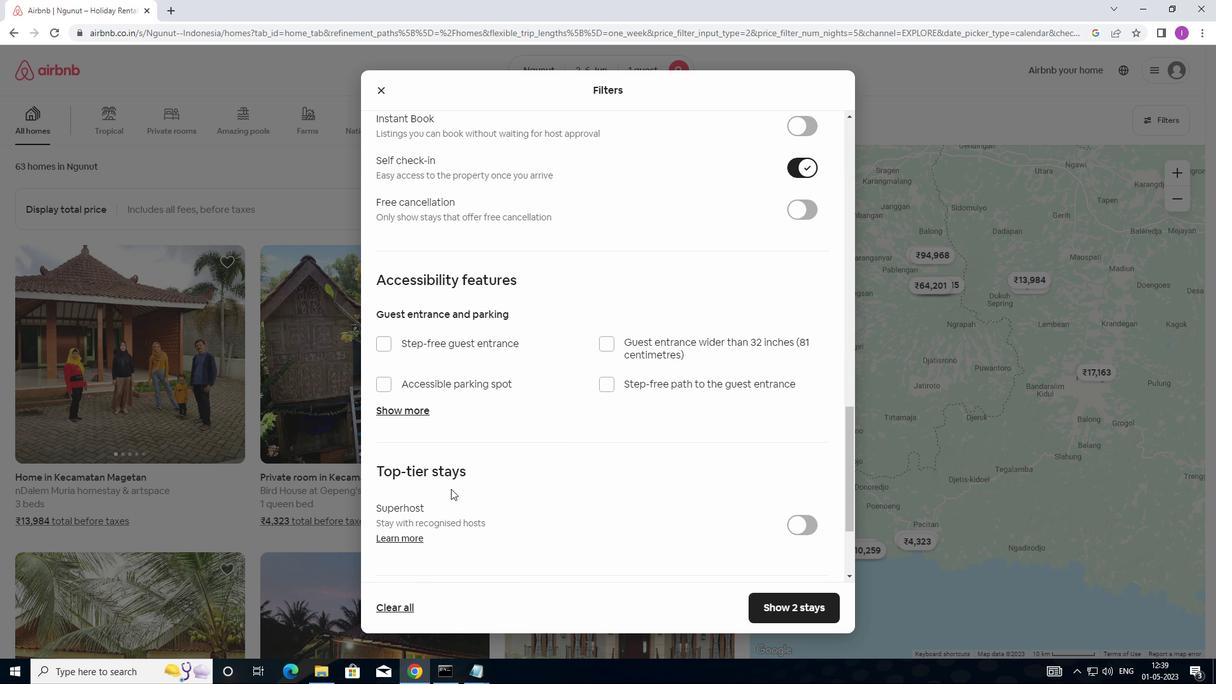 
Action: Mouse moved to (450, 500)
Screenshot: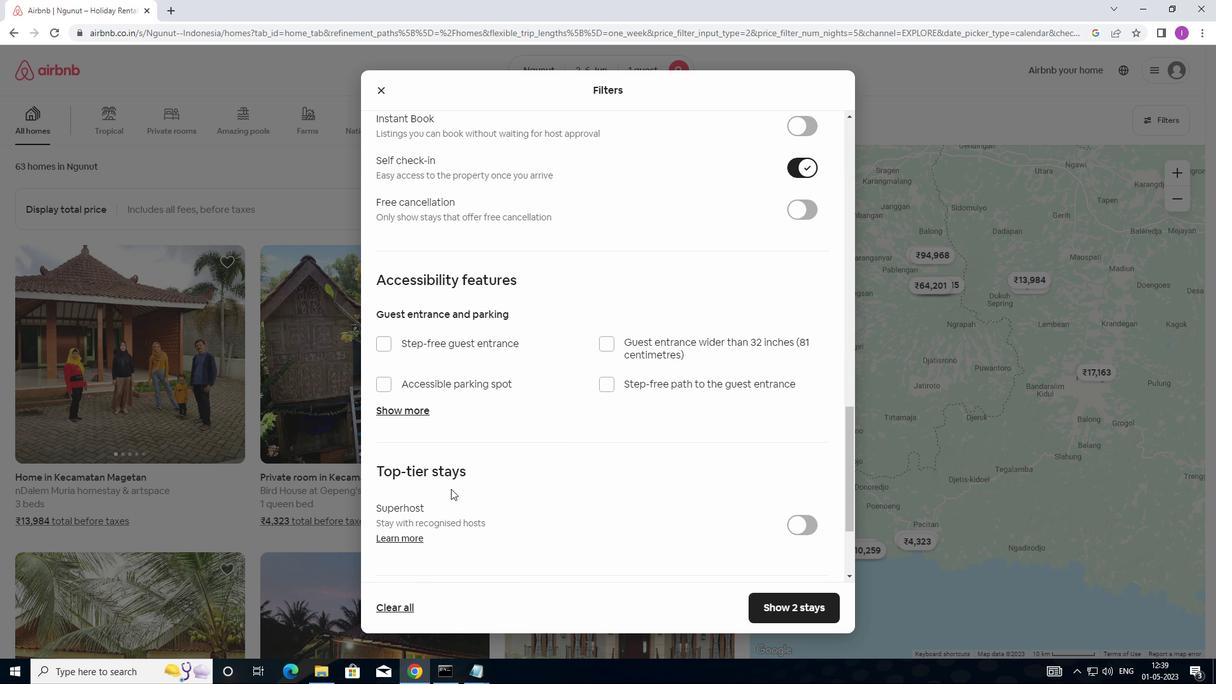 
Action: Mouse scrolled (450, 499) with delta (0, 0)
Screenshot: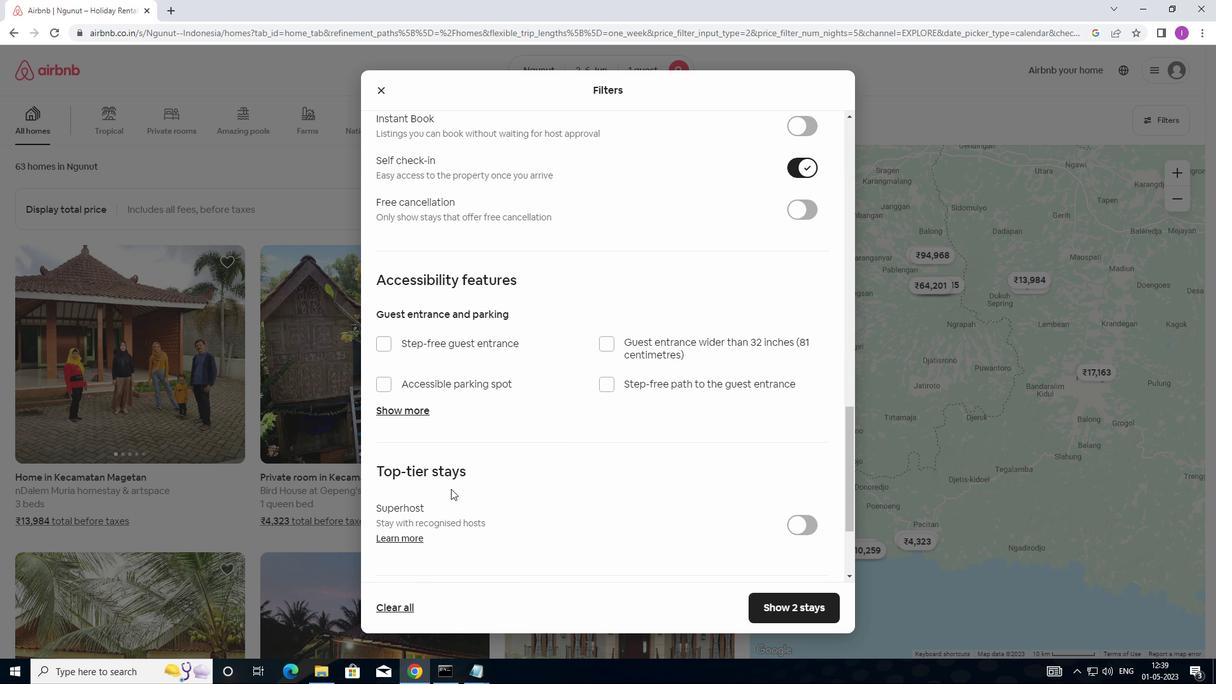 
Action: Mouse moved to (449, 500)
Screenshot: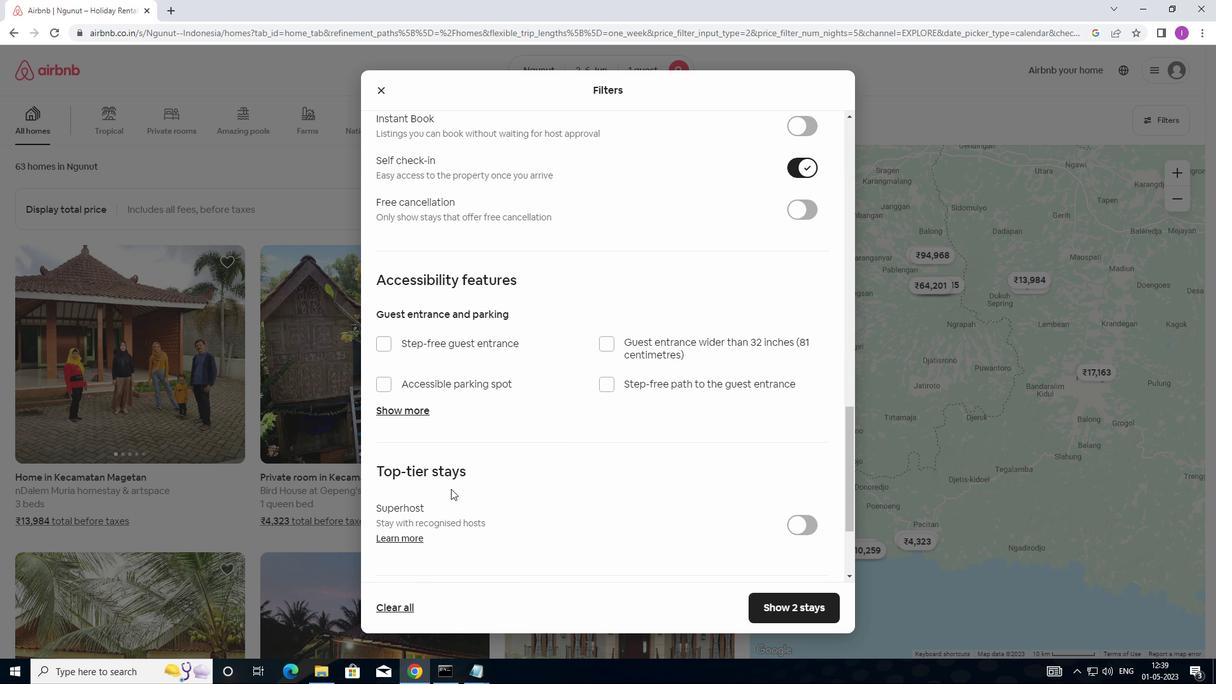 
Action: Mouse scrolled (449, 499) with delta (0, 0)
Screenshot: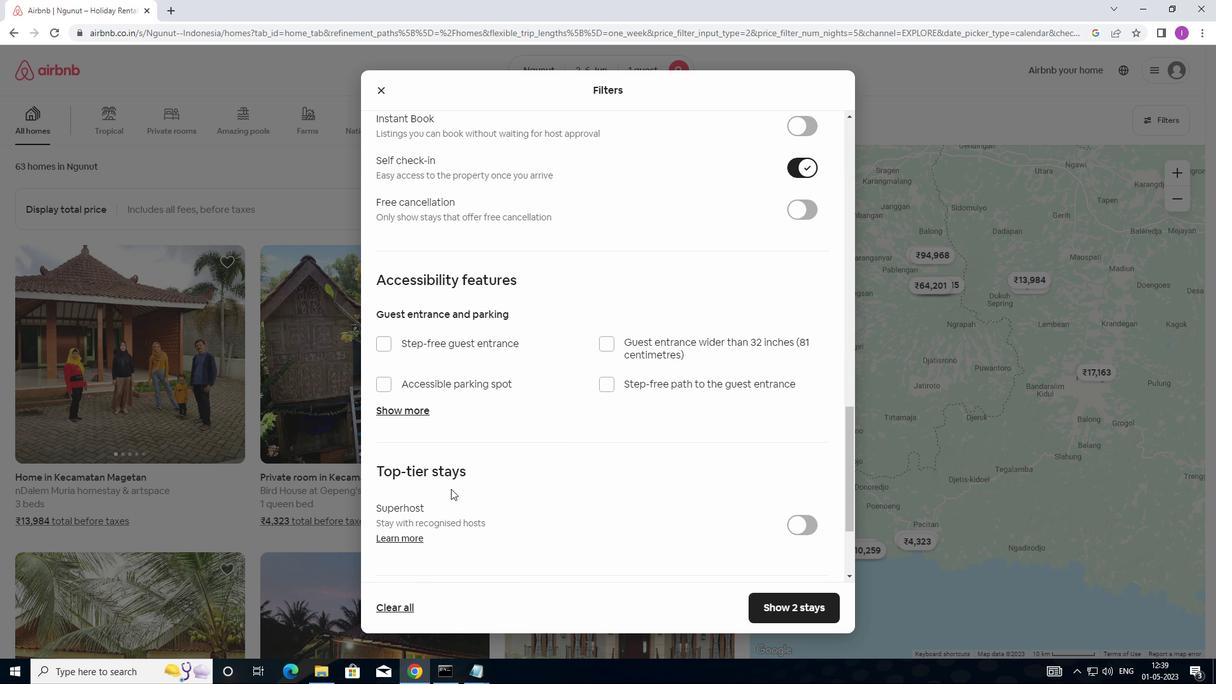
Action: Mouse moved to (389, 490)
Screenshot: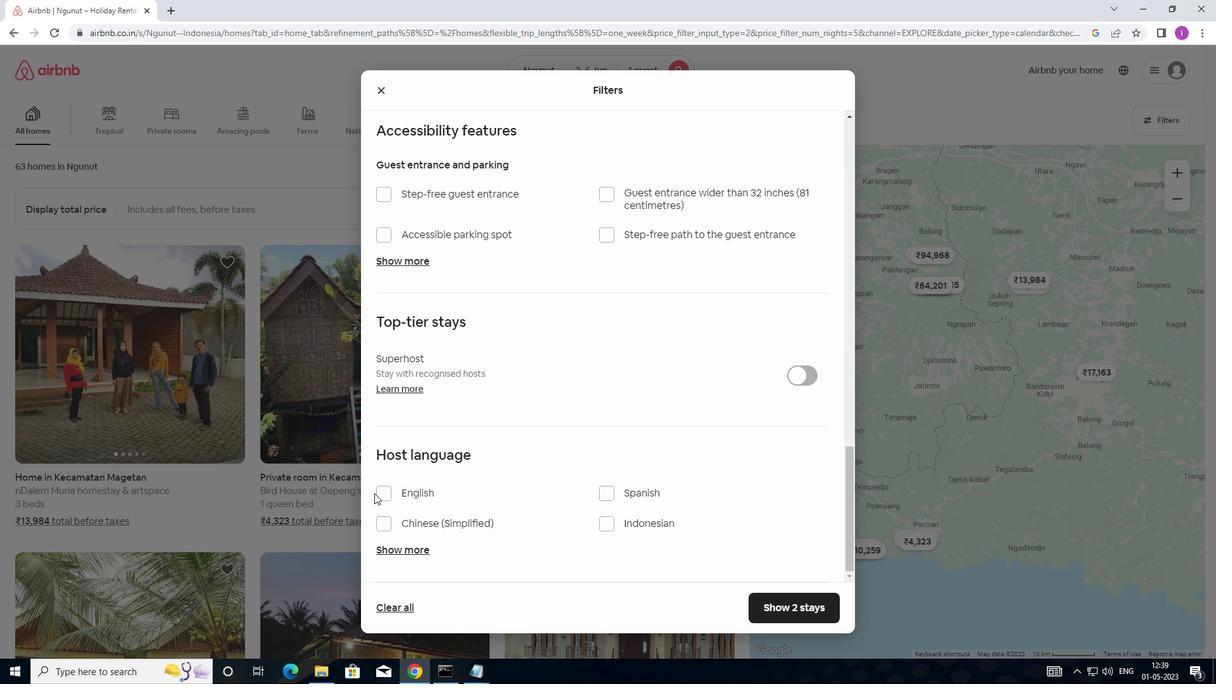 
Action: Mouse pressed left at (389, 490)
Screenshot: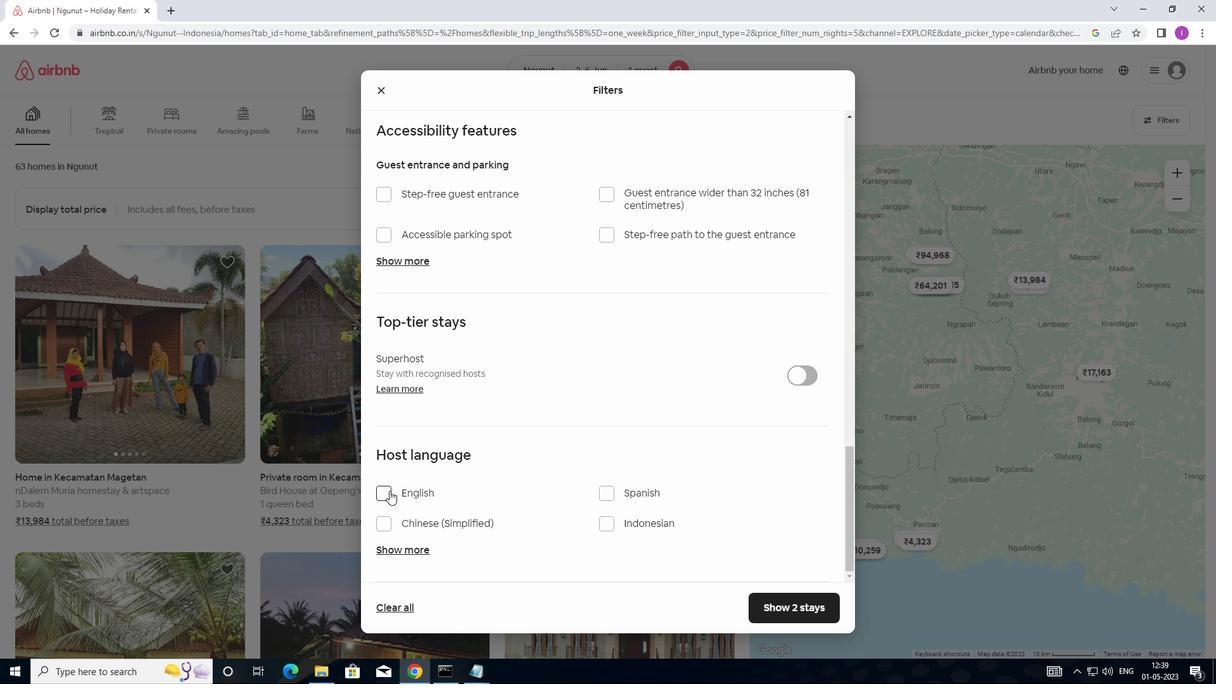 
Action: Mouse moved to (818, 613)
Screenshot: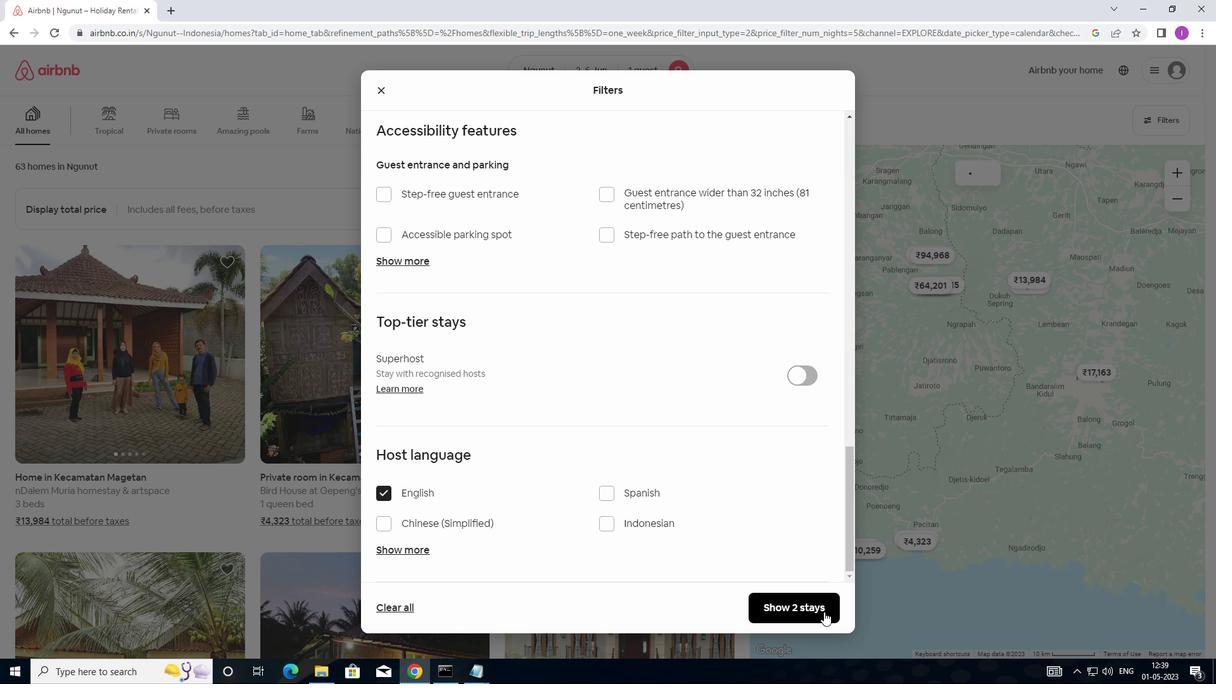 
Action: Mouse pressed left at (818, 613)
Screenshot: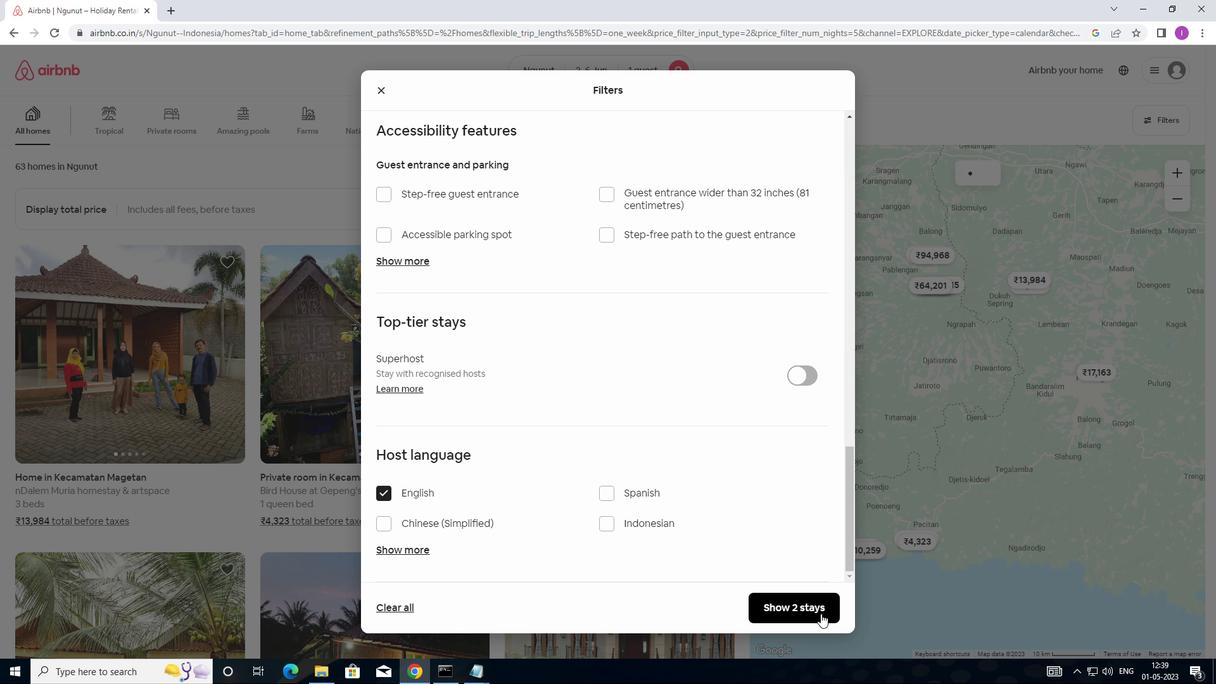 
Action: Mouse moved to (792, 602)
Screenshot: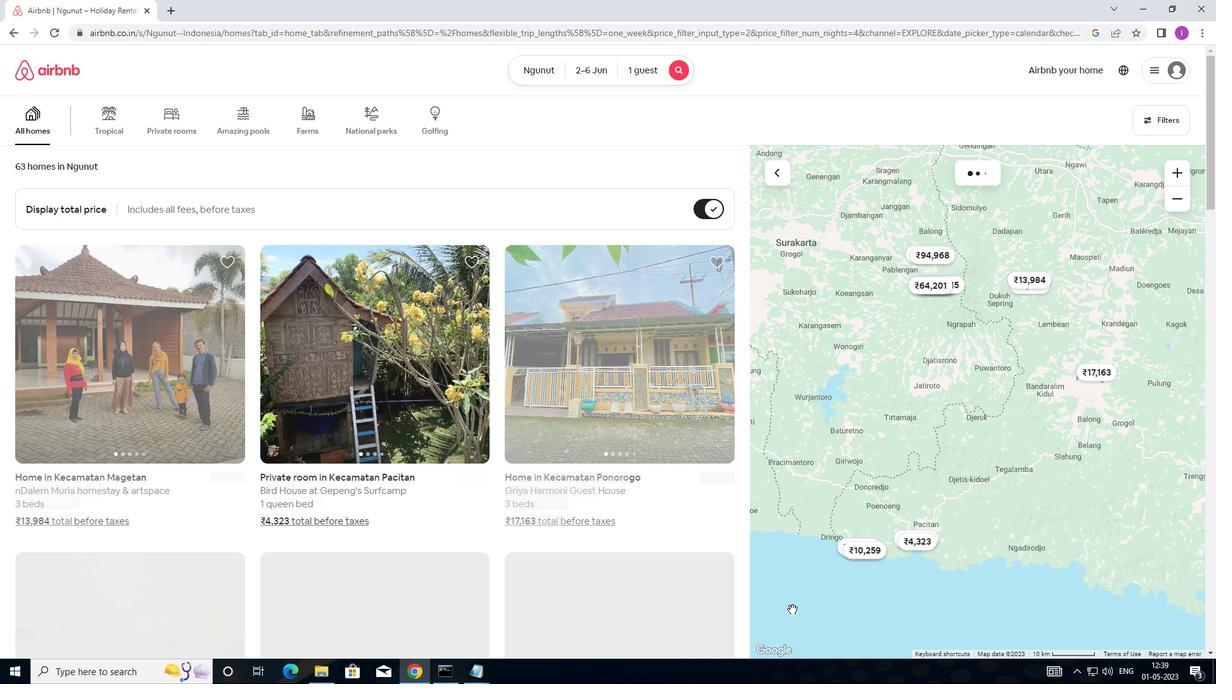 
